 Task:  Click on Football In the Sunday Gridiron Challenge click on  Pick Sheet Add name Emilia Clark Team name Waxhaw Thrillers and  Email softage.4@softage.net 10 Points Green Bay Packers 9 Points Los Angeles Rams 8 Points Los Angeles Chargers 7 Points Pittsburgh Steelers 6 Points Baltimore Ravens 5 Points Cincinnati Bengals 4 Points Buffalo Bills 3 Points Dallas Cowboys 2 Points Tennessee Titans 1 Points Arizona Cardinals Submit pick sheet
Action: Mouse moved to (522, 298)
Screenshot: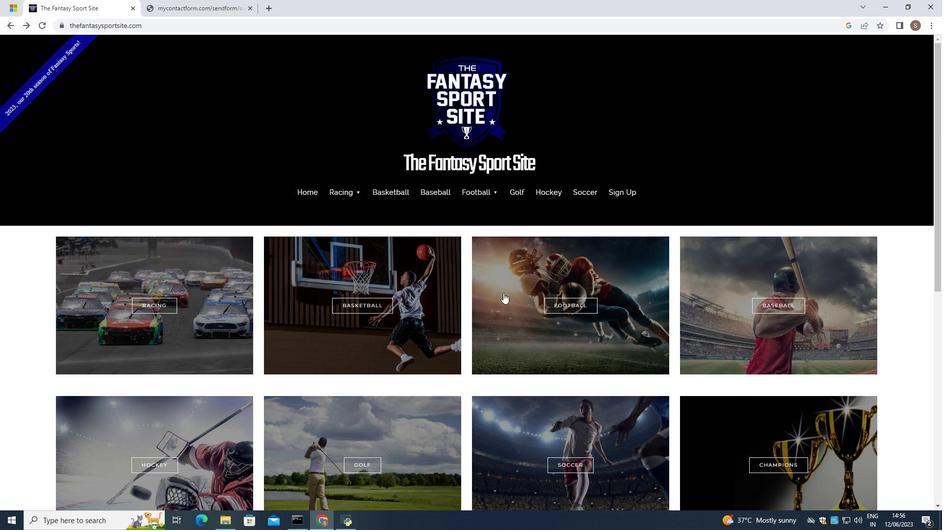 
Action: Mouse pressed left at (522, 298)
Screenshot: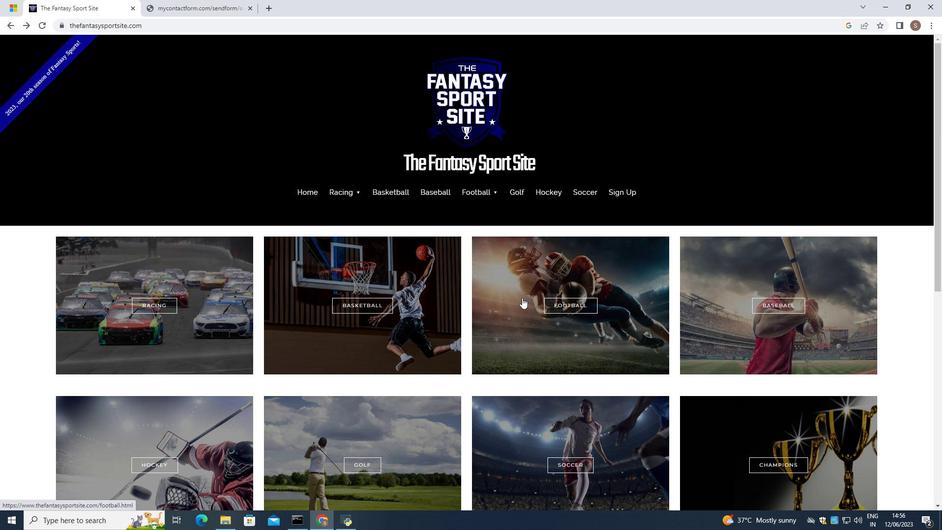 
Action: Mouse scrolled (522, 297) with delta (0, 0)
Screenshot: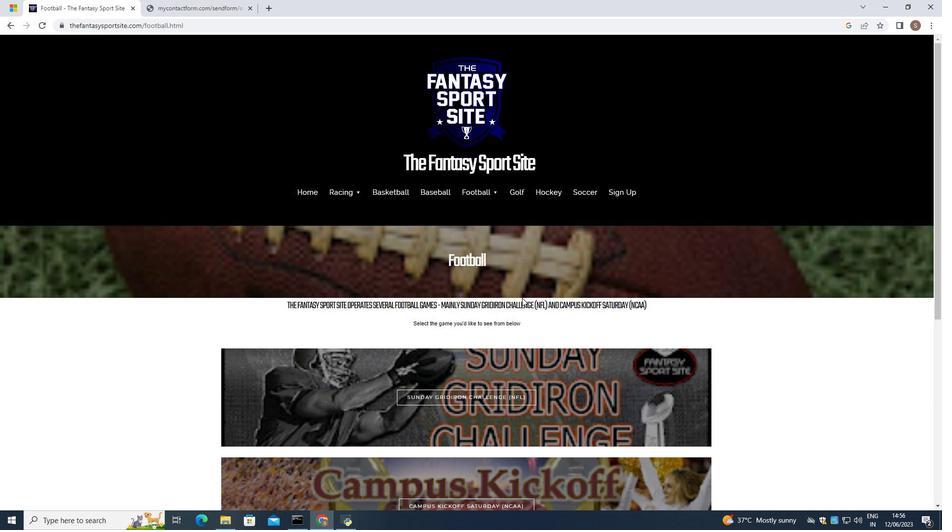 
Action: Mouse scrolled (522, 297) with delta (0, 0)
Screenshot: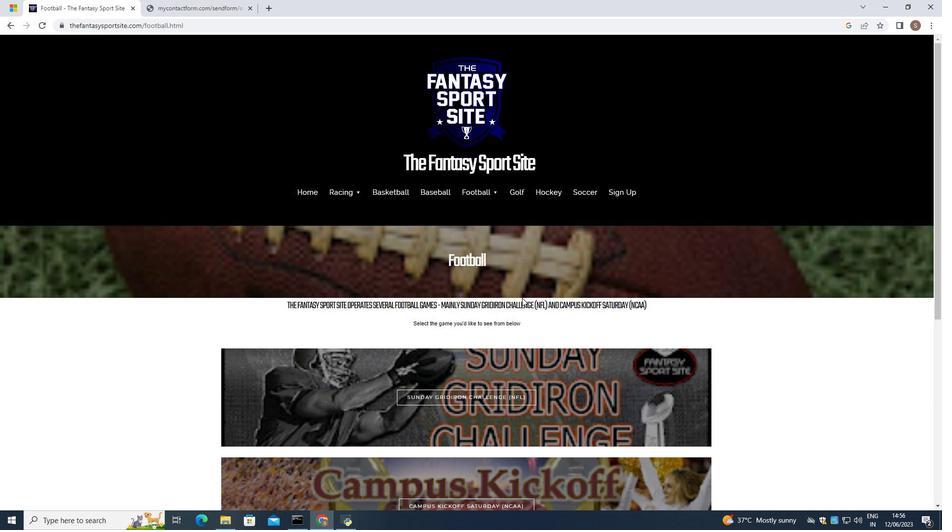 
Action: Mouse scrolled (522, 297) with delta (0, 0)
Screenshot: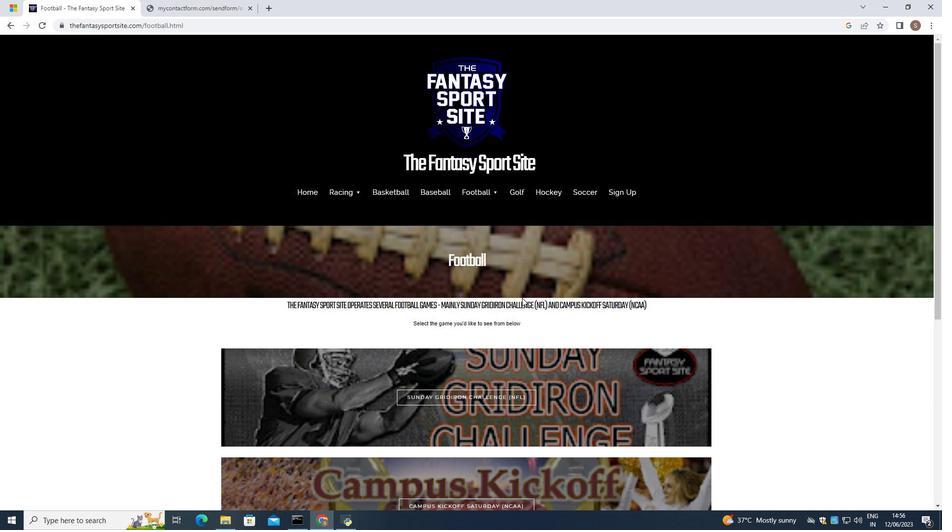 
Action: Mouse scrolled (522, 297) with delta (0, 0)
Screenshot: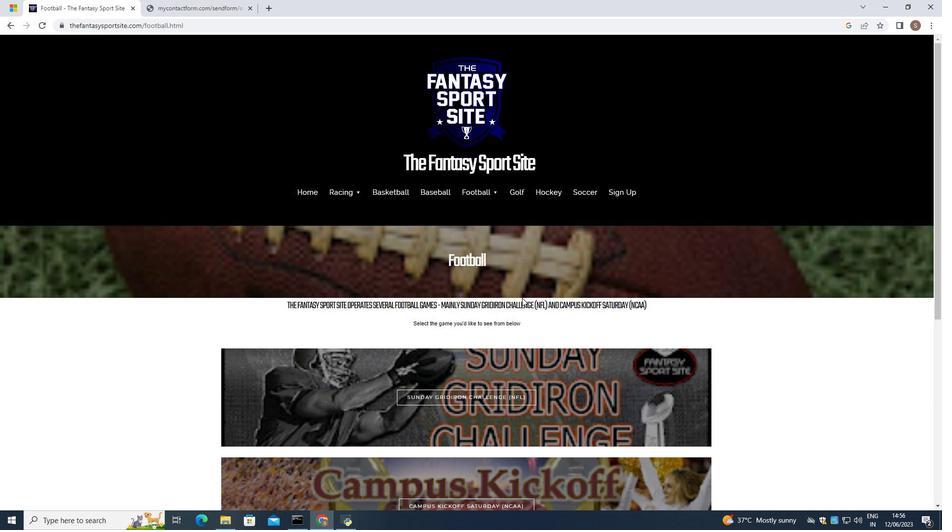 
Action: Mouse scrolled (522, 297) with delta (0, 0)
Screenshot: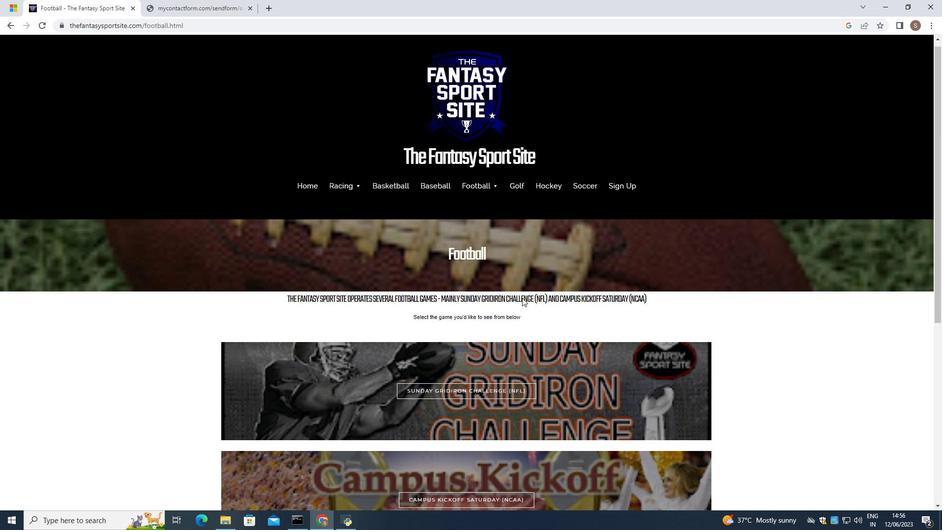 
Action: Mouse scrolled (522, 297) with delta (0, 0)
Screenshot: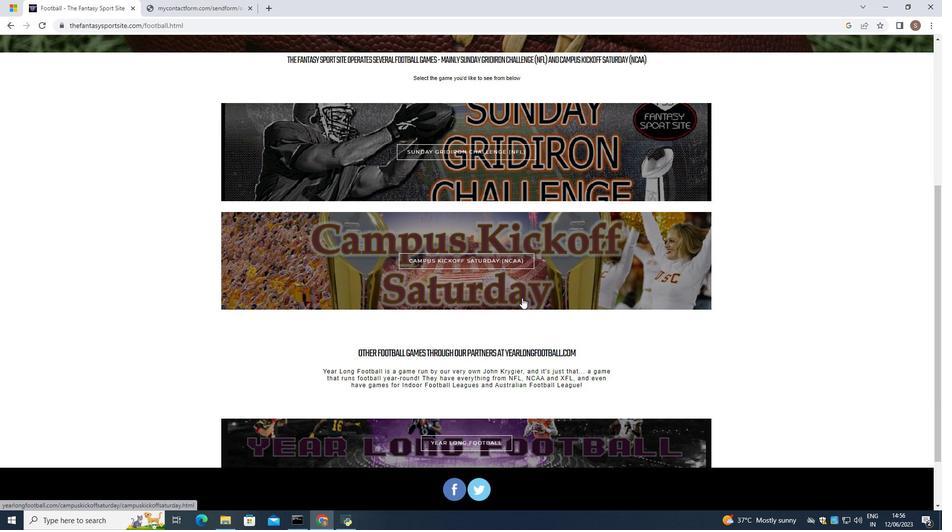 
Action: Mouse scrolled (522, 297) with delta (0, 0)
Screenshot: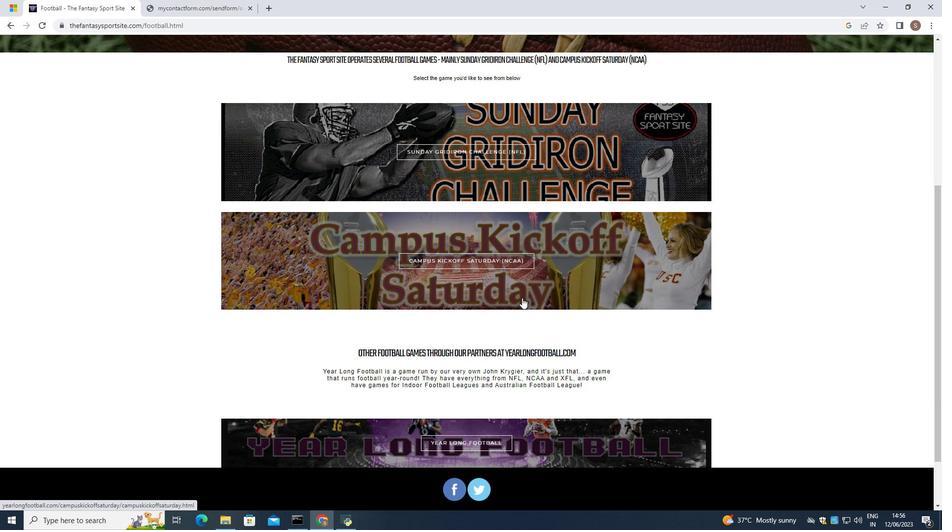 
Action: Mouse scrolled (522, 297) with delta (0, 0)
Screenshot: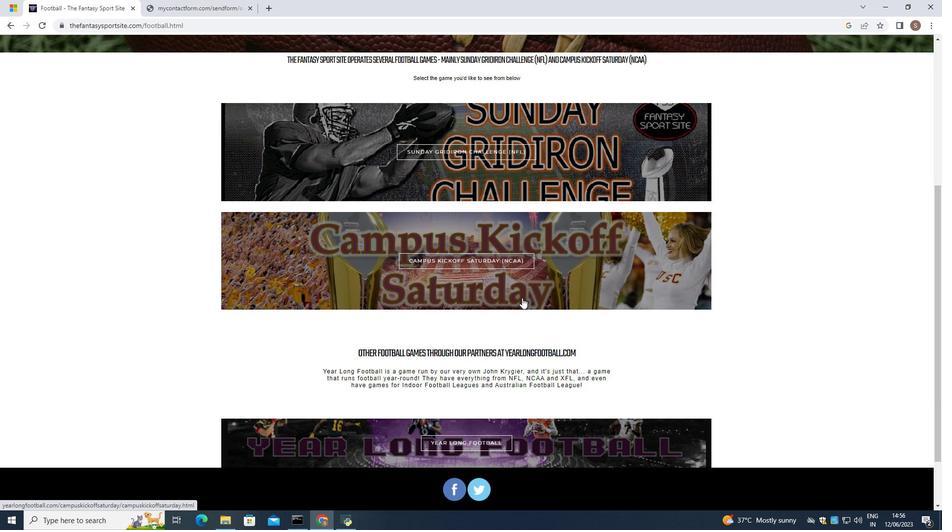 
Action: Mouse scrolled (522, 297) with delta (0, 0)
Screenshot: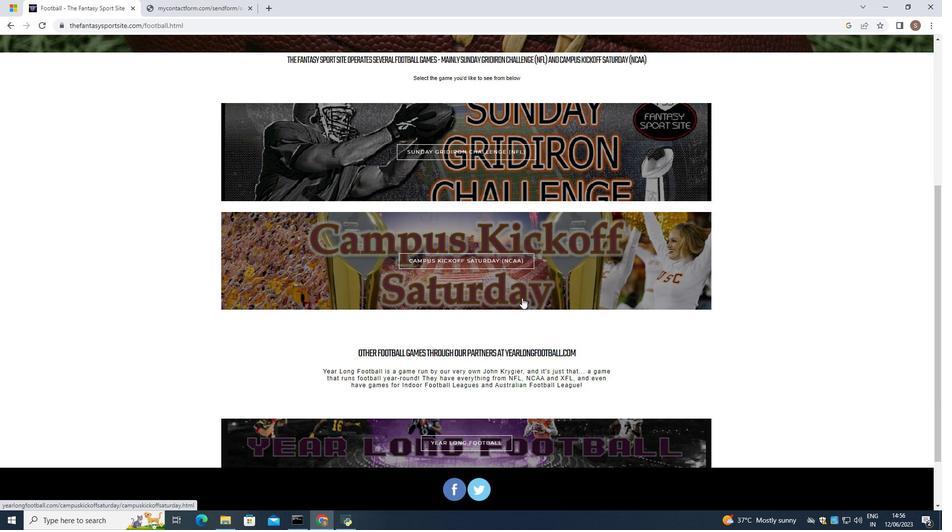 
Action: Mouse scrolled (522, 297) with delta (0, 0)
Screenshot: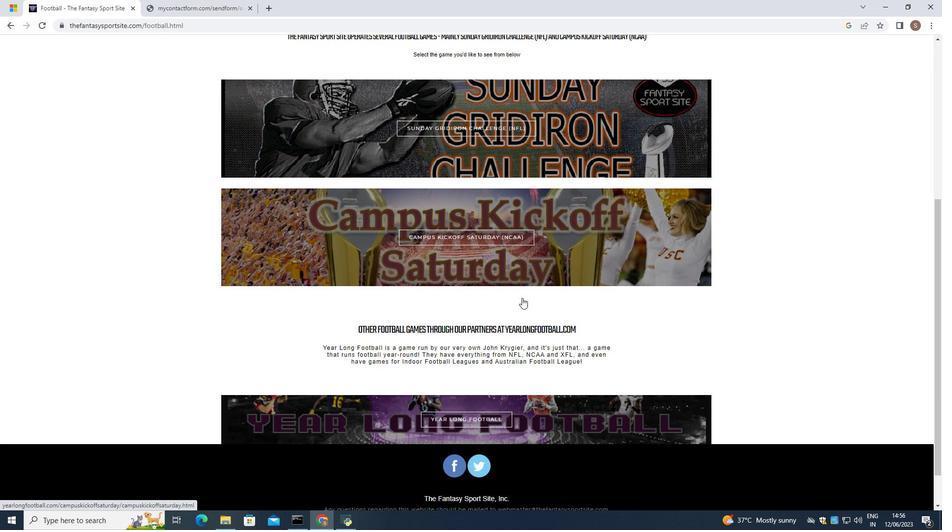 
Action: Mouse scrolled (522, 297) with delta (0, 0)
Screenshot: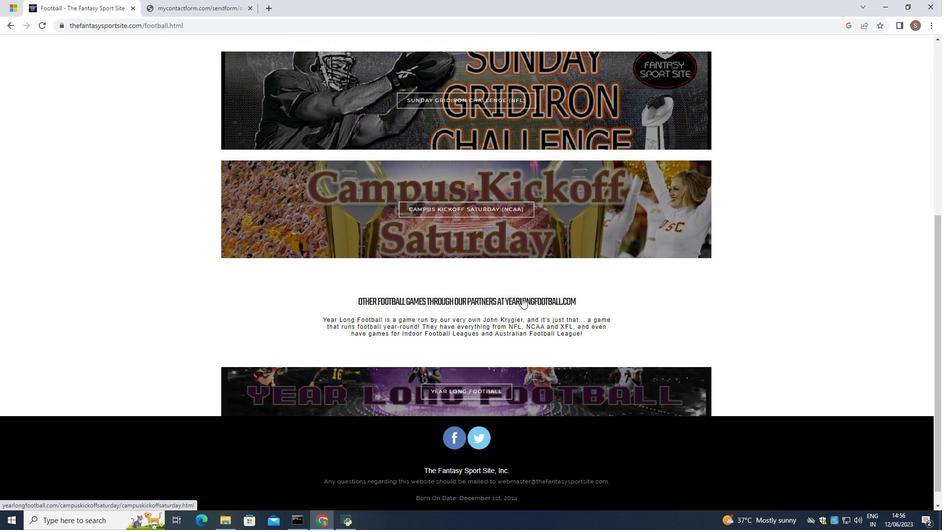 
Action: Mouse moved to (464, 271)
Screenshot: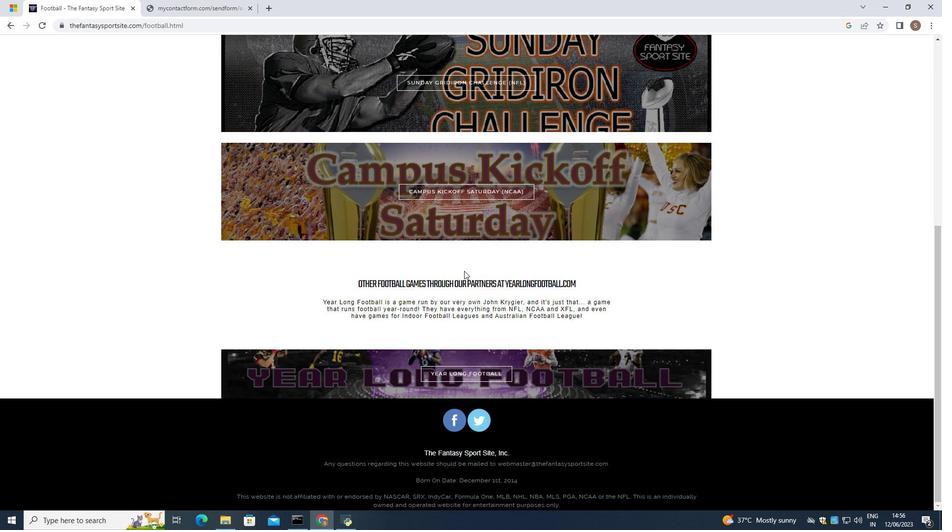 
Action: Mouse scrolled (464, 271) with delta (0, 0)
Screenshot: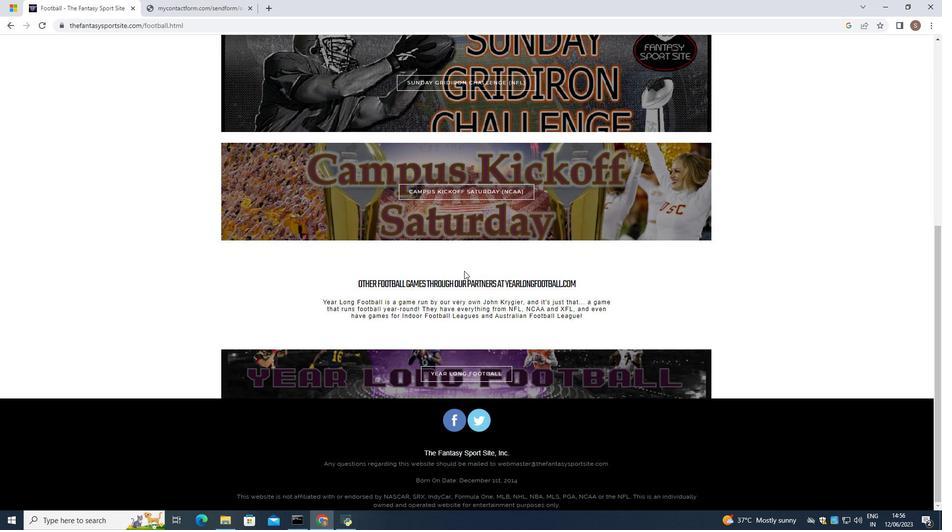 
Action: Mouse scrolled (464, 271) with delta (0, 0)
Screenshot: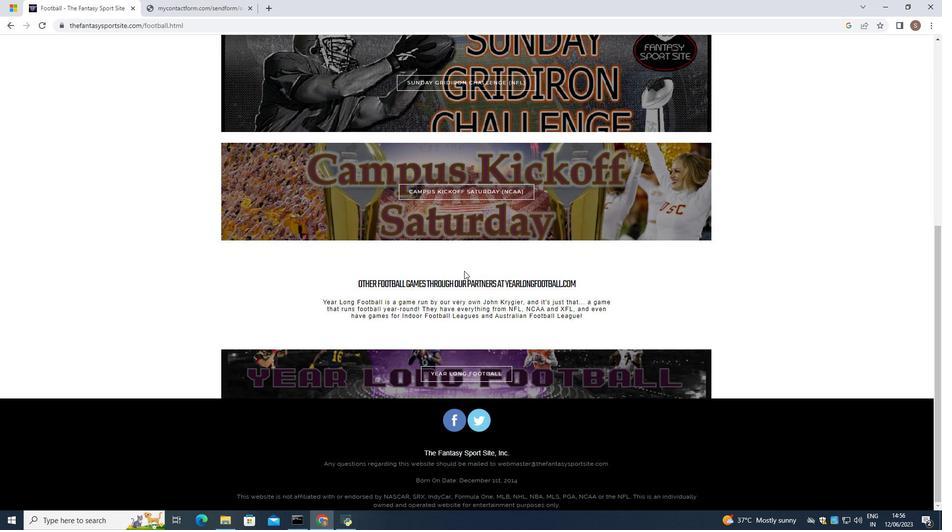 
Action: Mouse moved to (497, 176)
Screenshot: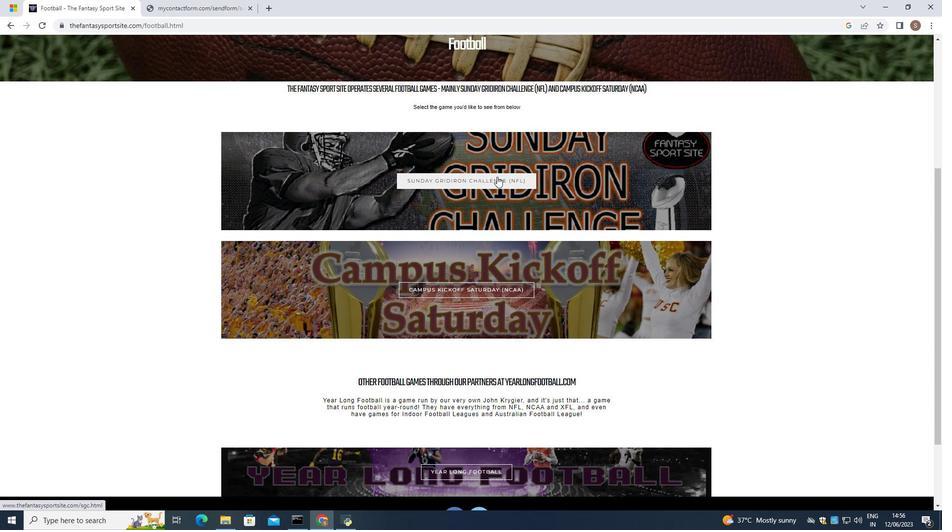 
Action: Mouse pressed left at (497, 176)
Screenshot: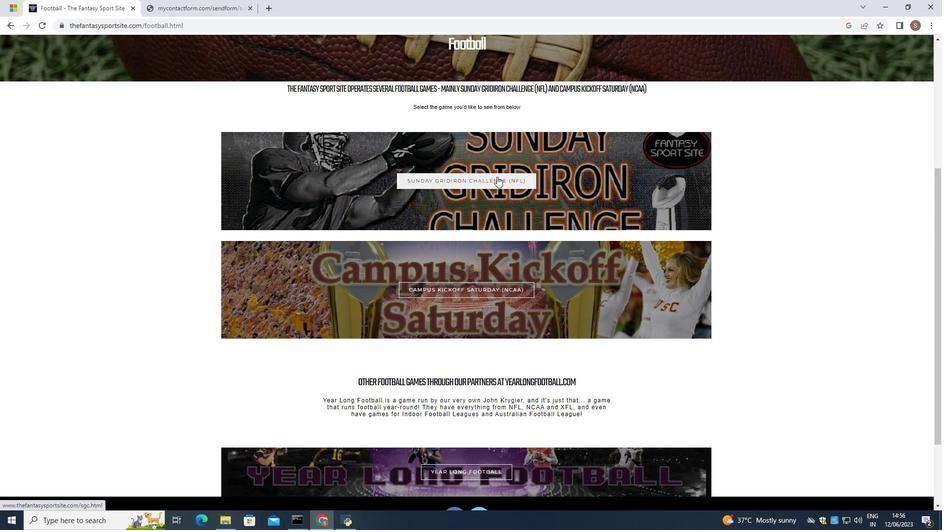 
Action: Mouse moved to (485, 213)
Screenshot: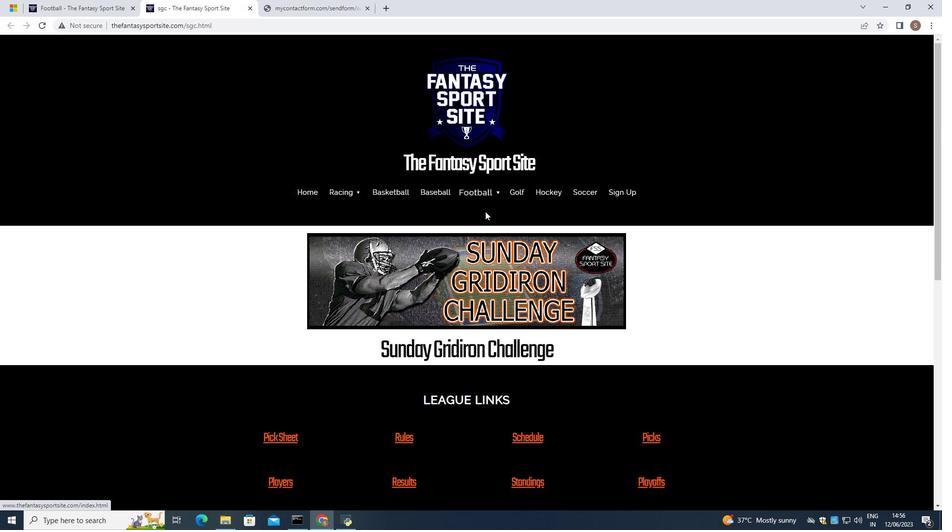 
Action: Mouse scrolled (485, 213) with delta (0, 0)
Screenshot: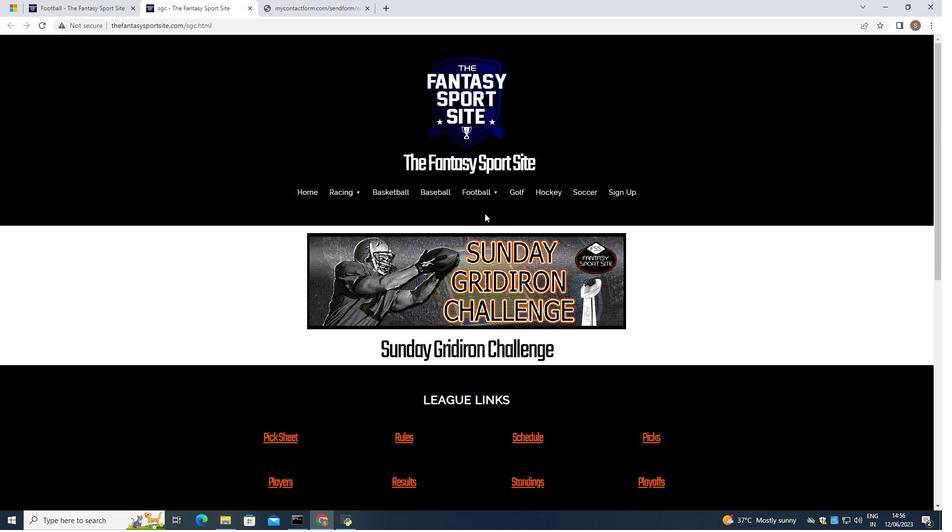 
Action: Mouse moved to (485, 213)
Screenshot: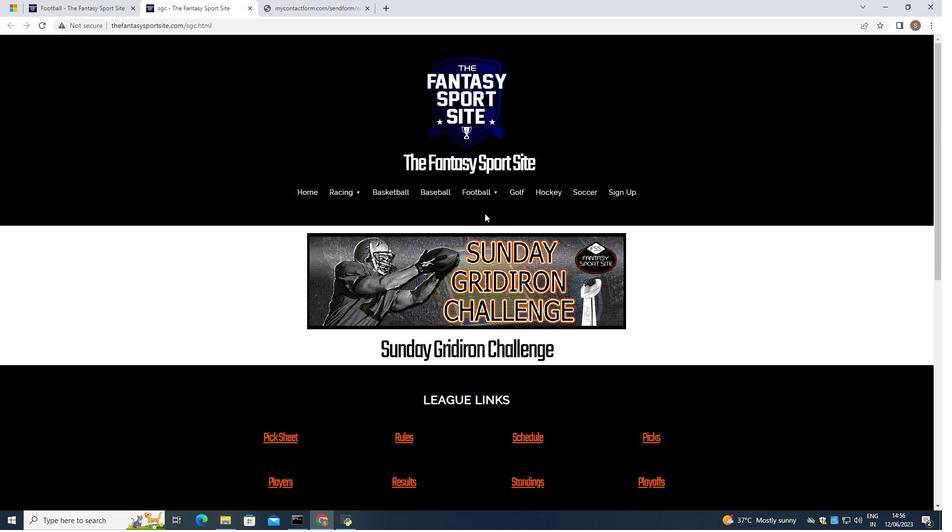 
Action: Mouse scrolled (485, 213) with delta (0, 0)
Screenshot: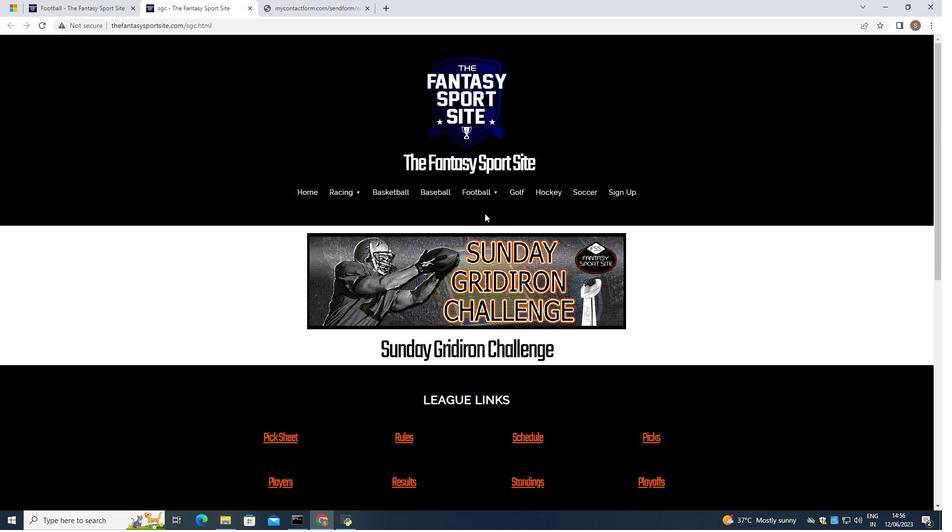 
Action: Mouse scrolled (485, 213) with delta (0, 0)
Screenshot: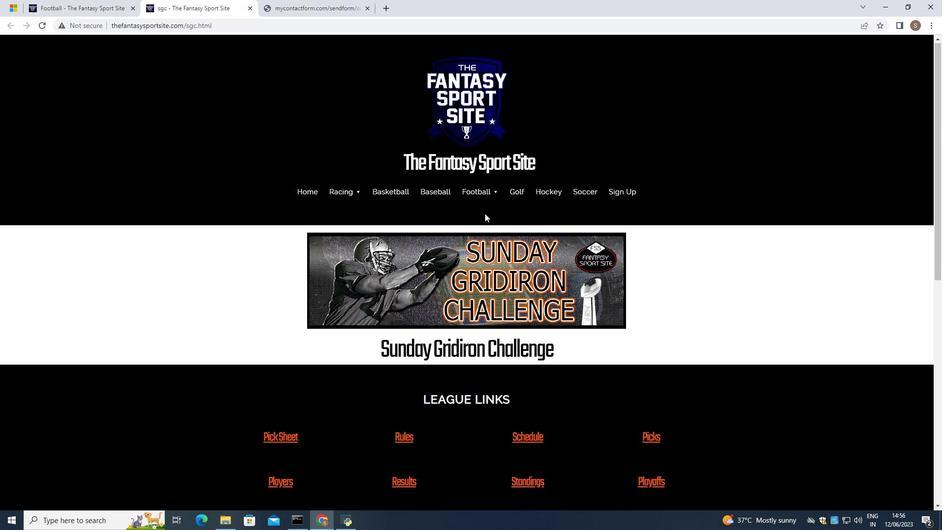 
Action: Mouse scrolled (485, 213) with delta (0, 0)
Screenshot: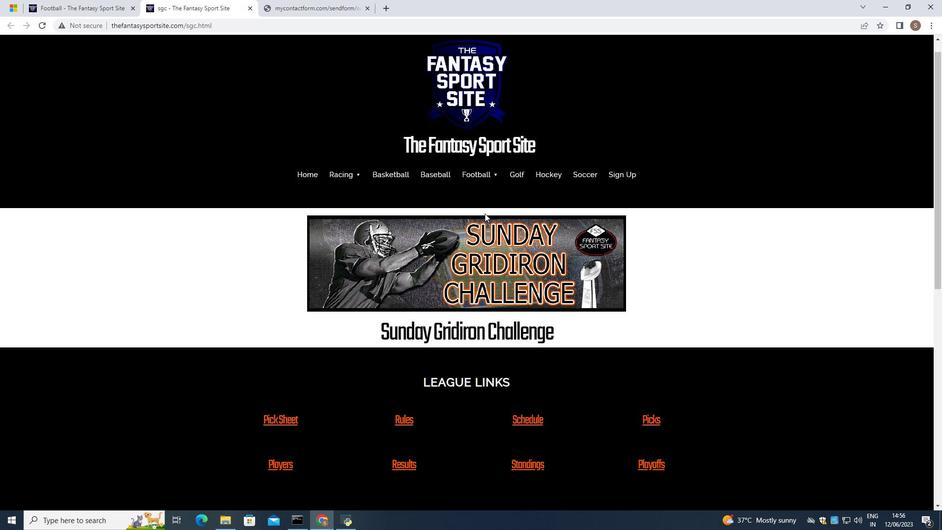
Action: Mouse scrolled (485, 213) with delta (0, 0)
Screenshot: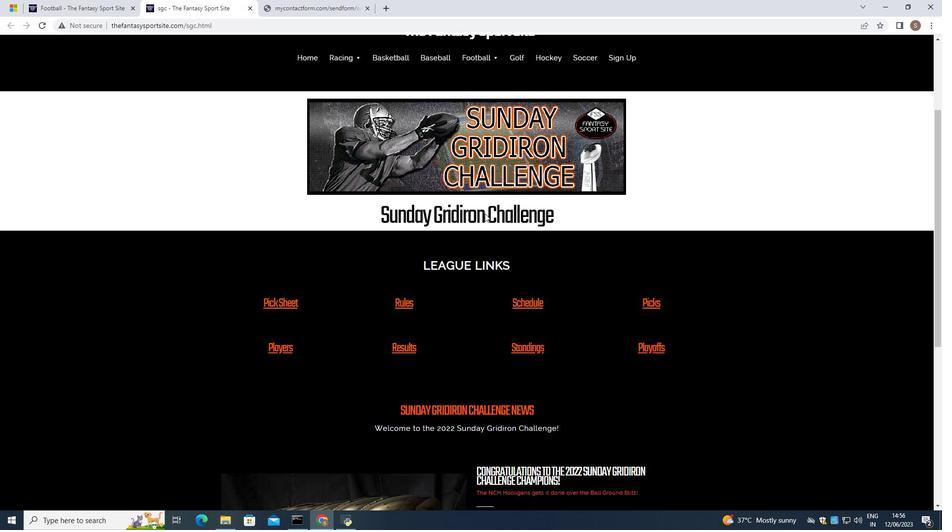
Action: Mouse moved to (289, 191)
Screenshot: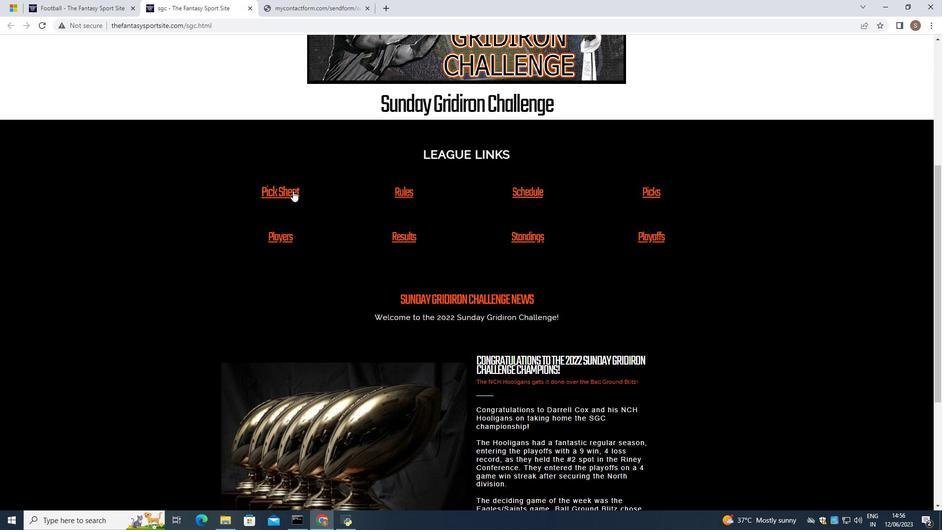 
Action: Mouse pressed left at (289, 191)
Screenshot: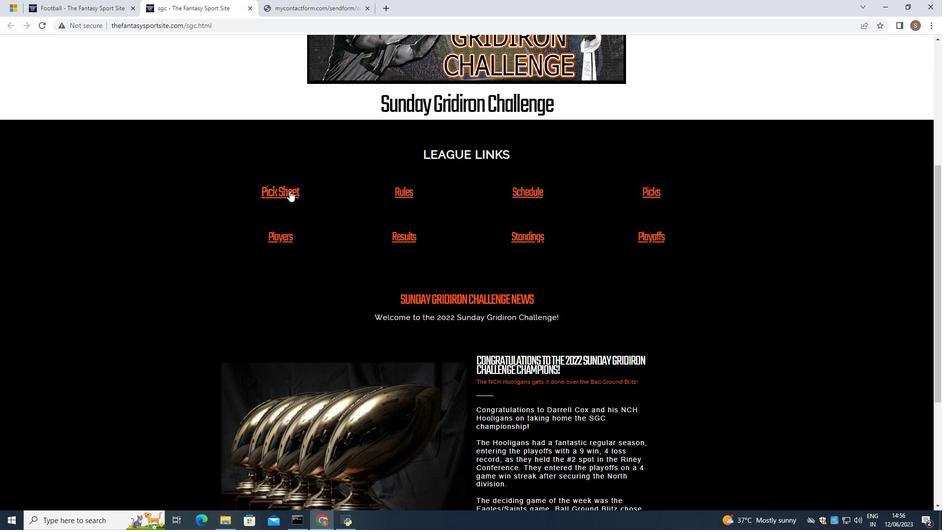 
Action: Mouse moved to (380, 237)
Screenshot: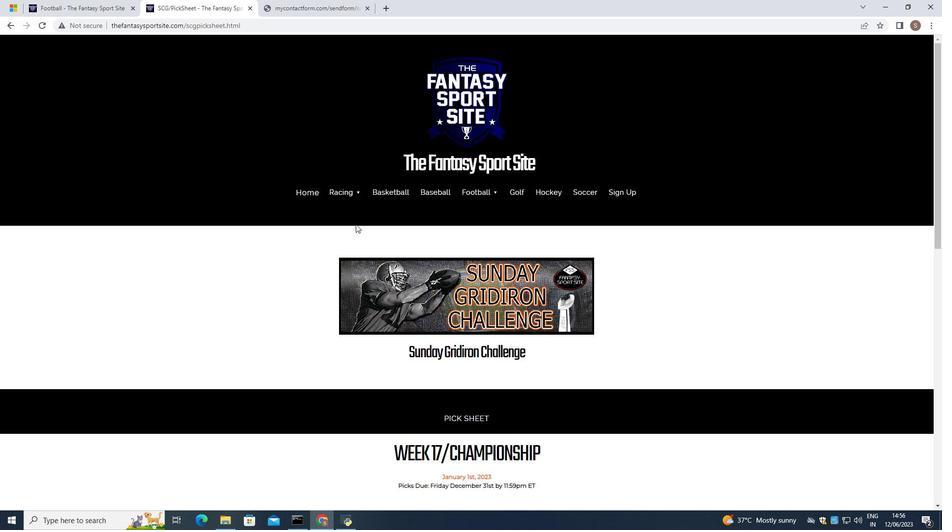 
Action: Mouse scrolled (380, 236) with delta (0, 0)
Screenshot: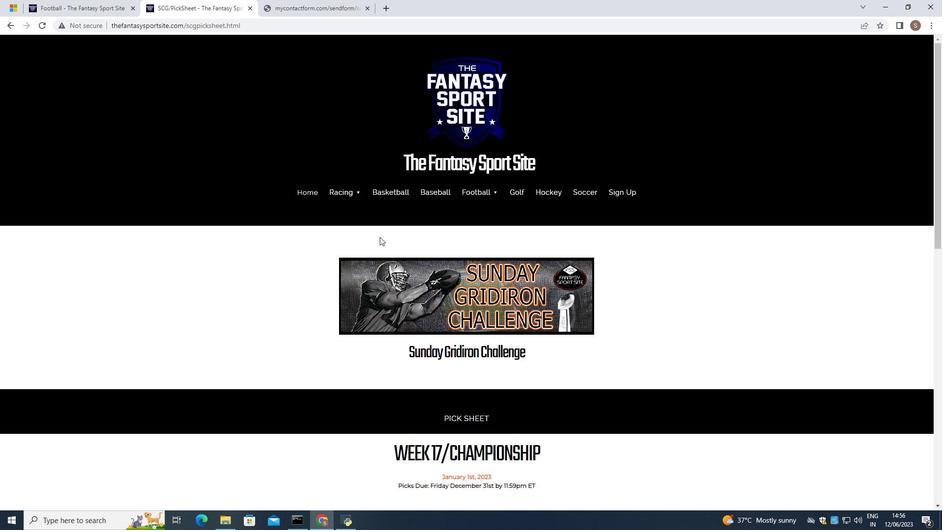 
Action: Mouse scrolled (380, 236) with delta (0, 0)
Screenshot: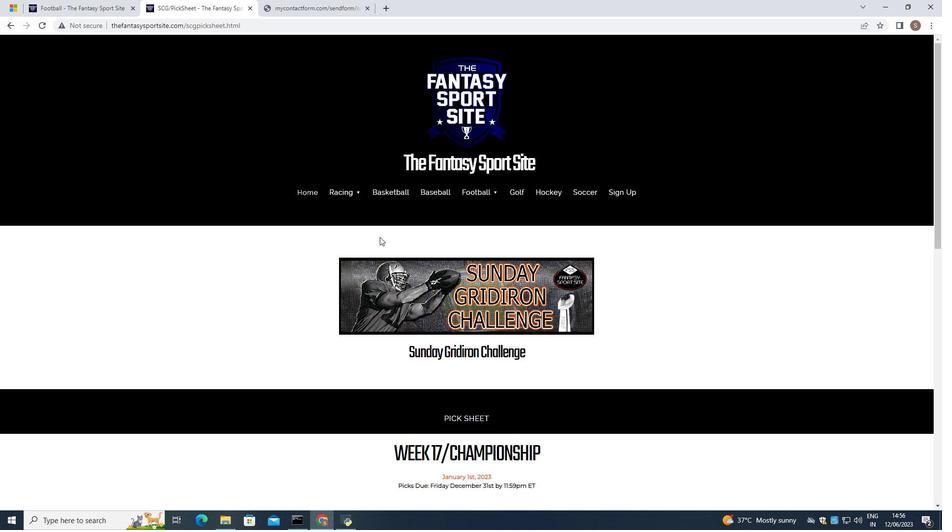 
Action: Mouse scrolled (380, 236) with delta (0, 0)
Screenshot: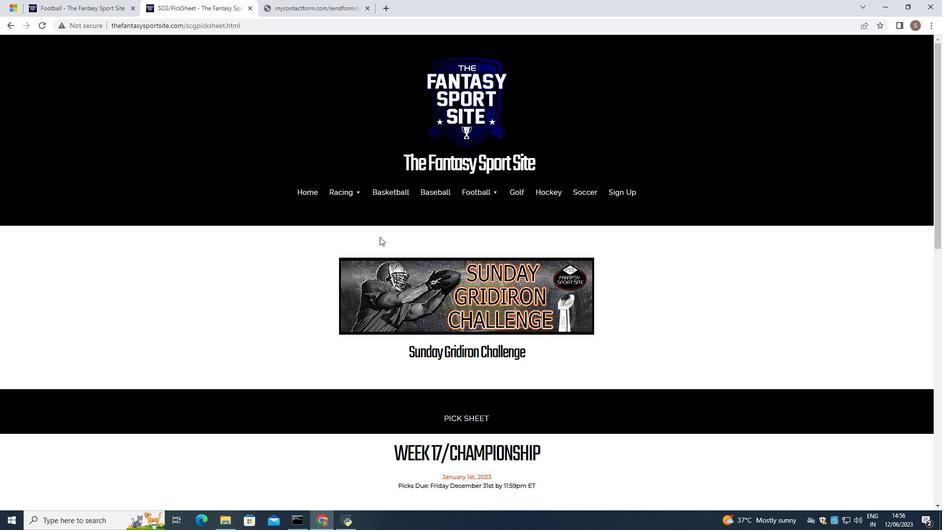 
Action: Mouse scrolled (380, 236) with delta (0, 0)
Screenshot: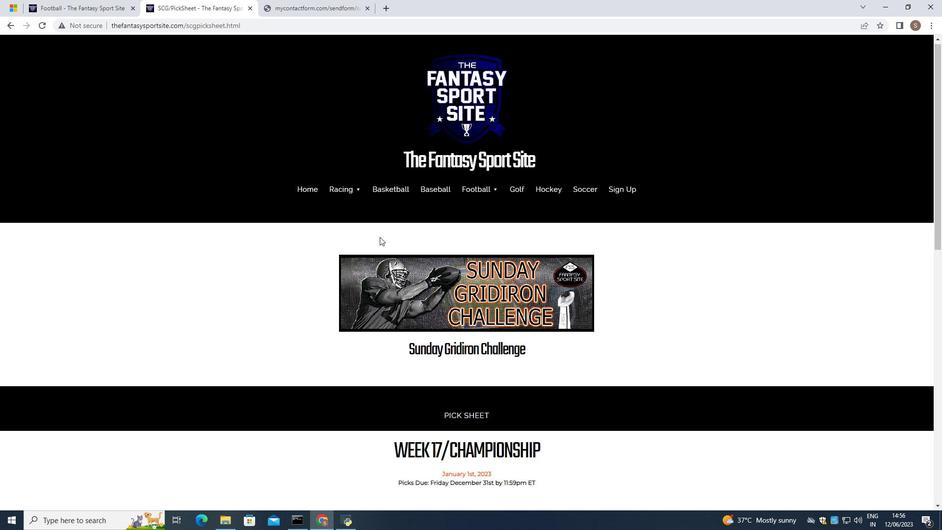 
Action: Mouse scrolled (380, 236) with delta (0, 0)
Screenshot: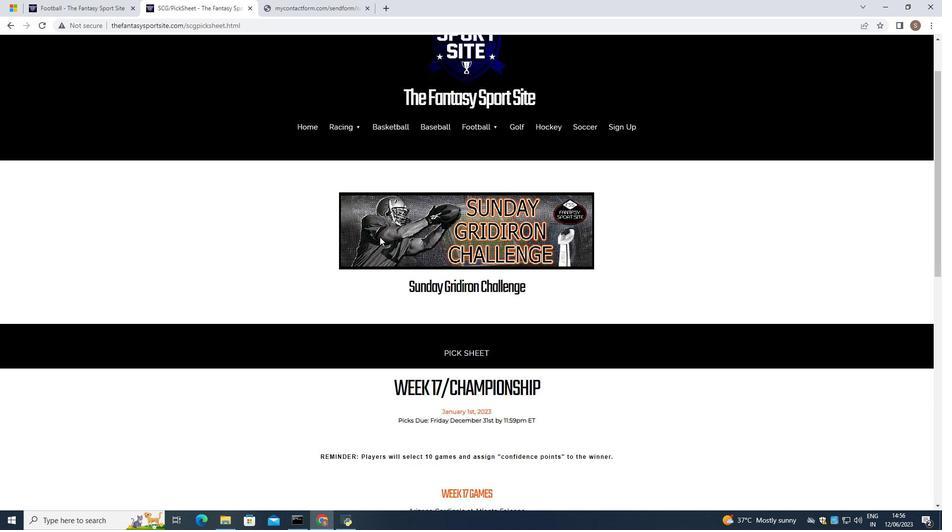 
Action: Mouse scrolled (380, 236) with delta (0, 0)
Screenshot: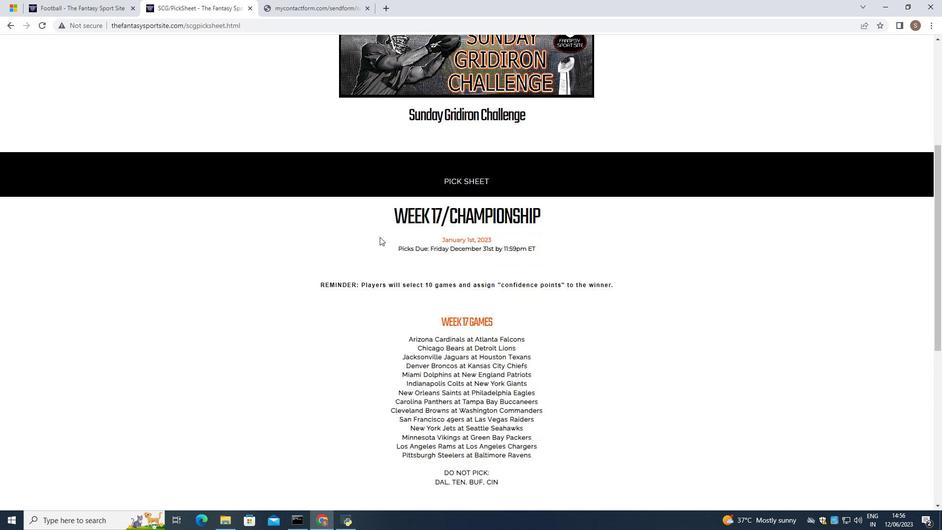 
Action: Mouse scrolled (380, 236) with delta (0, 0)
Screenshot: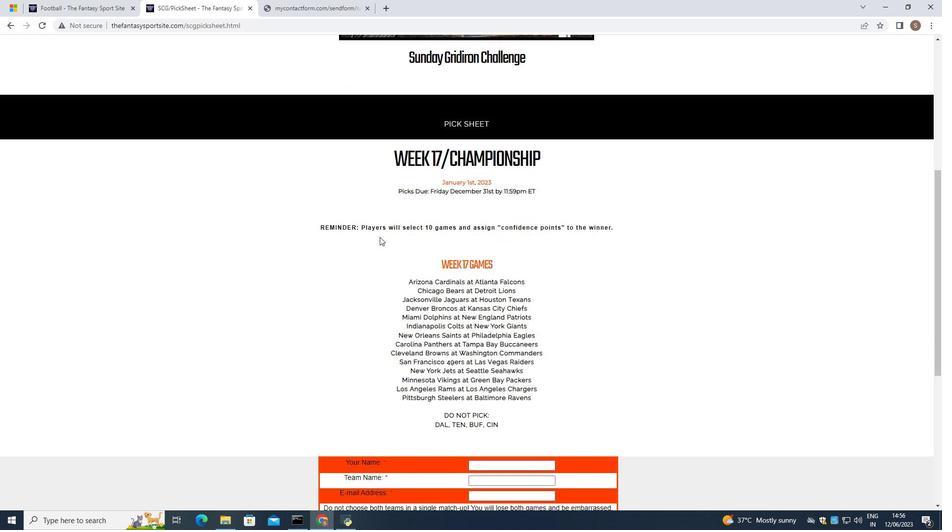 
Action: Mouse scrolled (380, 236) with delta (0, 0)
Screenshot: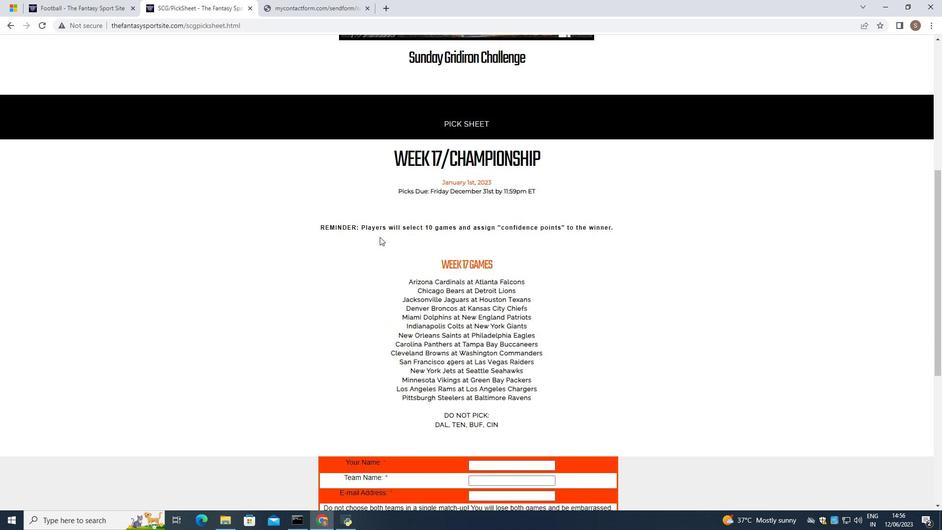 
Action: Mouse scrolled (380, 236) with delta (0, 0)
Screenshot: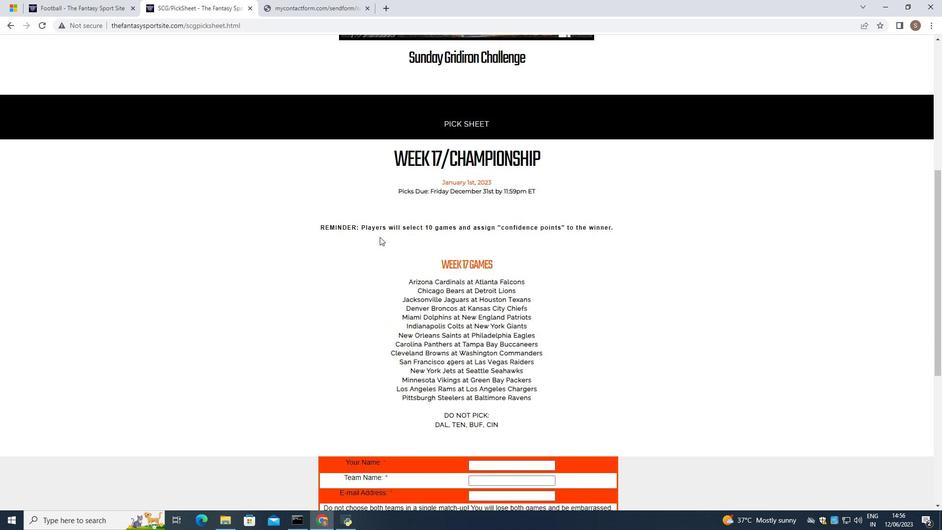 
Action: Mouse scrolled (380, 236) with delta (0, 0)
Screenshot: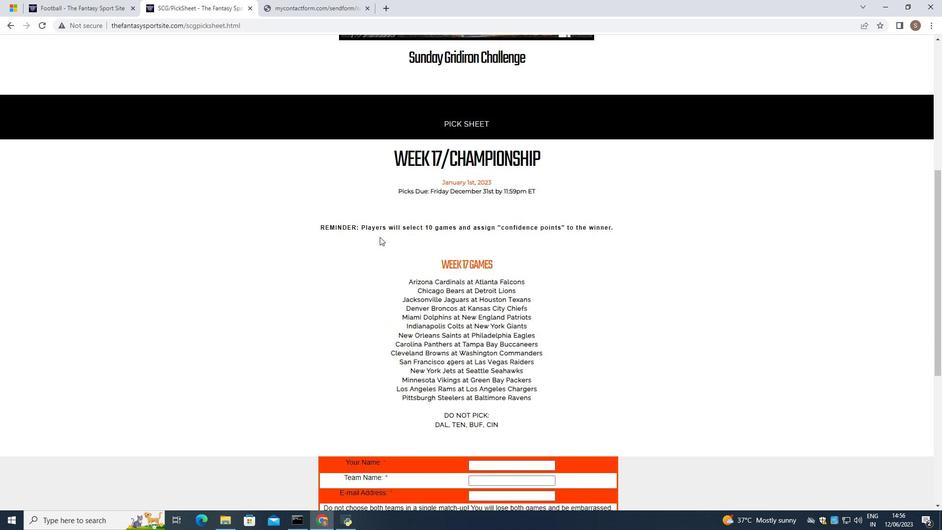 
Action: Mouse scrolled (380, 236) with delta (0, 0)
Screenshot: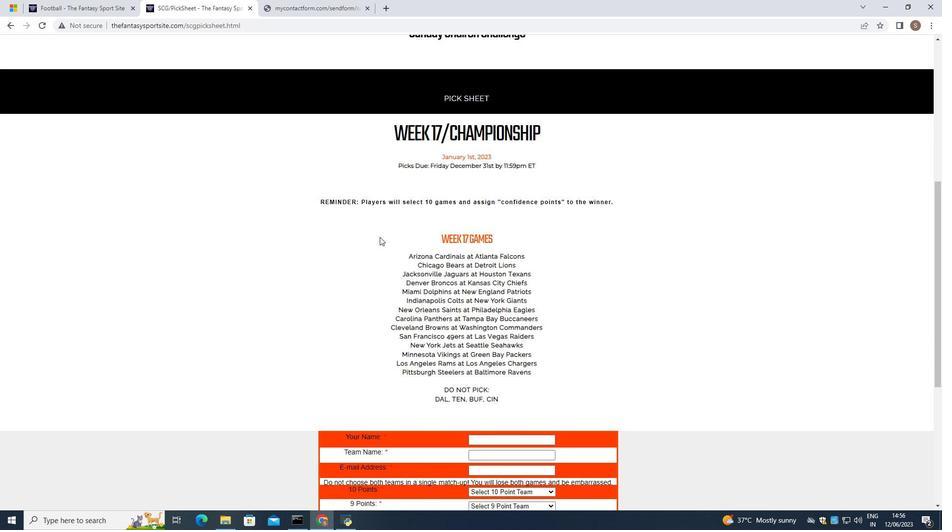 
Action: Mouse moved to (476, 221)
Screenshot: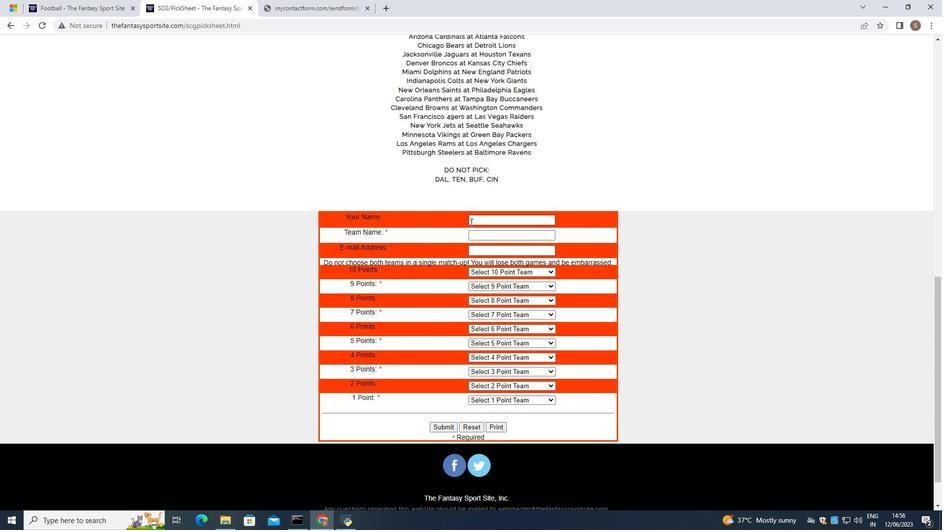 
Action: Mouse pressed left at (476, 221)
Screenshot: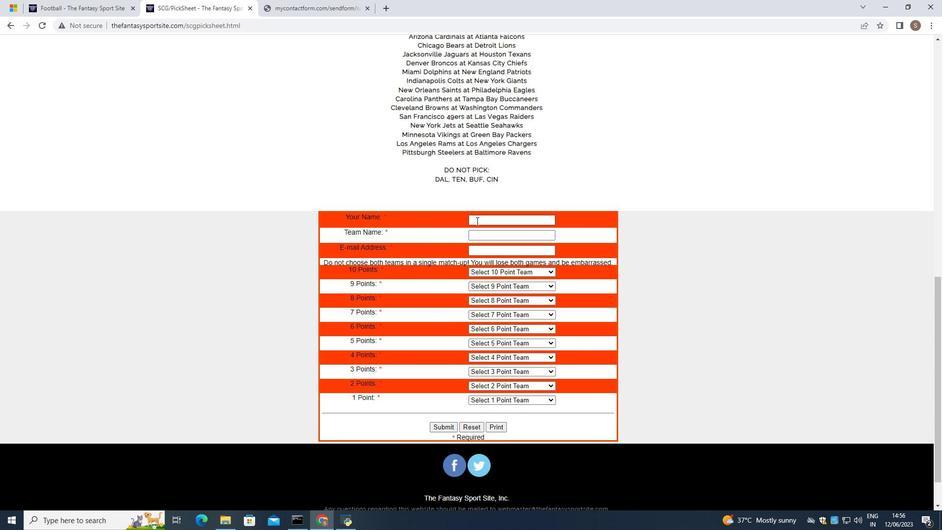 
Action: Key pressed <Key.shift>Emilia<Key.space><Key.shift>Clark
Screenshot: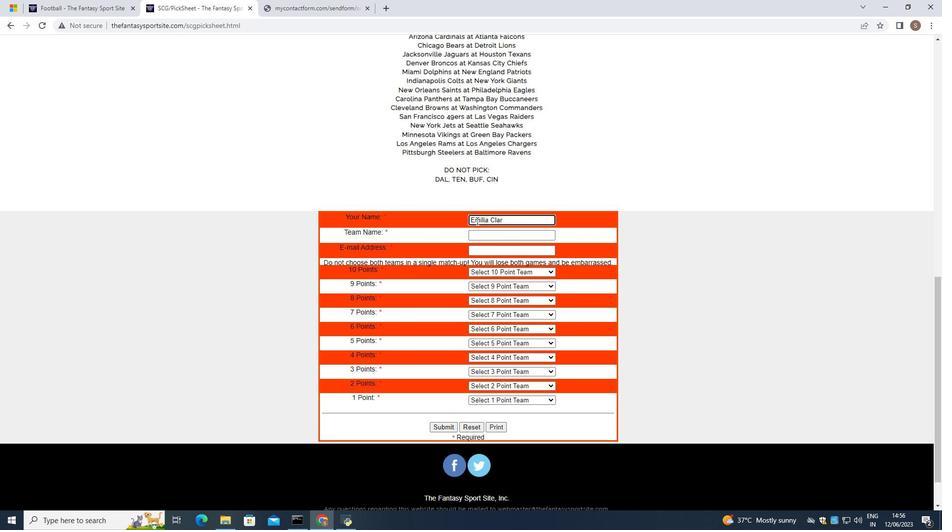 
Action: Mouse moved to (524, 234)
Screenshot: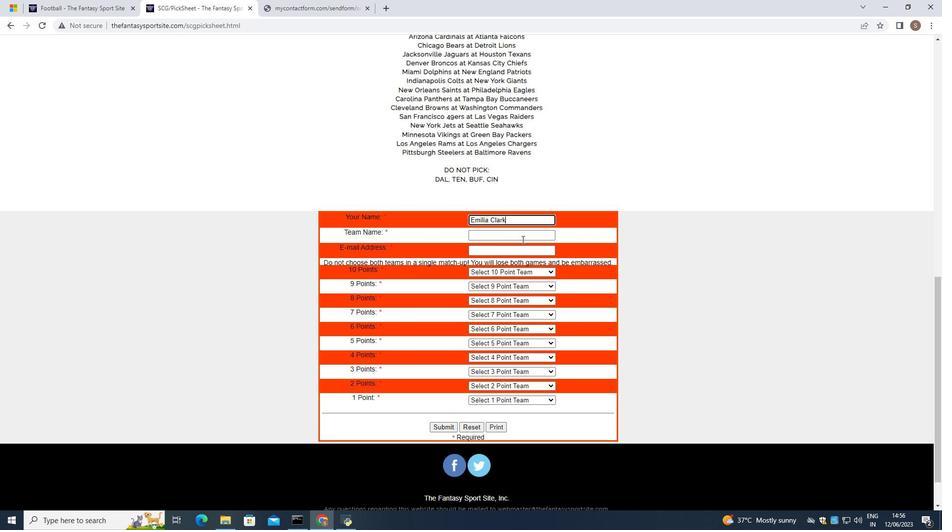 
Action: Mouse pressed left at (524, 234)
Screenshot: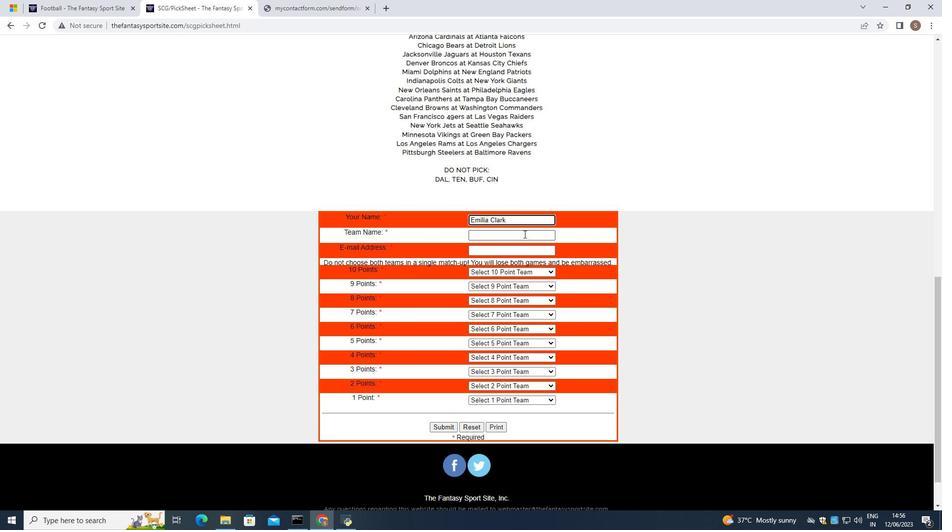 
Action: Key pressed <Key.shift>Waxhaw<Key.space><Key.shift>Thrillers
Screenshot: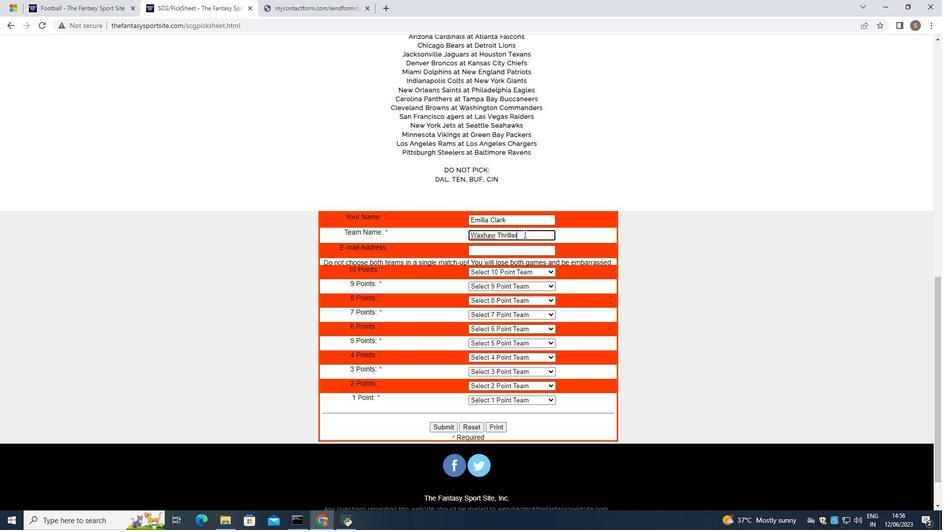 
Action: Mouse moved to (528, 252)
Screenshot: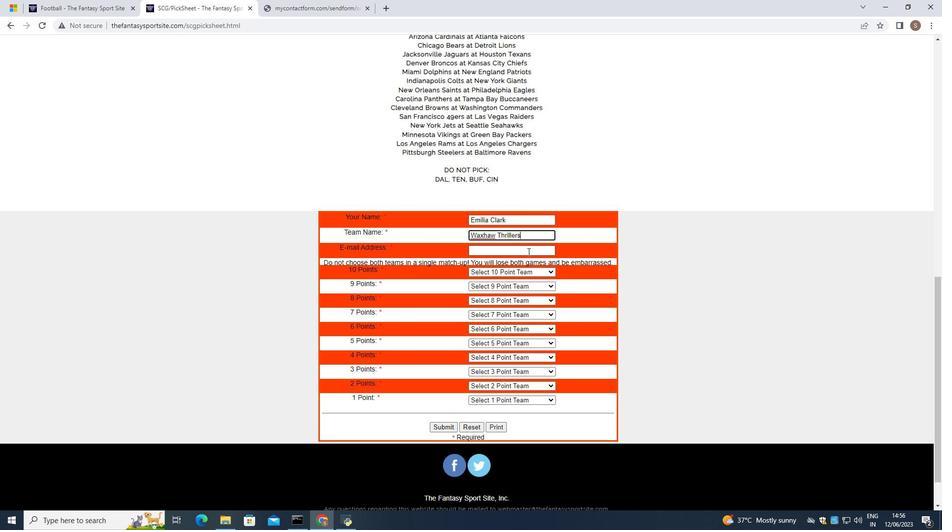 
Action: Mouse pressed left at (528, 252)
Screenshot: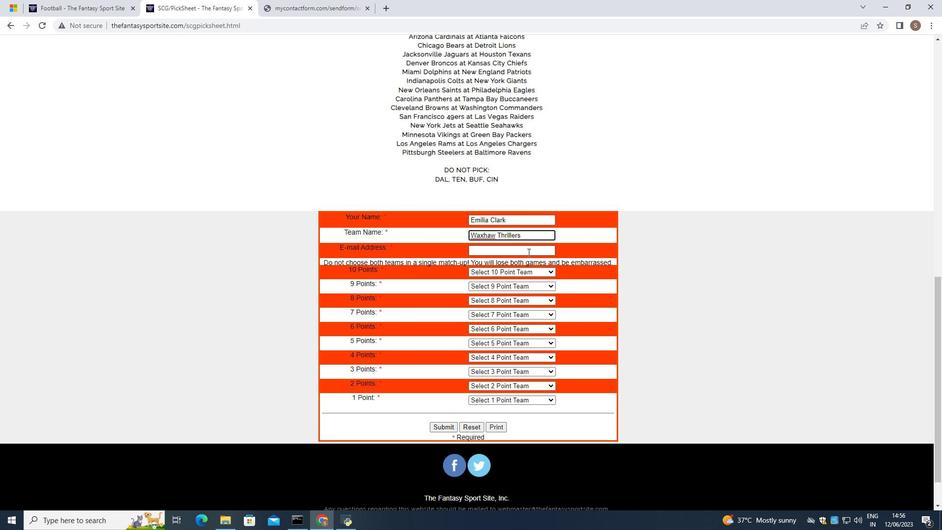 
Action: Key pressed softage.4
Screenshot: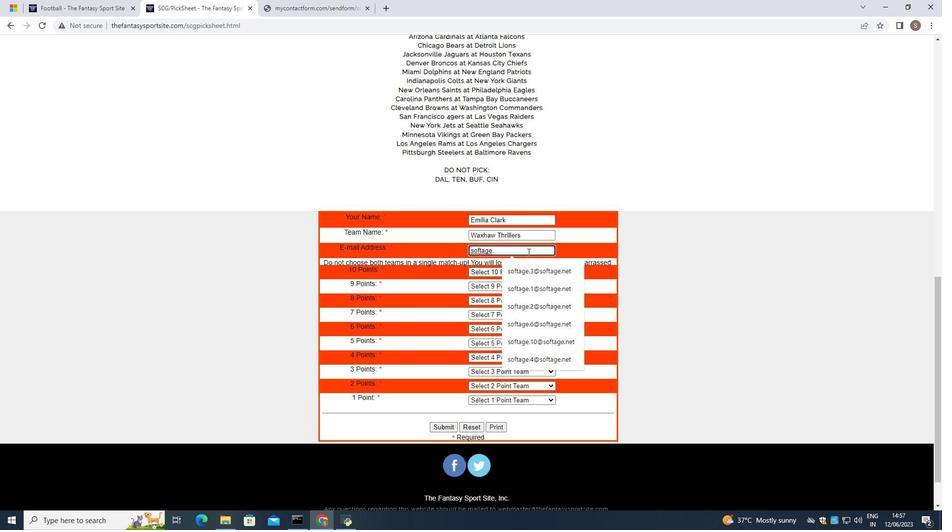 
Action: Mouse moved to (514, 267)
Screenshot: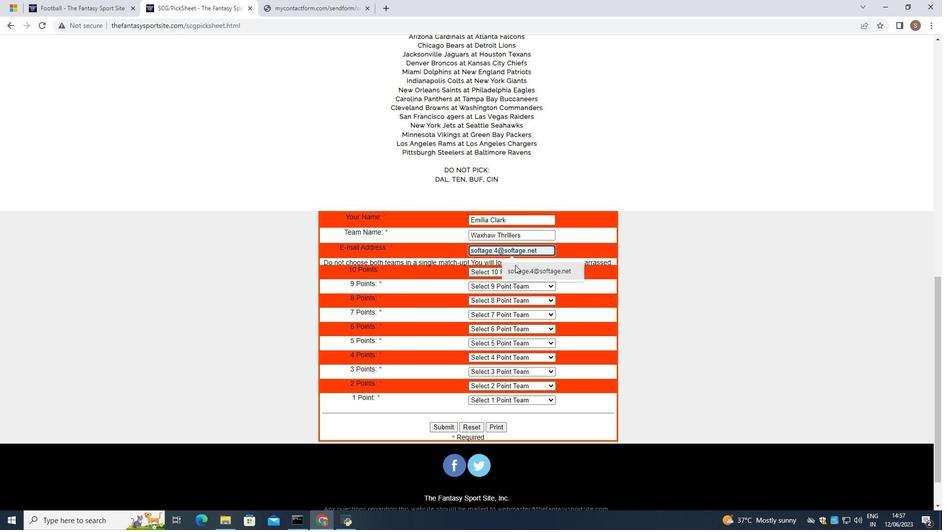 
Action: Mouse pressed left at (514, 267)
Screenshot: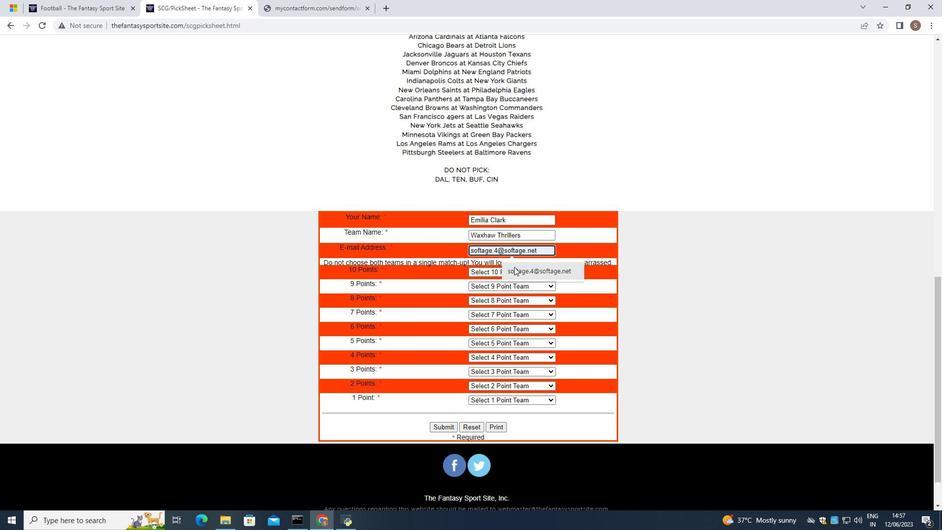 
Action: Mouse moved to (534, 272)
Screenshot: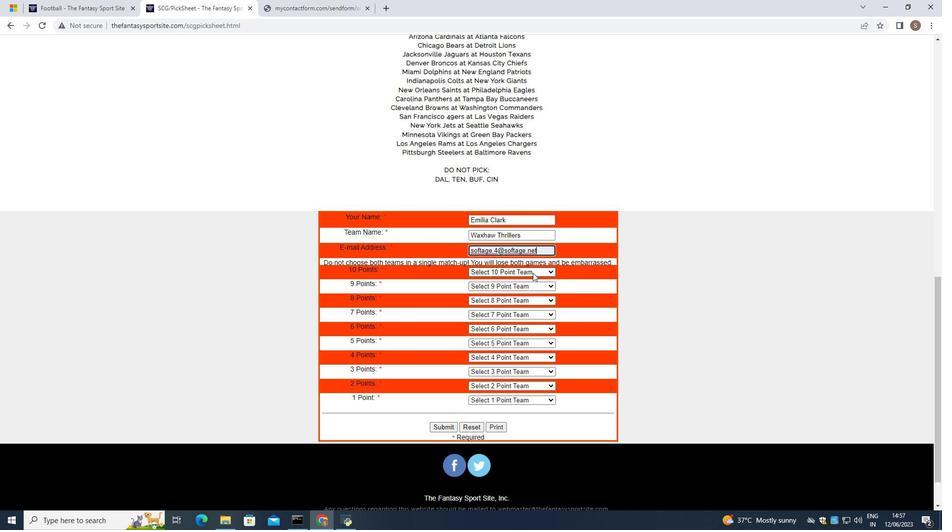 
Action: Mouse pressed left at (534, 272)
Screenshot: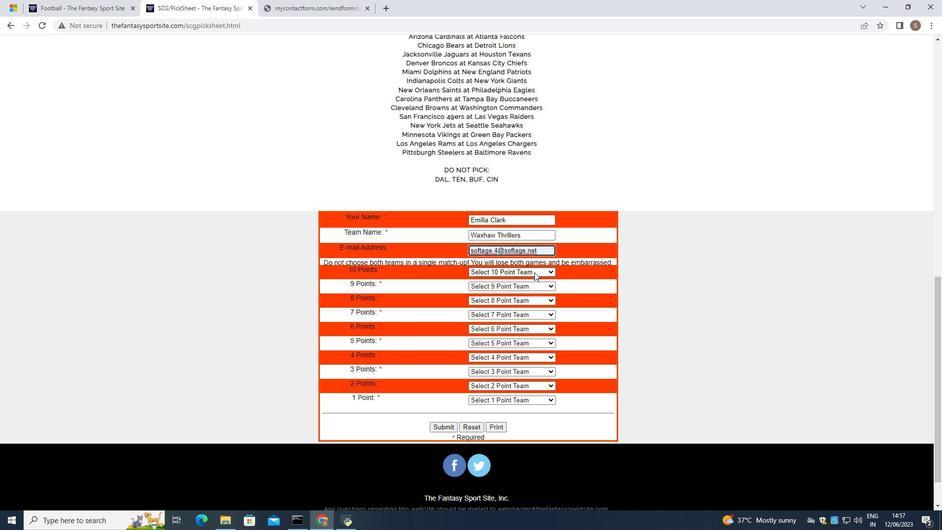 
Action: Mouse moved to (525, 336)
Screenshot: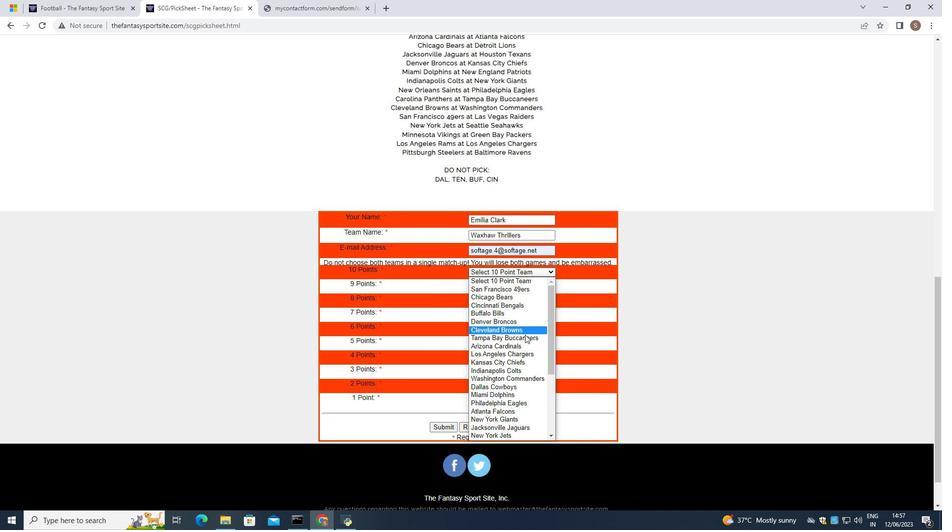 
Action: Mouse scrolled (525, 335) with delta (0, 0)
Screenshot: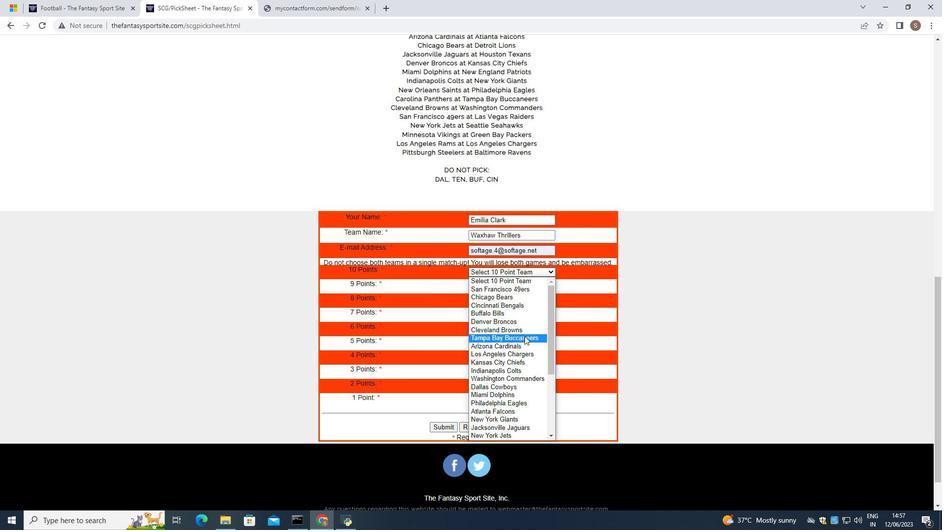
Action: Mouse moved to (525, 337)
Screenshot: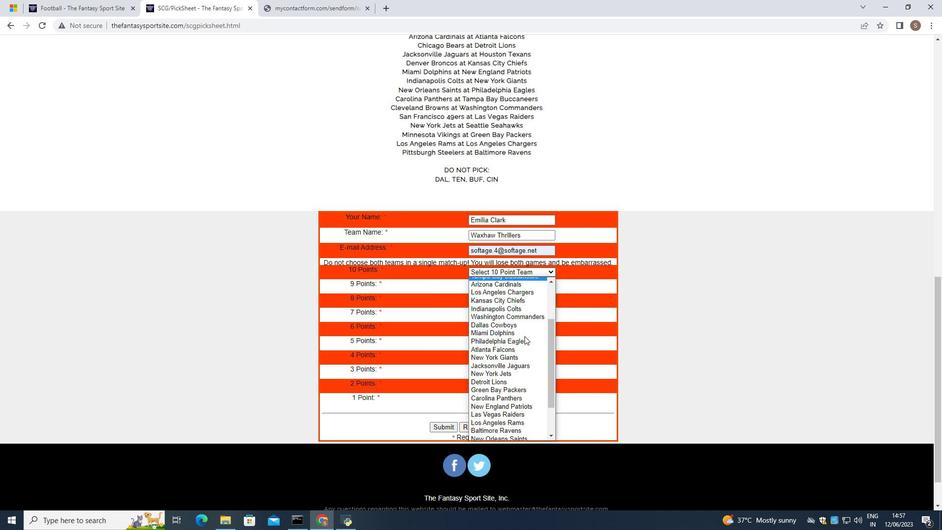 
Action: Mouse scrolled (525, 337) with delta (0, 0)
Screenshot: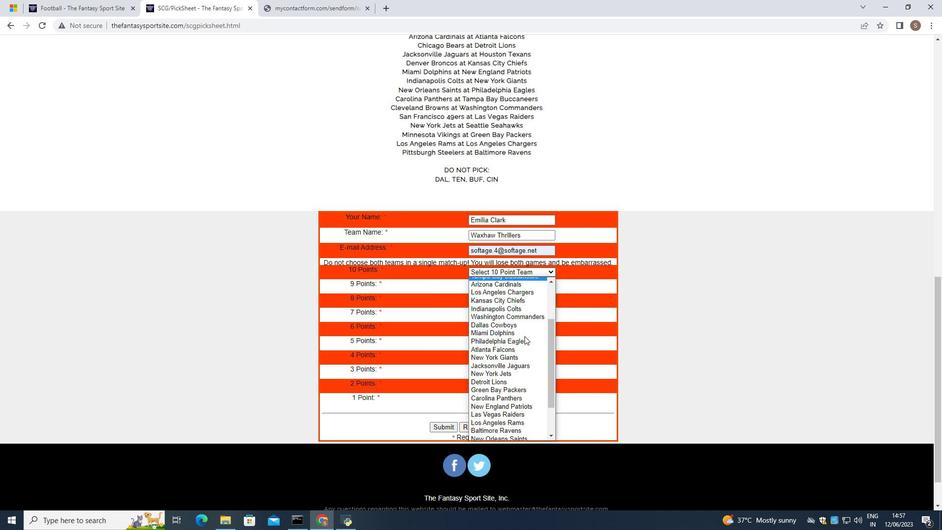 
Action: Mouse moved to (525, 337)
Screenshot: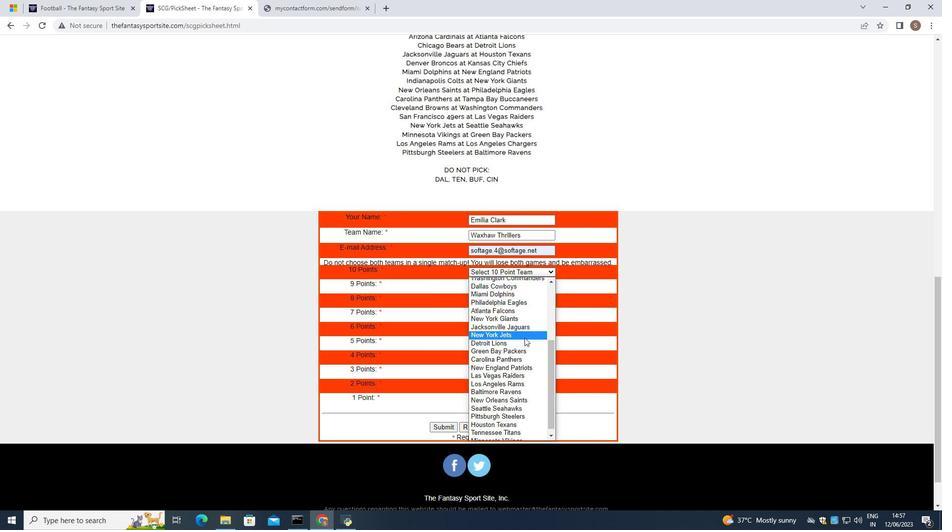 
Action: Mouse scrolled (525, 337) with delta (0, 0)
Screenshot: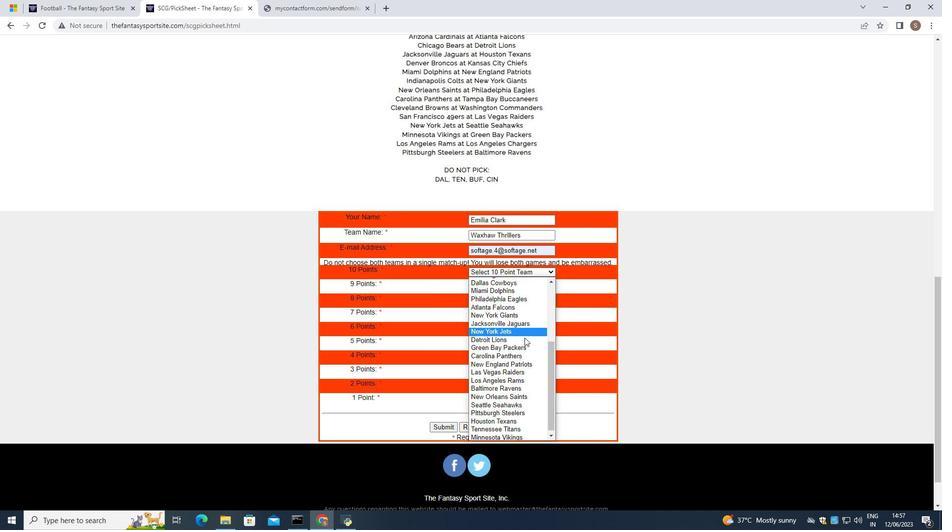 
Action: Mouse moved to (525, 339)
Screenshot: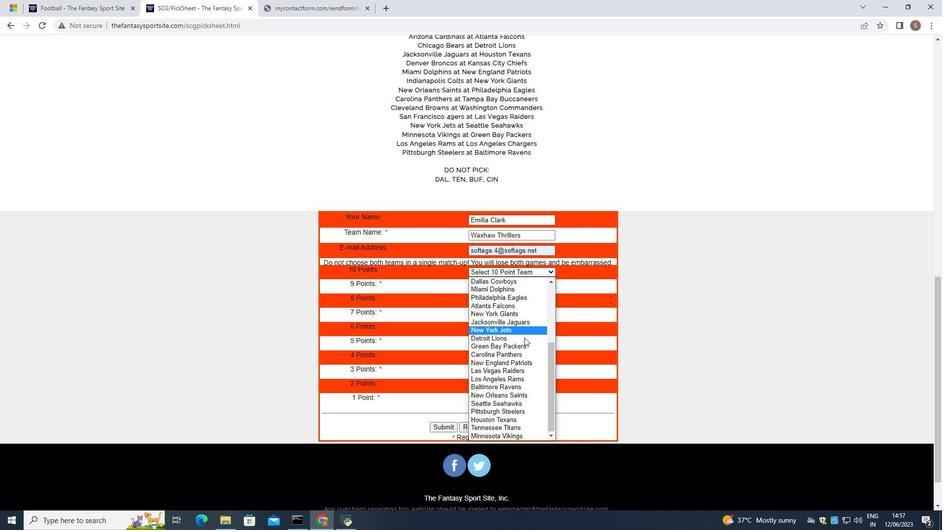 
Action: Mouse scrolled (525, 338) with delta (0, 0)
Screenshot: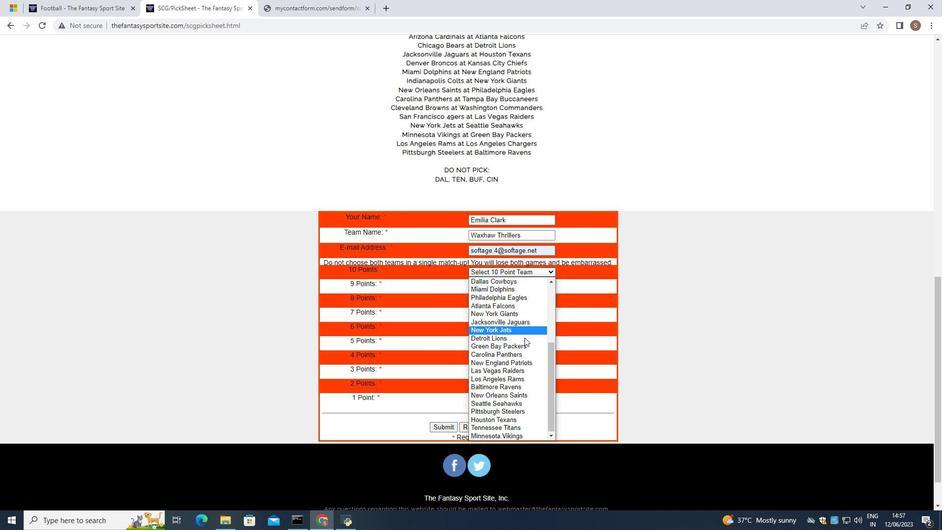 
Action: Mouse scrolled (525, 338) with delta (0, 0)
Screenshot: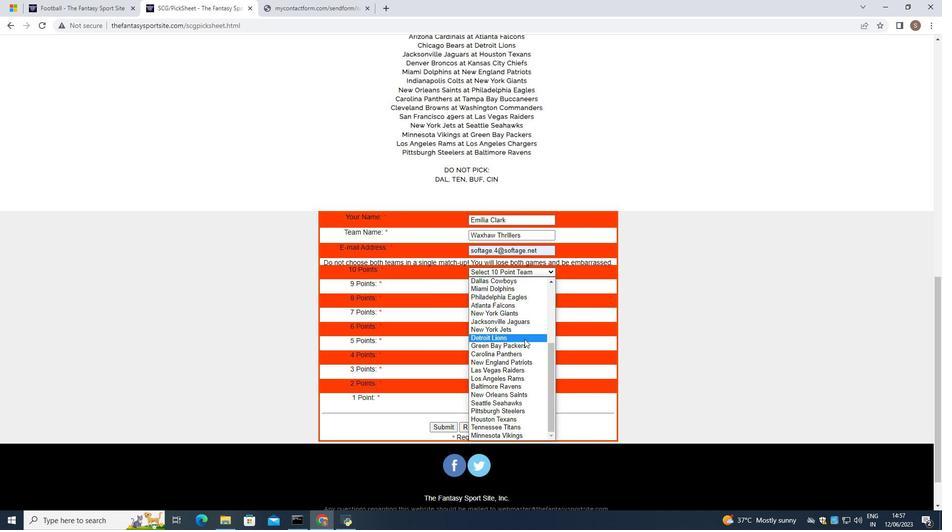 
Action: Mouse scrolled (525, 338) with delta (0, 0)
Screenshot: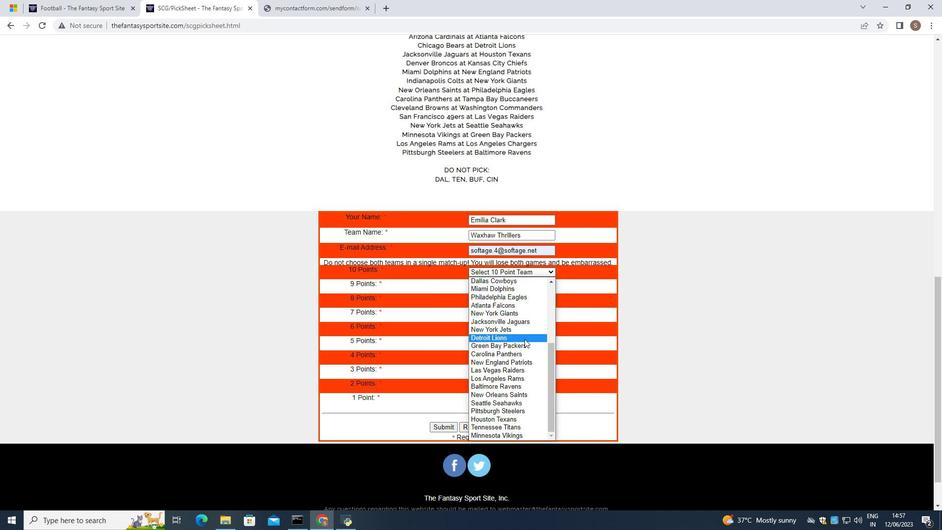 
Action: Mouse moved to (521, 347)
Screenshot: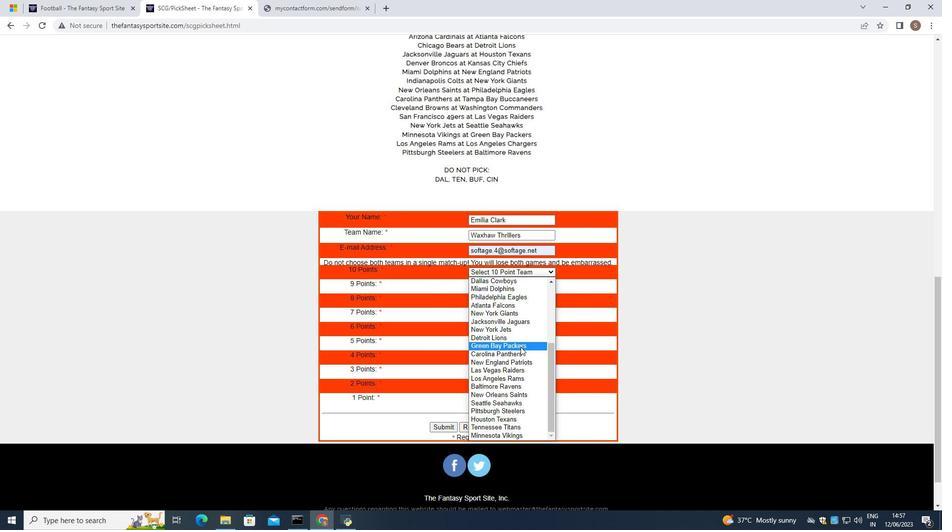 
Action: Mouse pressed left at (521, 347)
Screenshot: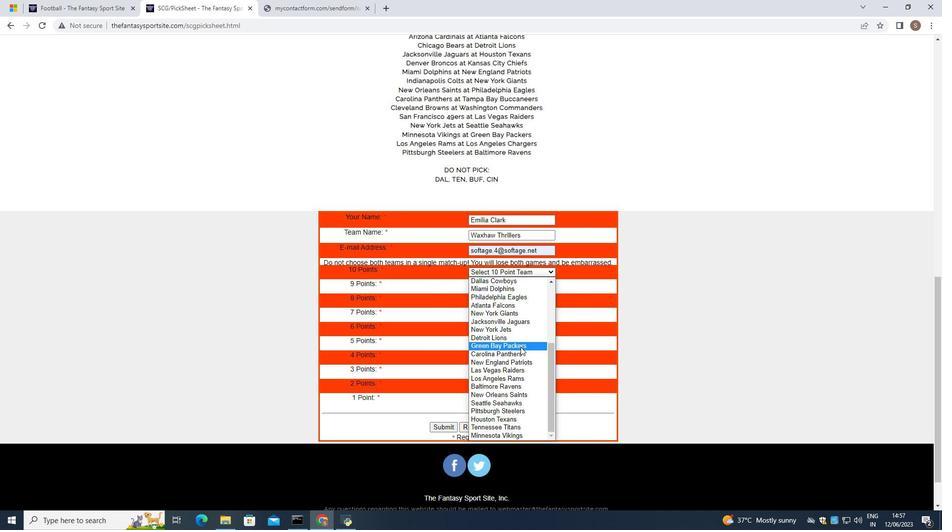 
Action: Mouse moved to (542, 288)
Screenshot: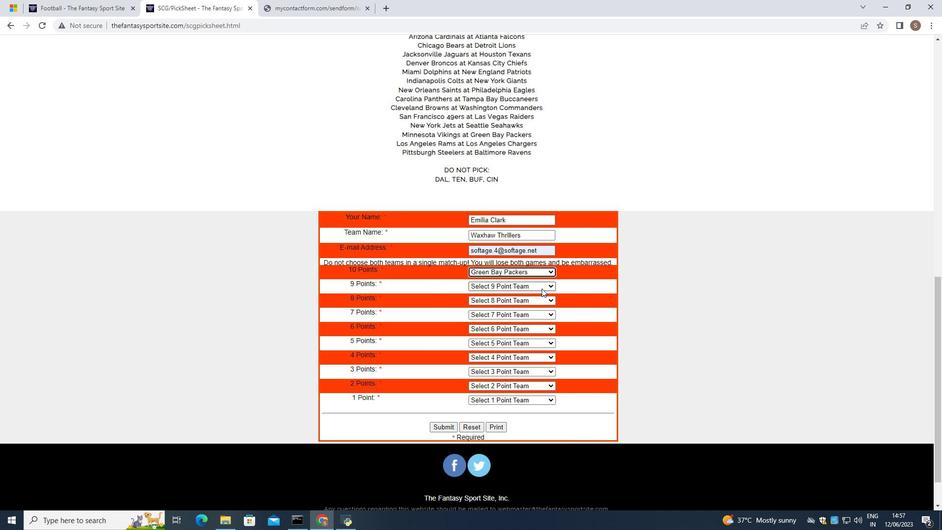 
Action: Mouse pressed left at (542, 288)
Screenshot: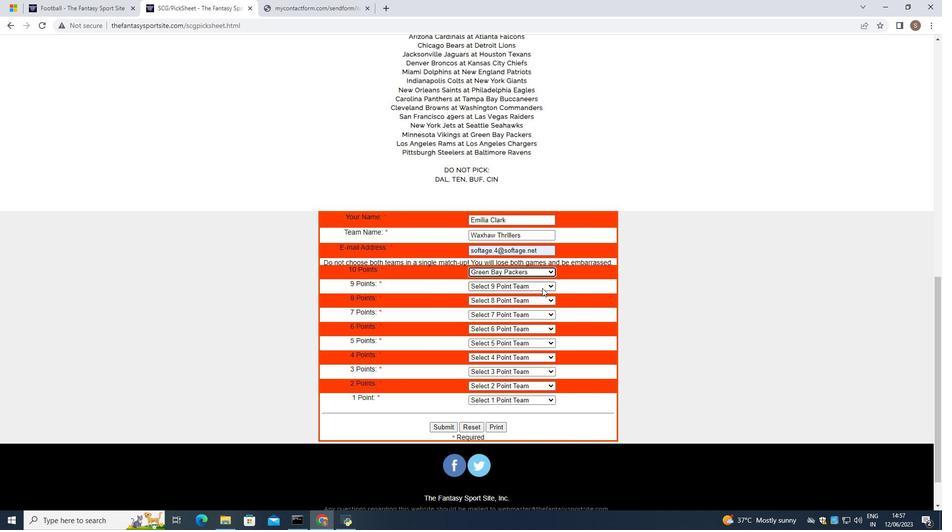 
Action: Mouse moved to (521, 352)
Screenshot: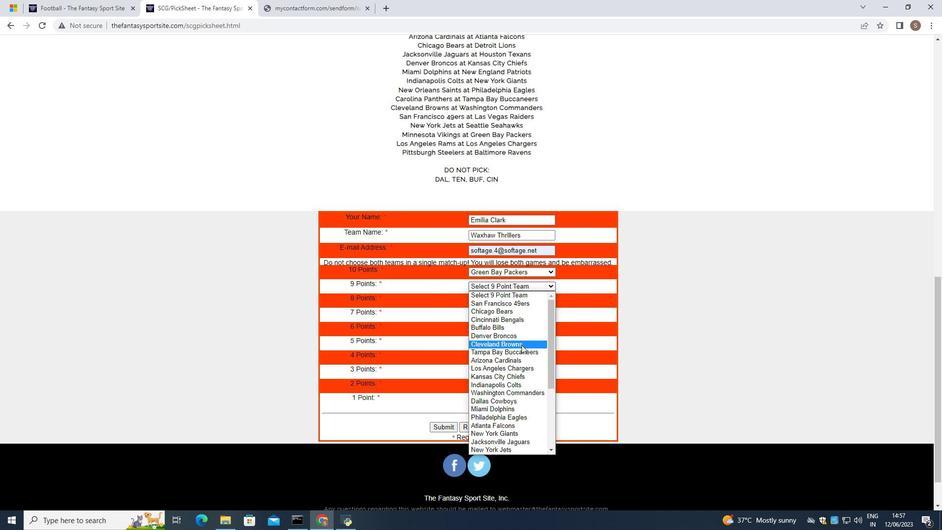 
Action: Mouse scrolled (521, 351) with delta (0, 0)
Screenshot: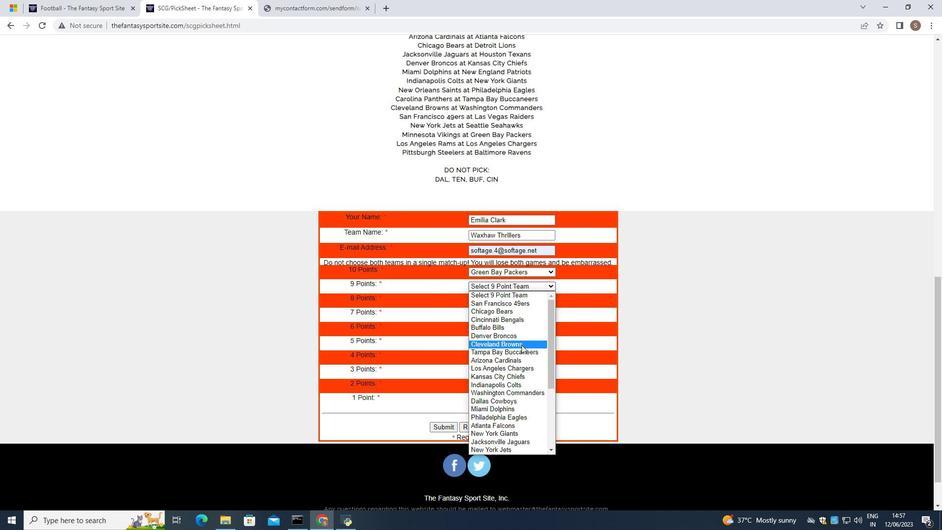 
Action: Mouse moved to (521, 353)
Screenshot: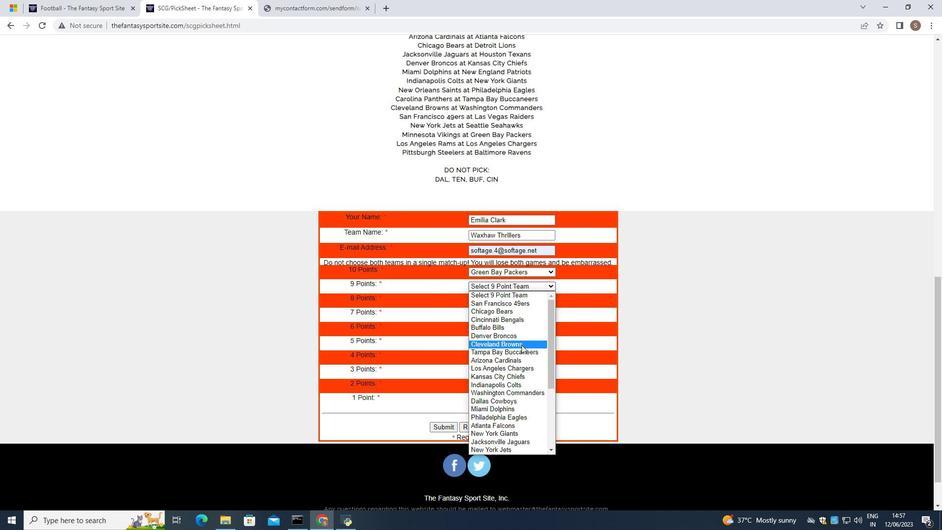 
Action: Mouse scrolled (521, 352) with delta (0, 0)
Screenshot: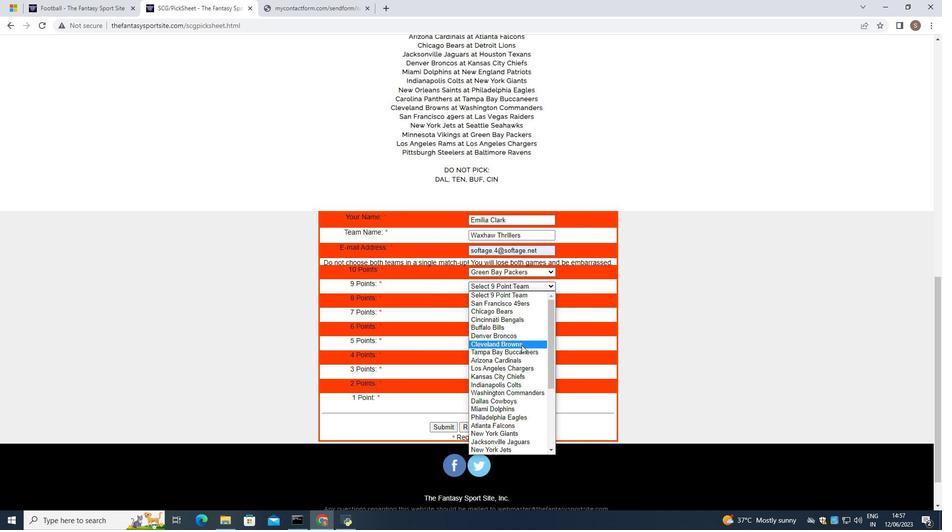 
Action: Mouse moved to (520, 354)
Screenshot: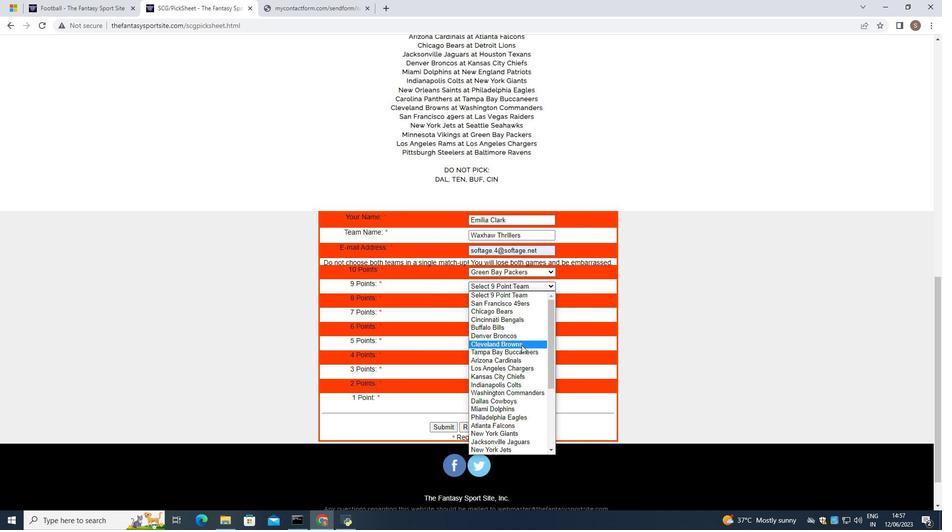 
Action: Mouse scrolled (520, 353) with delta (0, 0)
Screenshot: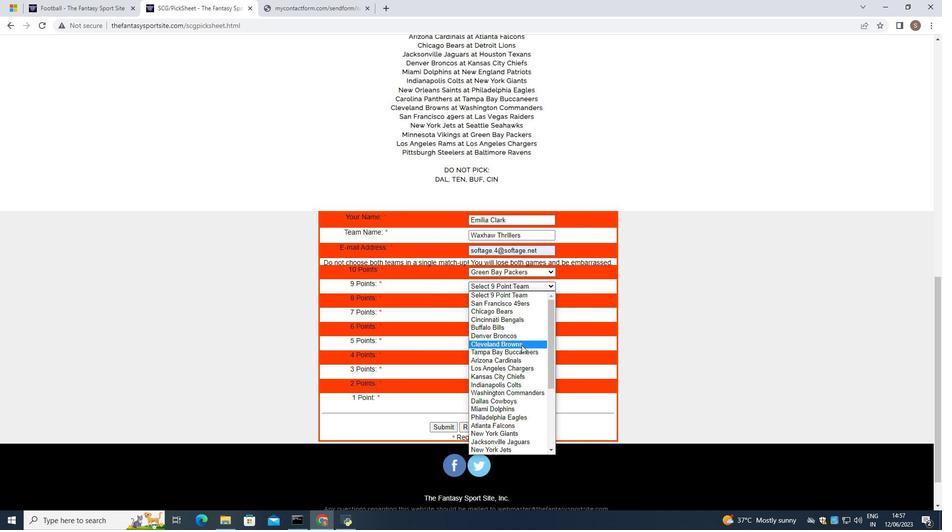 
Action: Mouse scrolled (520, 353) with delta (0, 0)
Screenshot: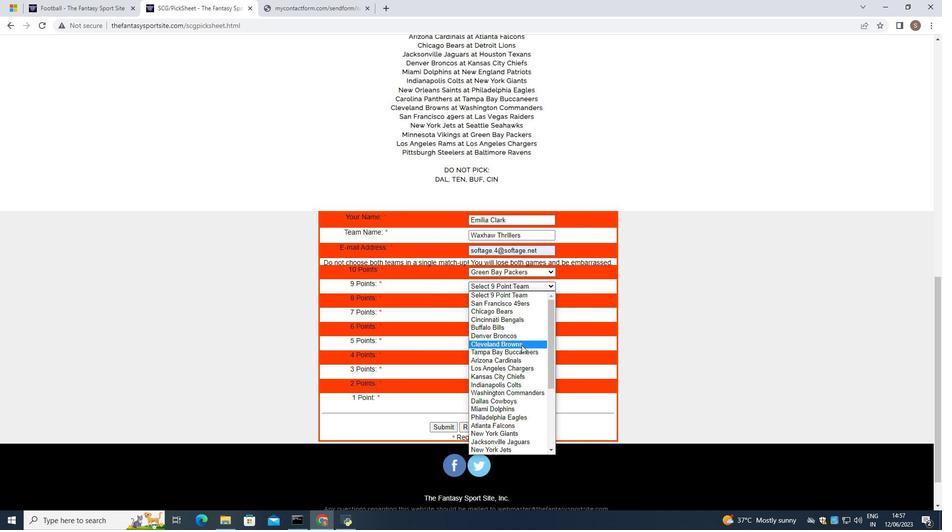 
Action: Mouse scrolled (520, 353) with delta (0, 0)
Screenshot: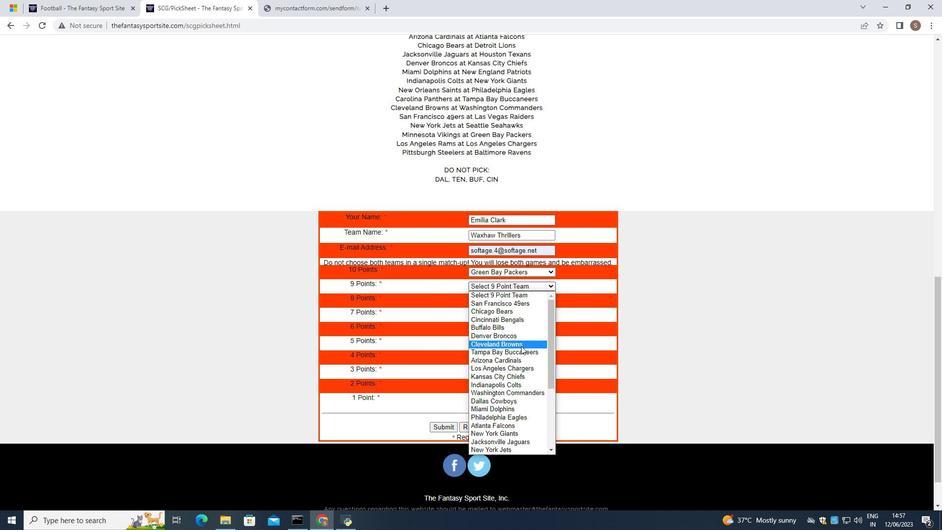 
Action: Mouse scrolled (520, 353) with delta (0, 0)
Screenshot: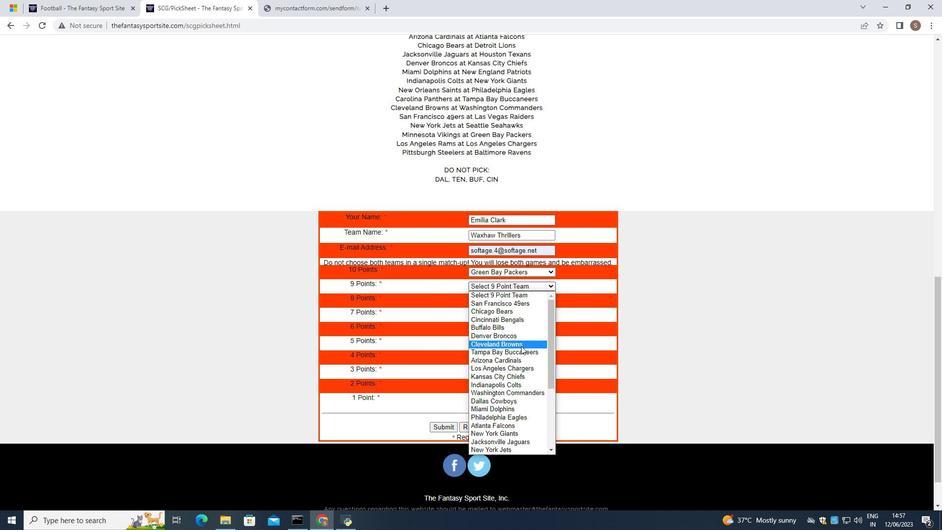 
Action: Mouse scrolled (520, 353) with delta (0, 0)
Screenshot: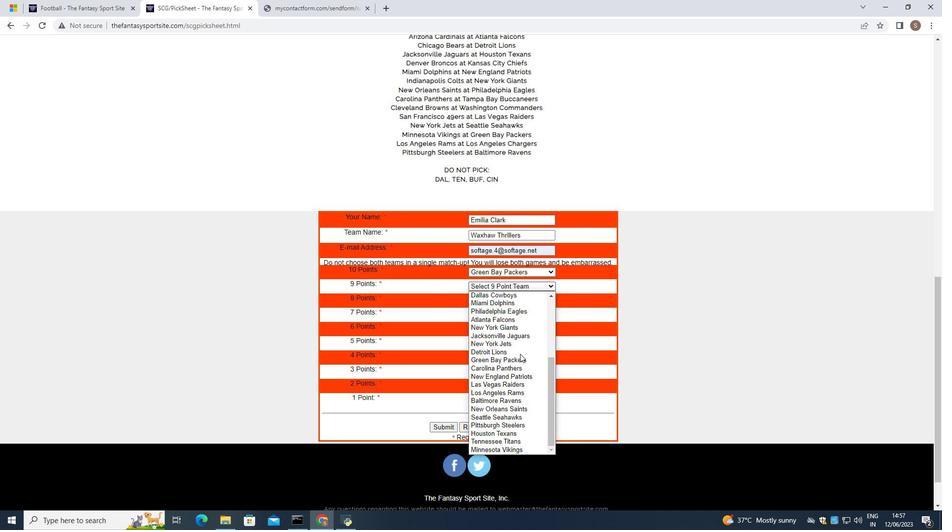 
Action: Mouse moved to (520, 354)
Screenshot: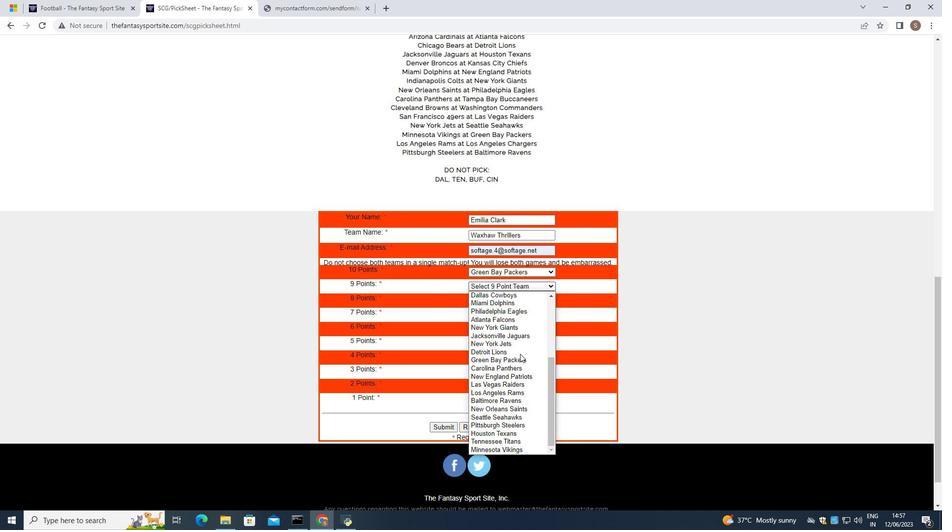 
Action: Mouse scrolled (520, 354) with delta (0, 0)
Screenshot: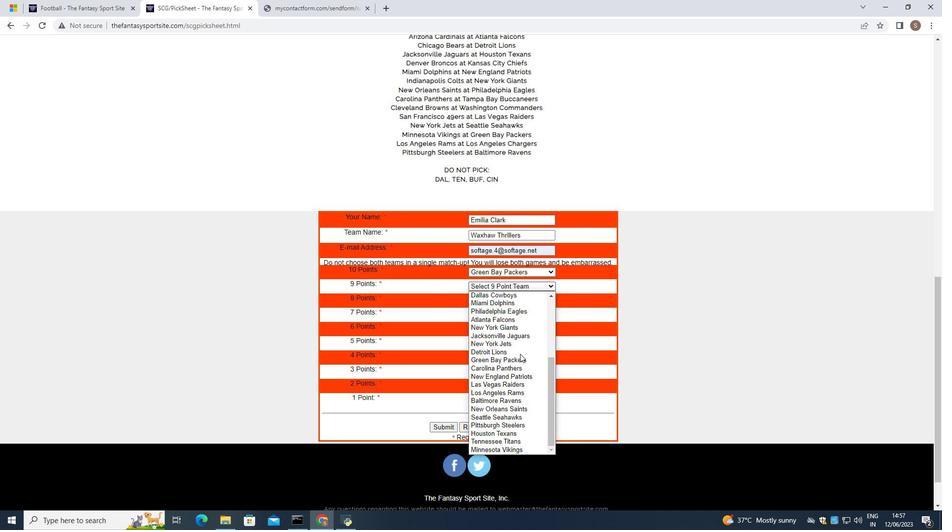 
Action: Mouse moved to (520, 355)
Screenshot: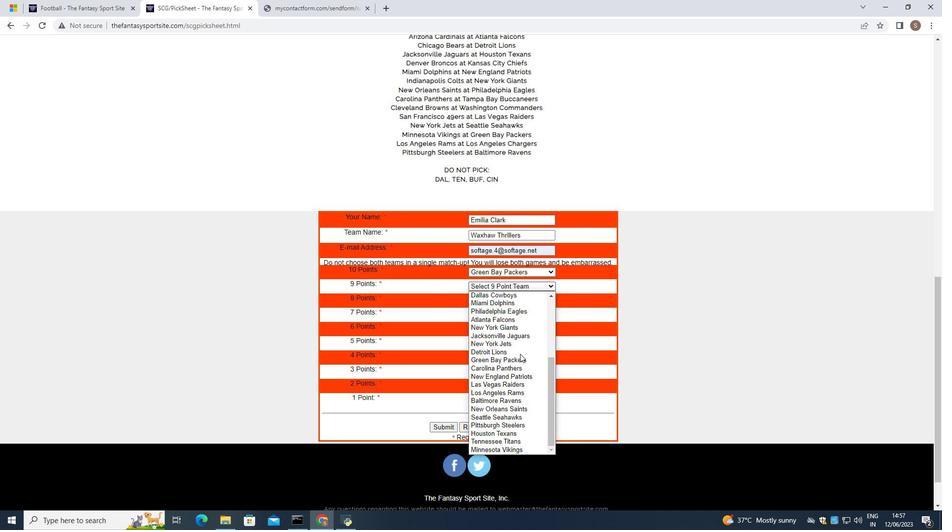 
Action: Mouse scrolled (520, 355) with delta (0, 0)
Screenshot: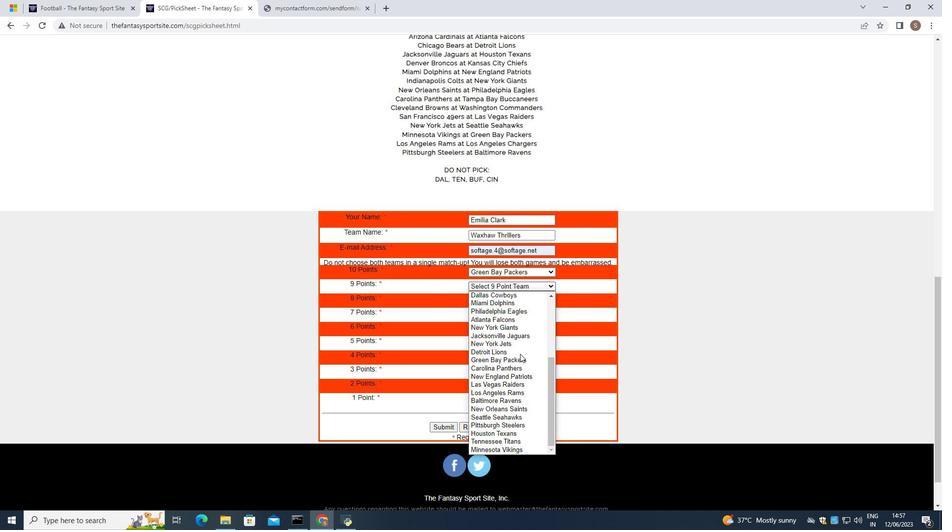
Action: Mouse moved to (520, 356)
Screenshot: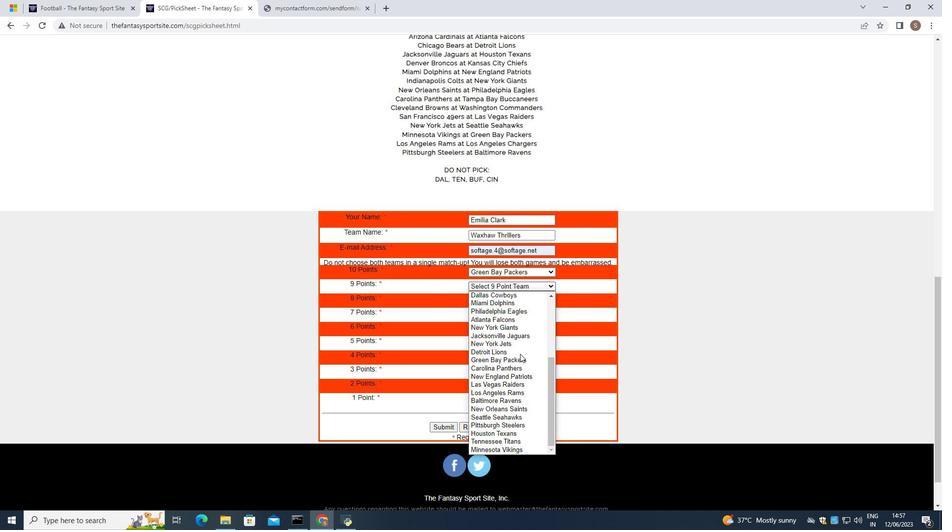
Action: Mouse scrolled (520, 355) with delta (0, 0)
Screenshot: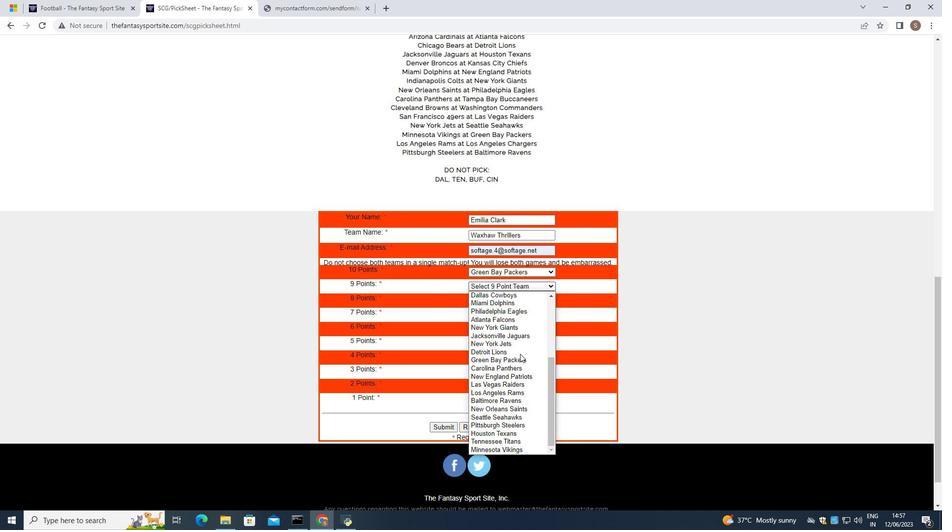 
Action: Mouse scrolled (520, 355) with delta (0, 0)
Screenshot: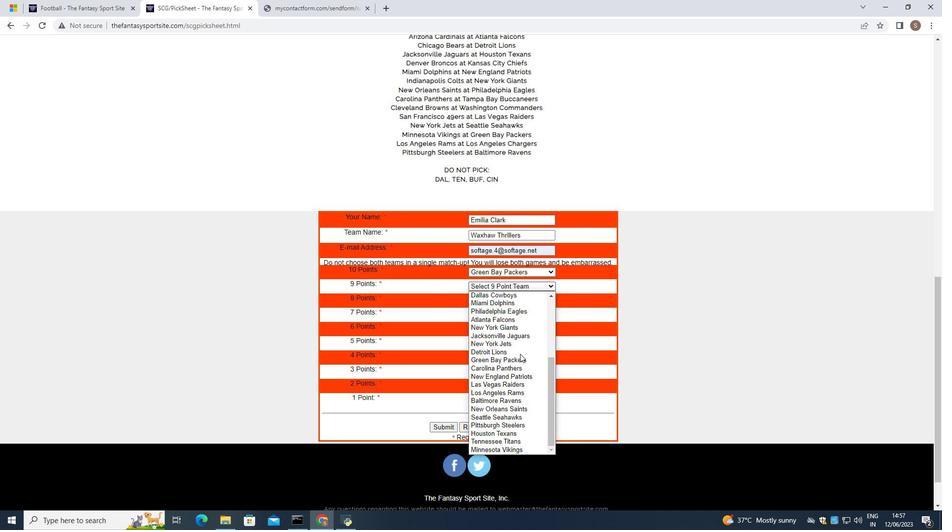 
Action: Mouse moved to (521, 391)
Screenshot: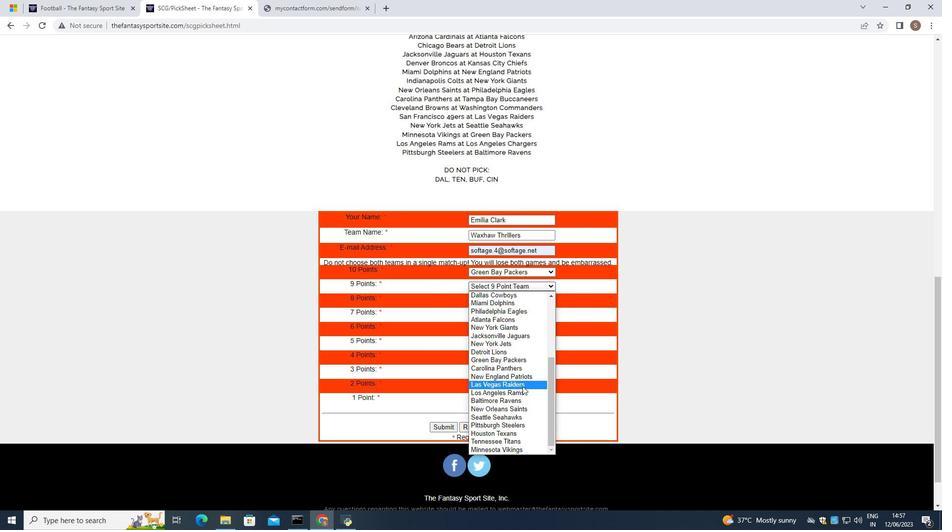 
Action: Mouse pressed left at (521, 391)
Screenshot: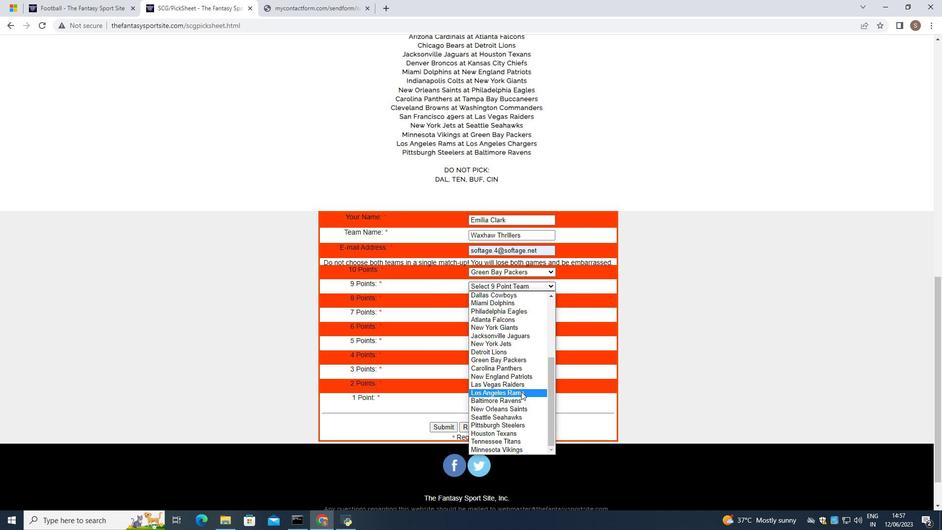 
Action: Mouse moved to (543, 298)
Screenshot: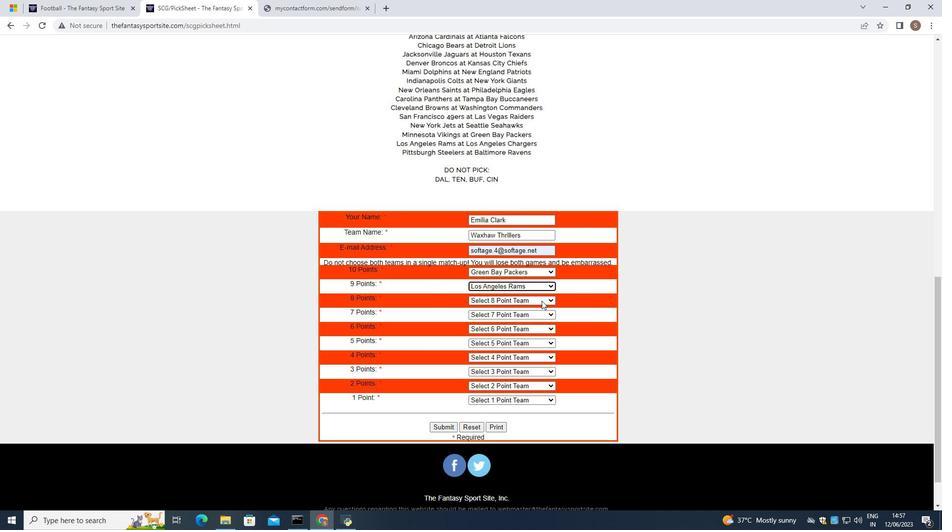 
Action: Mouse pressed left at (543, 298)
Screenshot: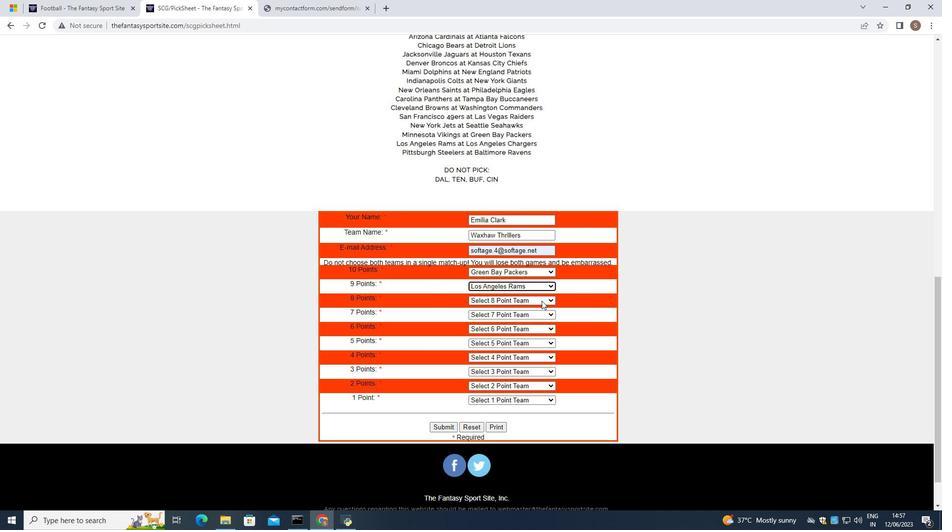
Action: Mouse moved to (533, 384)
Screenshot: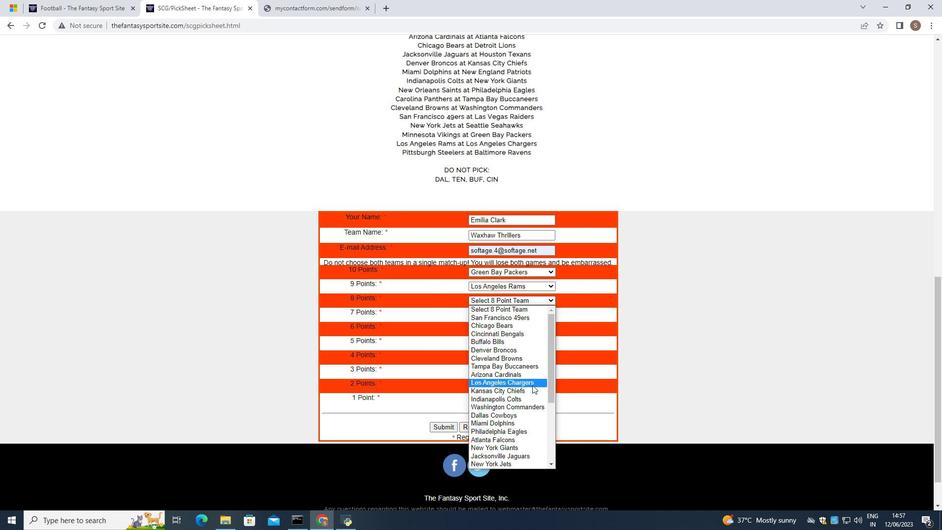 
Action: Mouse pressed left at (533, 384)
Screenshot: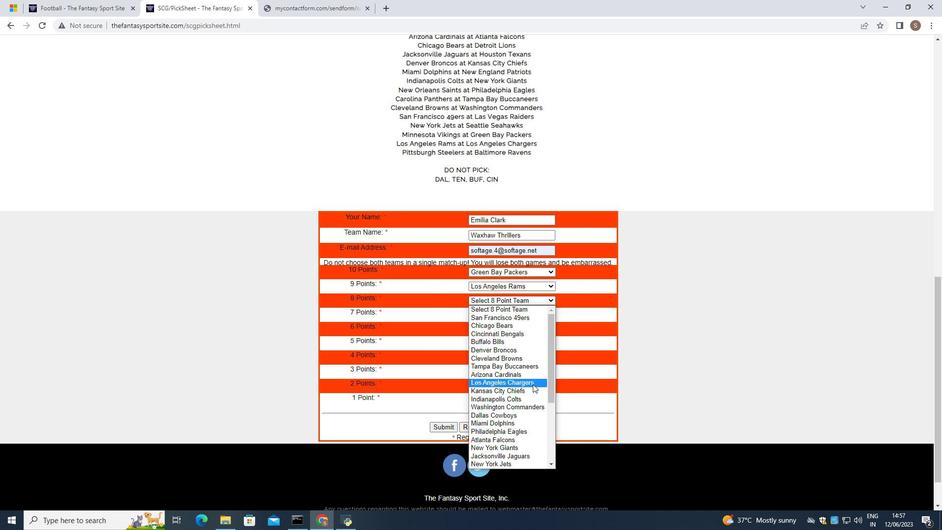 
Action: Mouse moved to (545, 313)
Screenshot: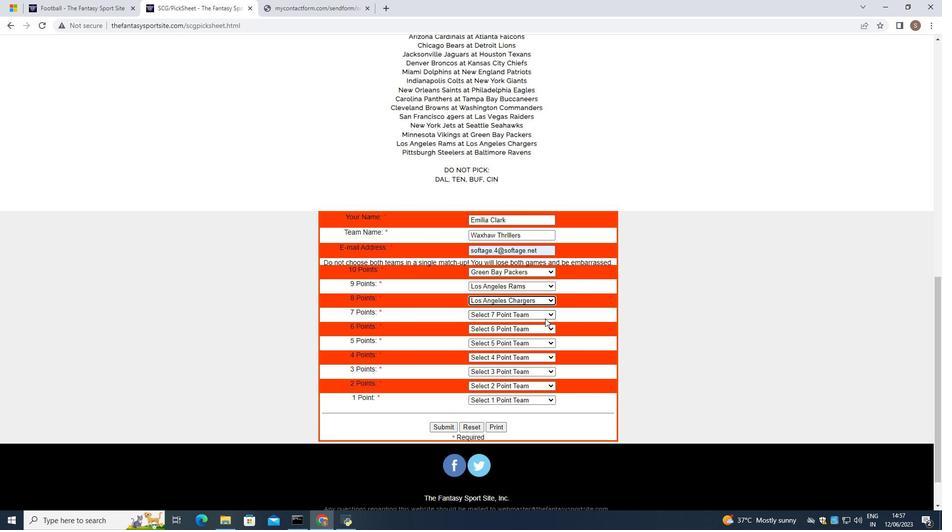 
Action: Mouse pressed left at (545, 313)
Screenshot: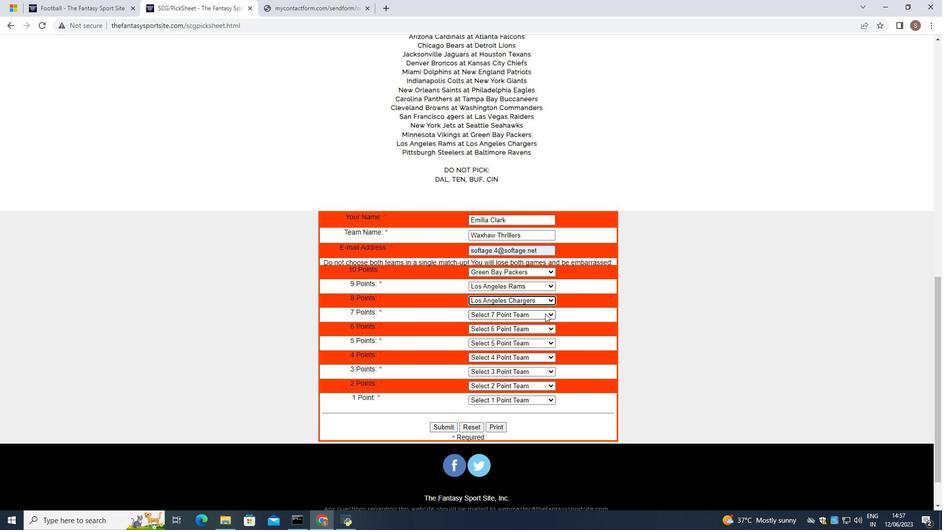 
Action: Mouse moved to (522, 367)
Screenshot: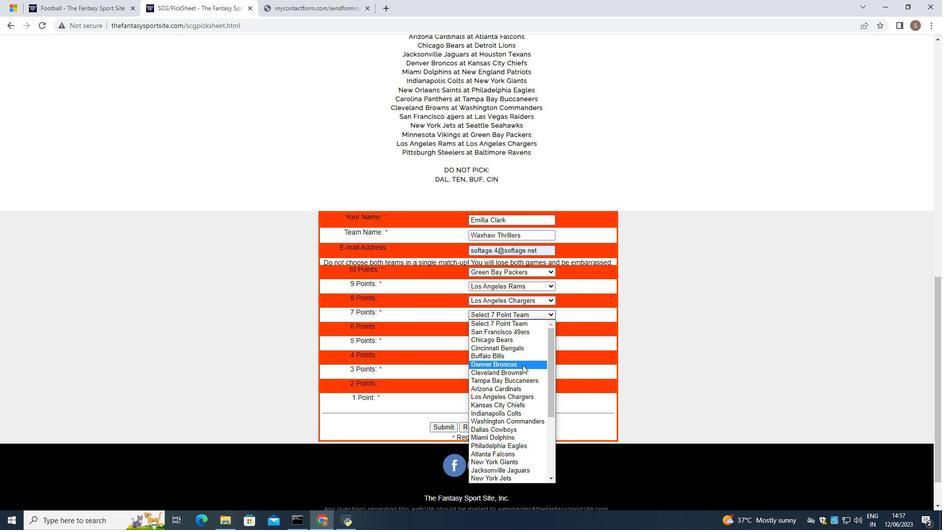
Action: Mouse scrolled (522, 367) with delta (0, 0)
Screenshot: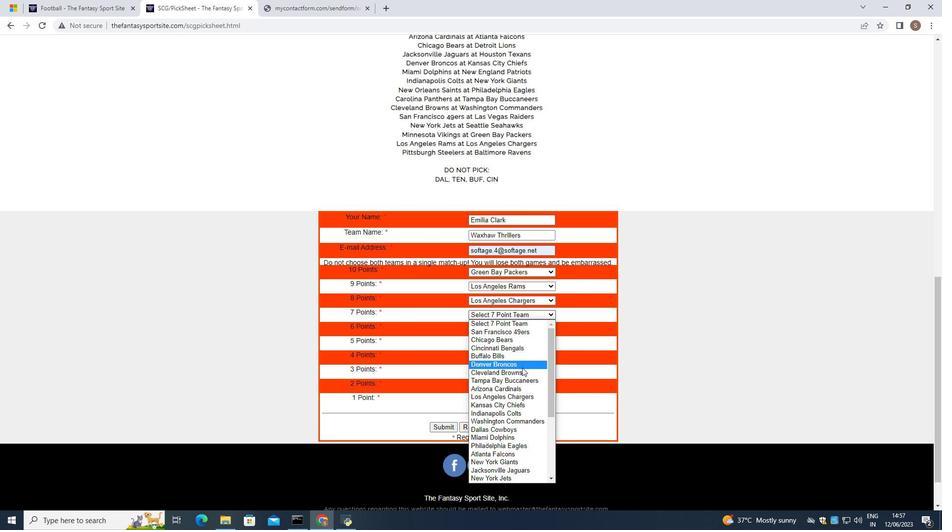 
Action: Mouse scrolled (522, 367) with delta (0, 0)
Screenshot: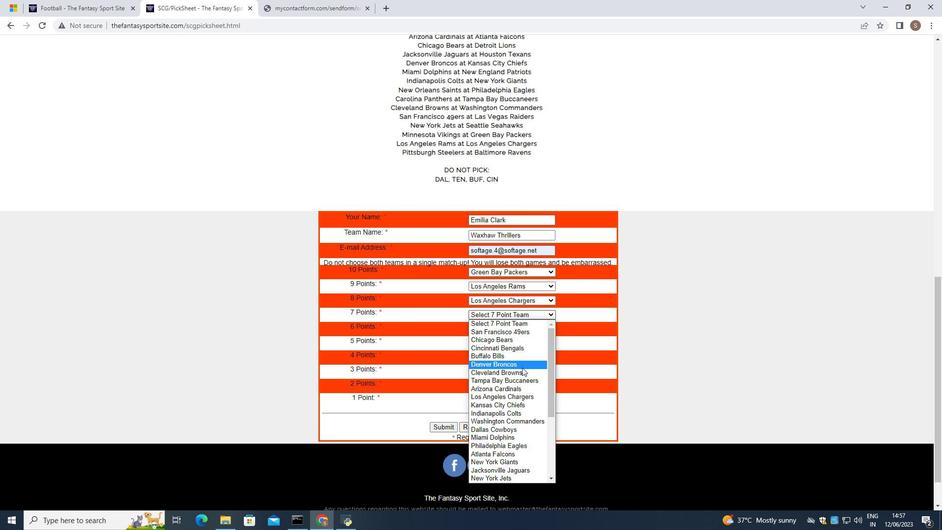 
Action: Mouse scrolled (522, 367) with delta (0, 0)
Screenshot: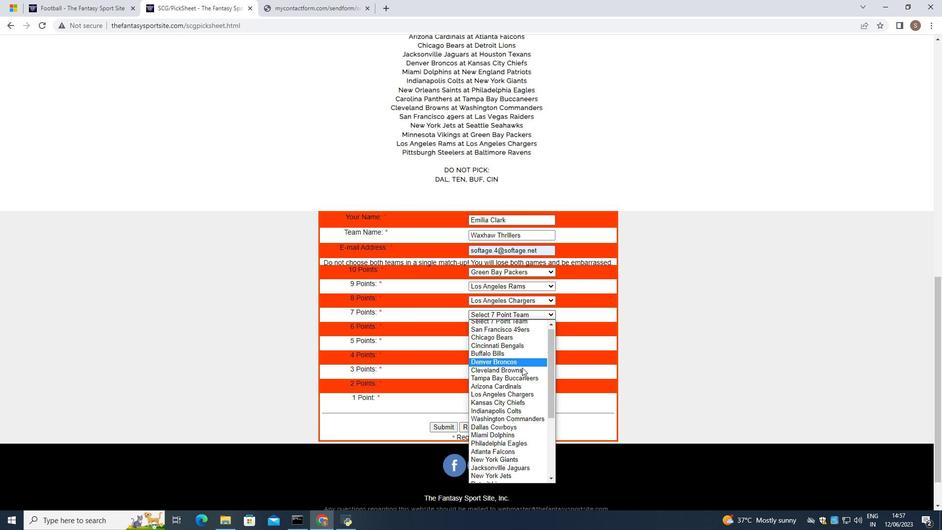 
Action: Mouse scrolled (522, 367) with delta (0, 0)
Screenshot: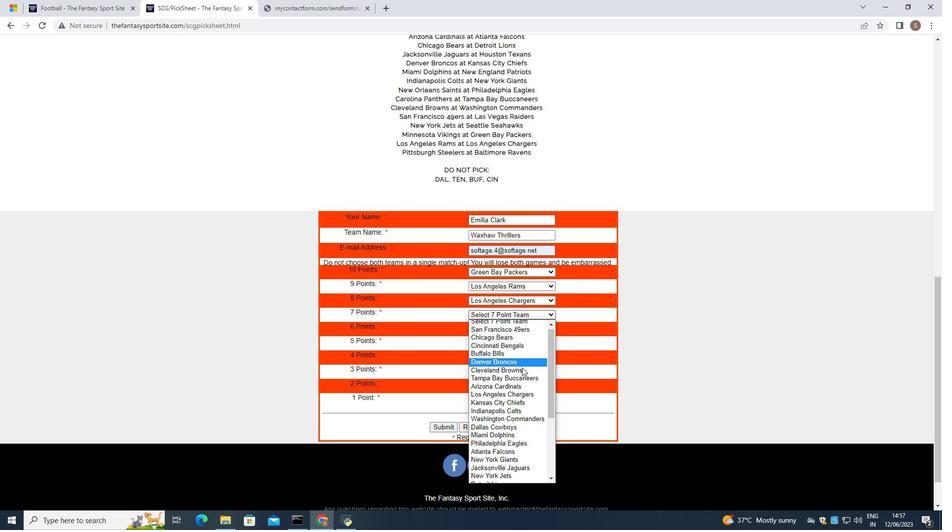 
Action: Mouse scrolled (522, 367) with delta (0, 0)
Screenshot: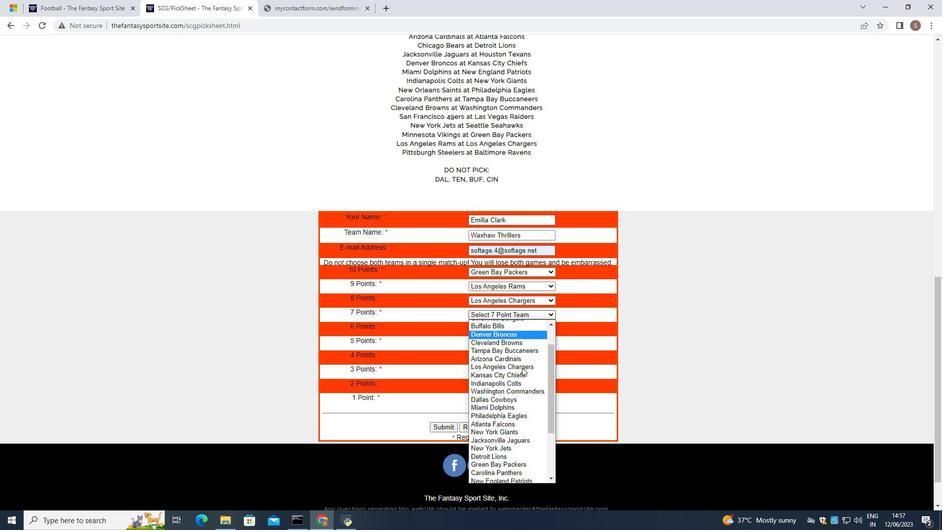 
Action: Mouse scrolled (522, 367) with delta (0, 0)
Screenshot: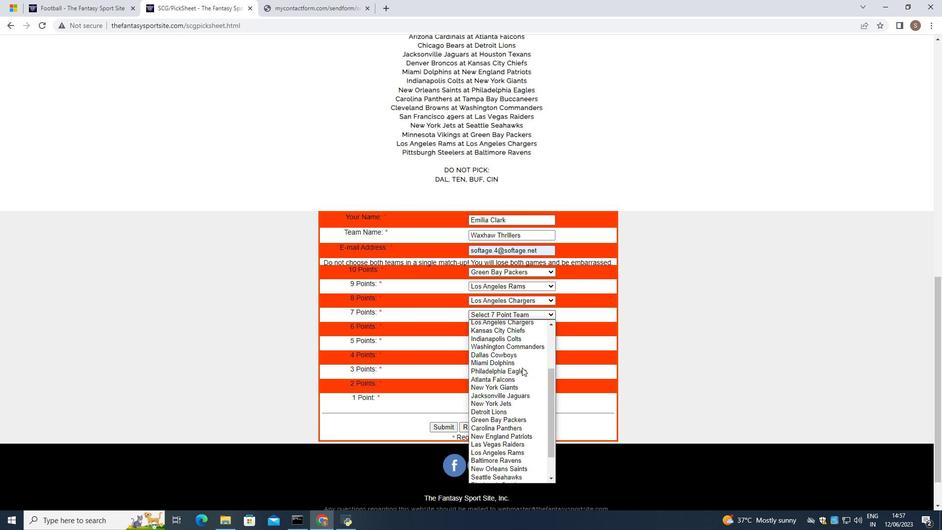 
Action: Mouse scrolled (522, 367) with delta (0, 0)
Screenshot: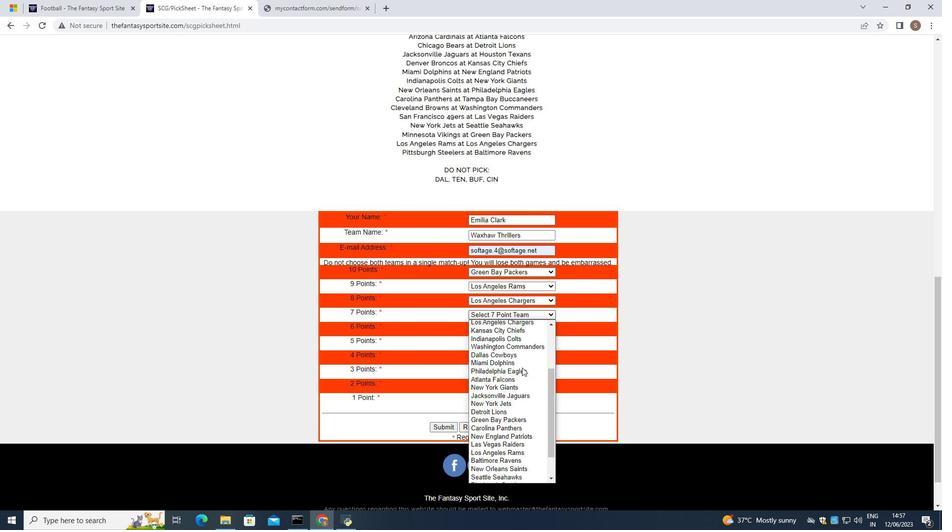 
Action: Mouse scrolled (522, 367) with delta (0, 0)
Screenshot: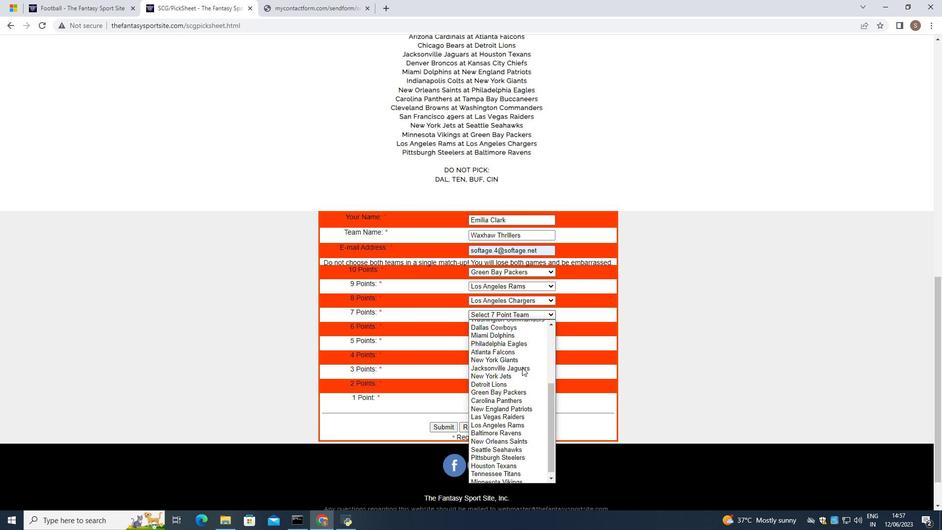 
Action: Mouse moved to (504, 456)
Screenshot: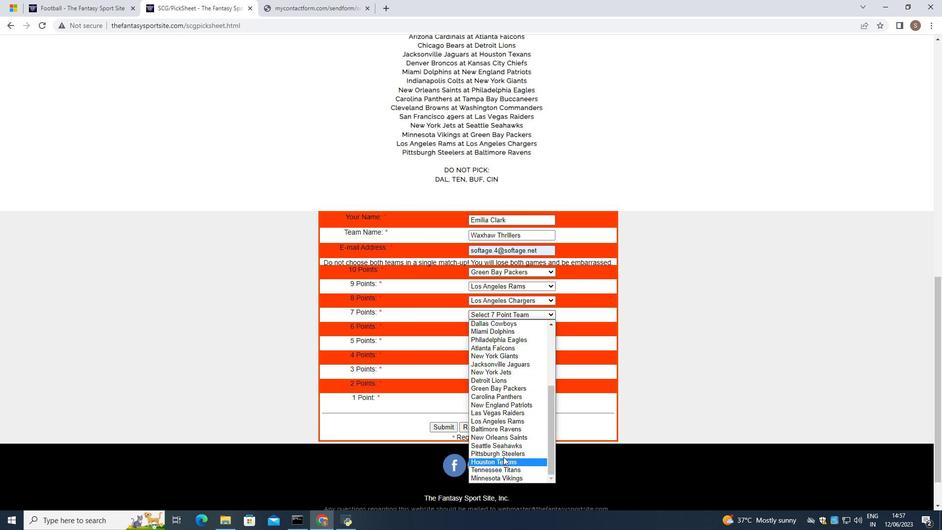 
Action: Mouse pressed left at (504, 456)
Screenshot: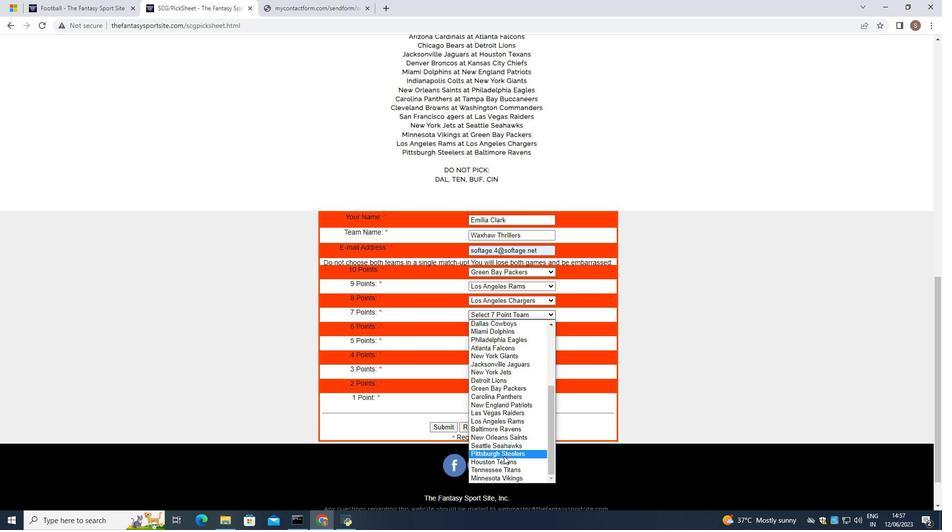 
Action: Mouse moved to (538, 329)
Screenshot: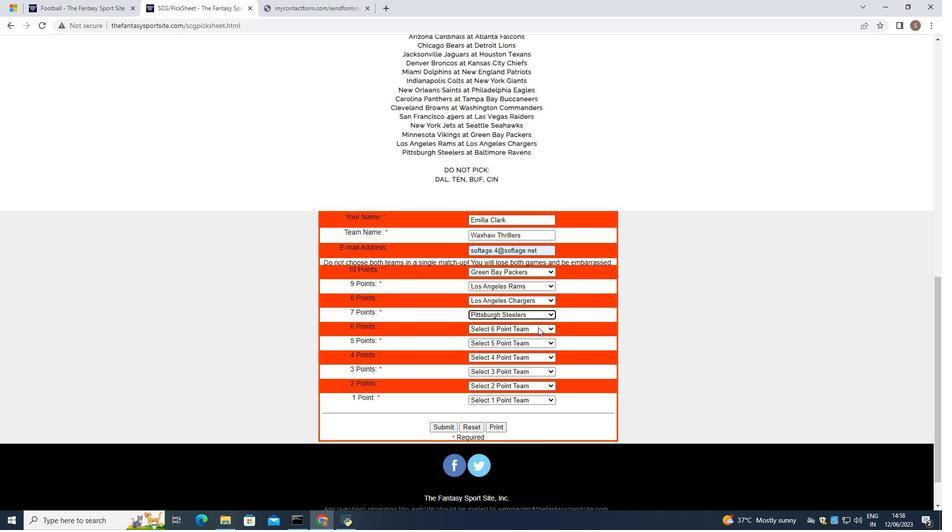 
Action: Mouse pressed left at (538, 329)
Screenshot: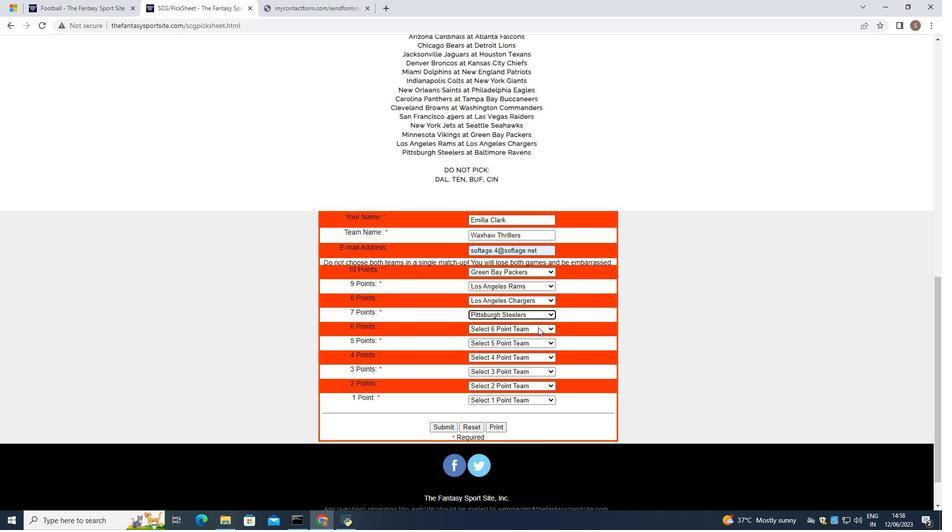 
Action: Mouse moved to (526, 402)
Screenshot: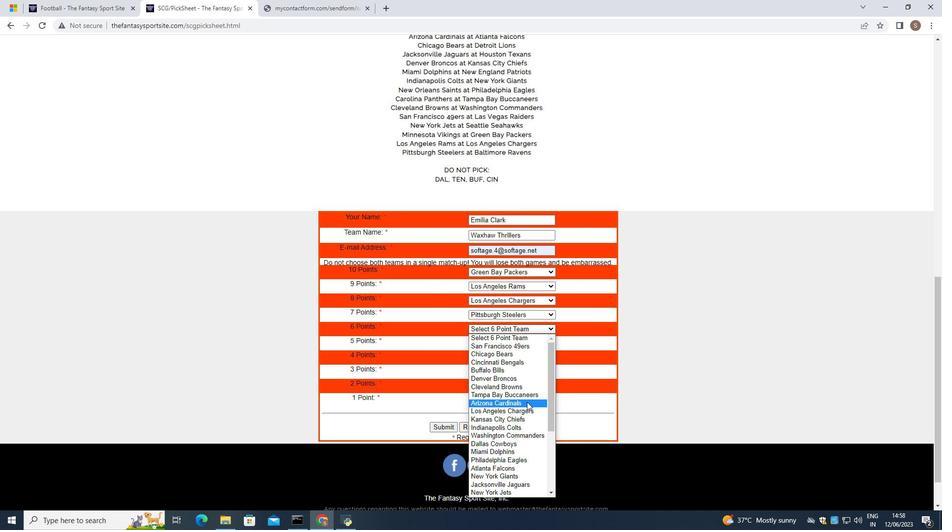 
Action: Mouse scrolled (526, 401) with delta (0, 0)
Screenshot: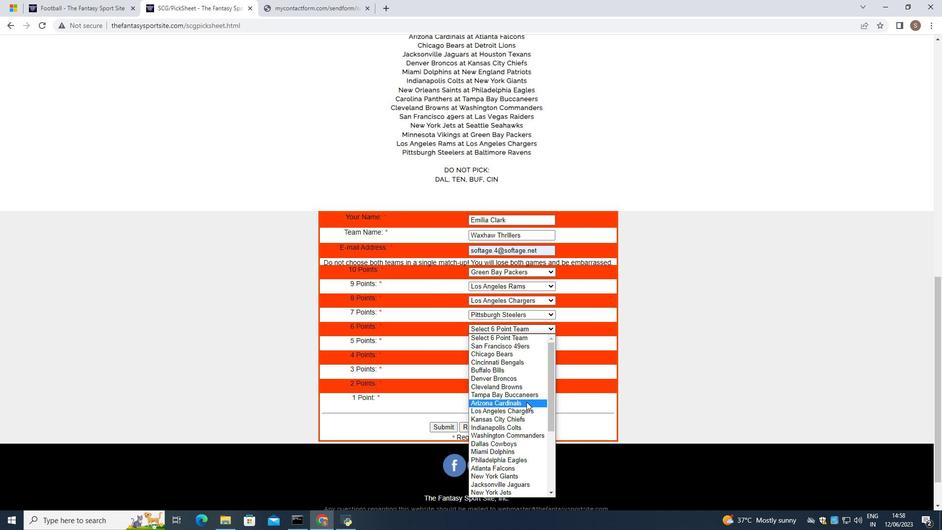 
Action: Mouse scrolled (526, 401) with delta (0, 0)
Screenshot: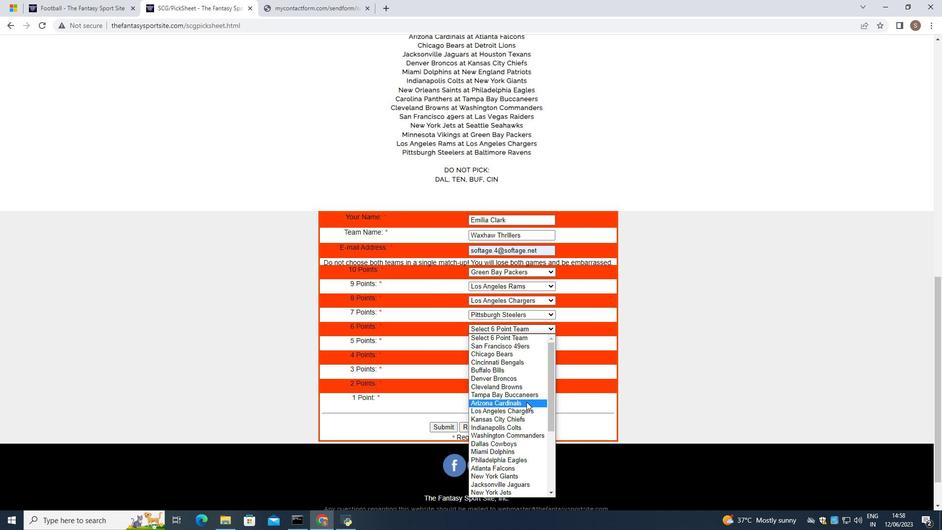 
Action: Mouse scrolled (526, 401) with delta (0, 0)
Screenshot: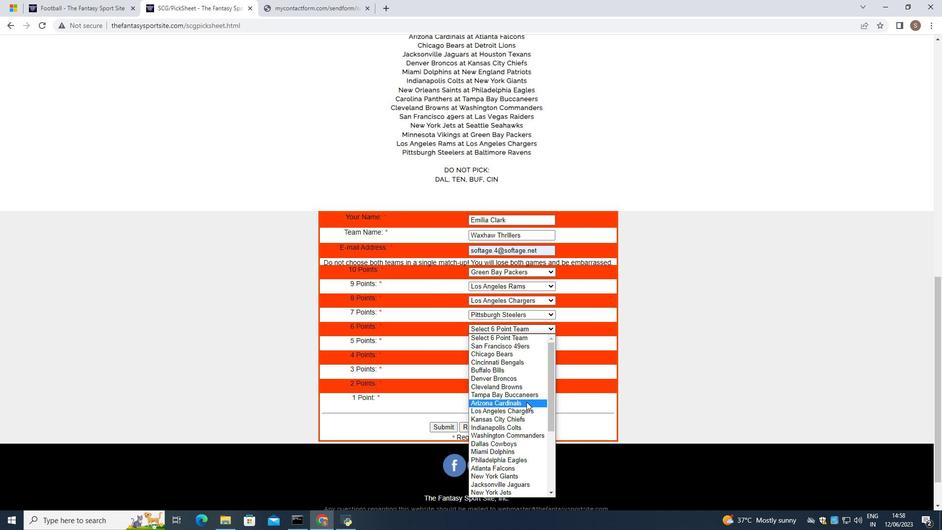 
Action: Mouse scrolled (526, 401) with delta (0, 0)
Screenshot: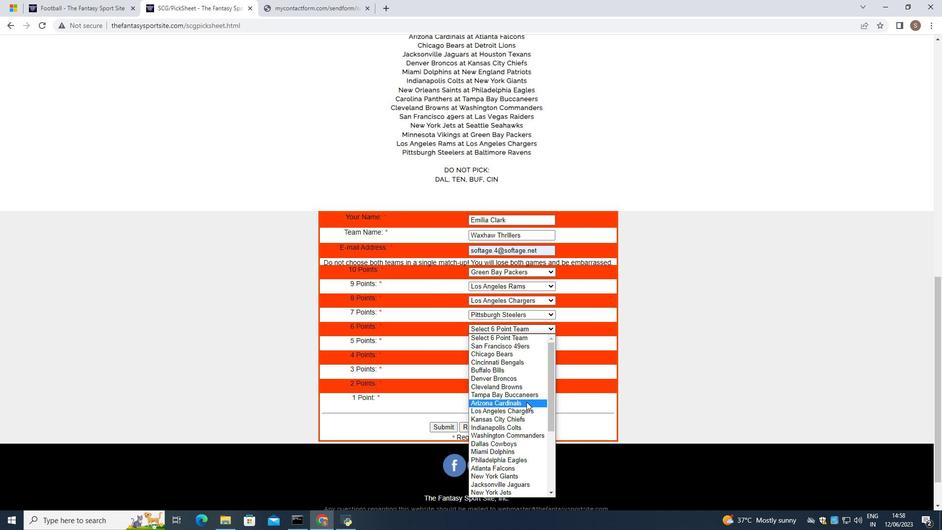 
Action: Mouse scrolled (526, 401) with delta (0, 0)
Screenshot: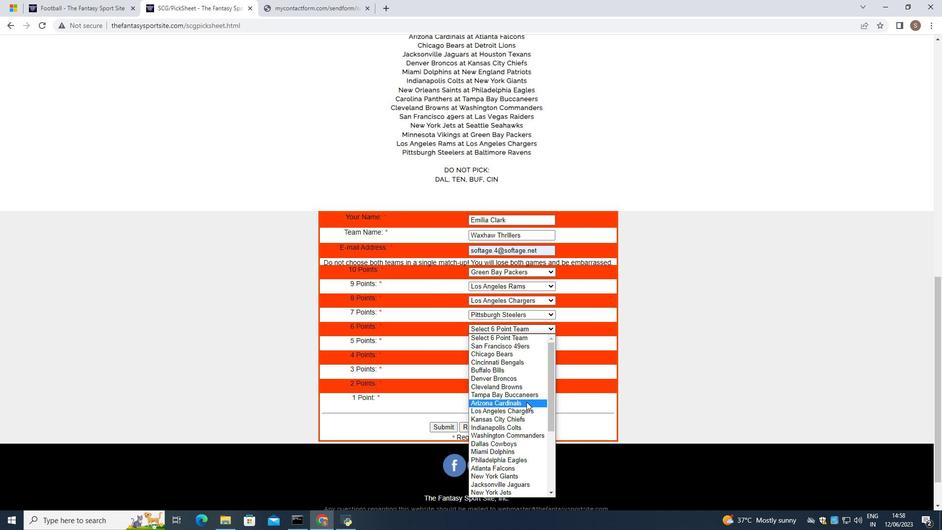 
Action: Mouse scrolled (526, 401) with delta (0, 0)
Screenshot: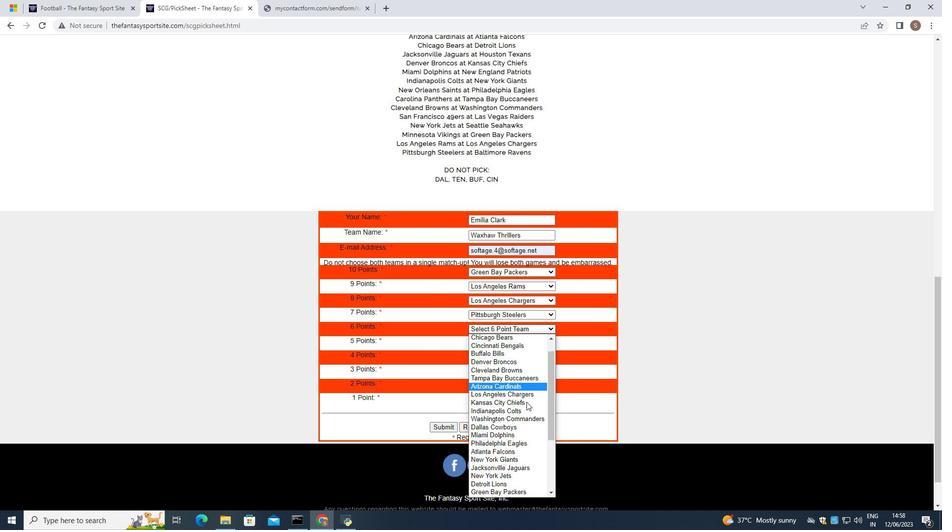 
Action: Mouse moved to (513, 446)
Screenshot: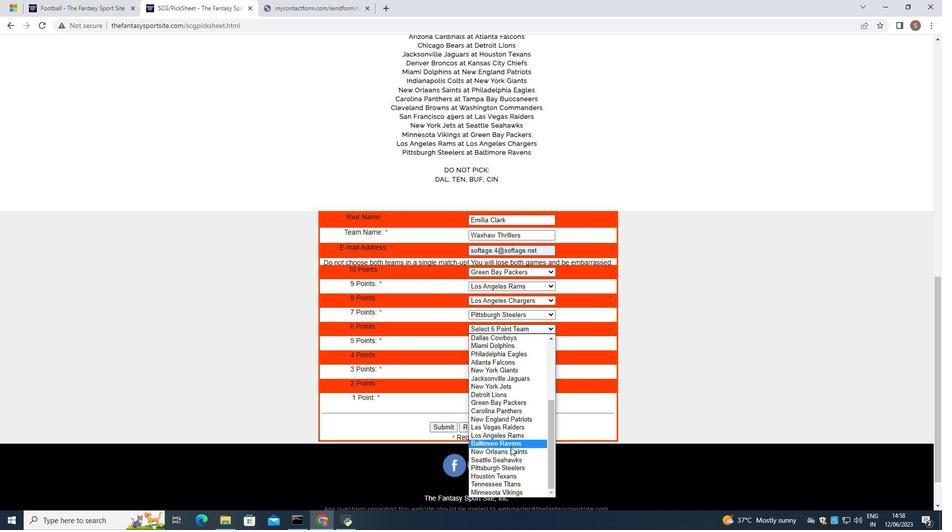 
Action: Mouse pressed left at (513, 446)
Screenshot: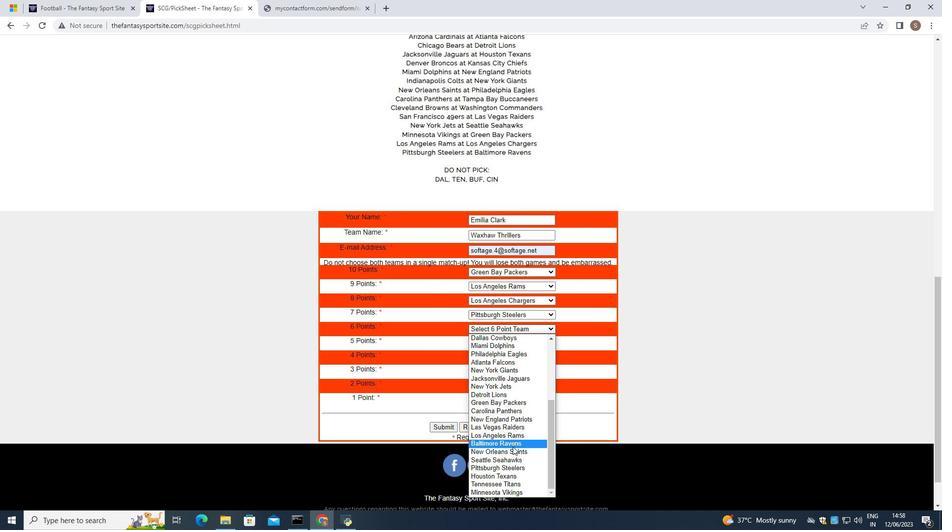 
Action: Mouse moved to (540, 343)
Screenshot: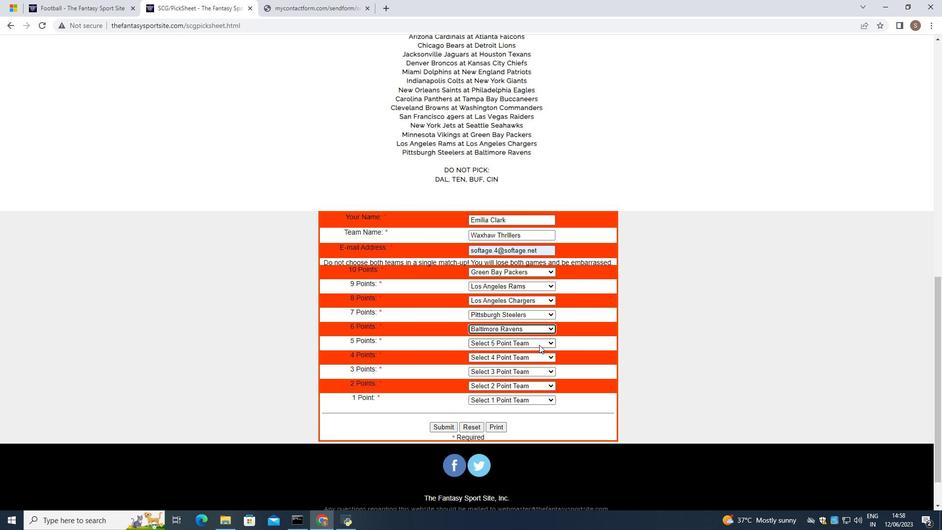 
Action: Mouse pressed left at (540, 343)
Screenshot: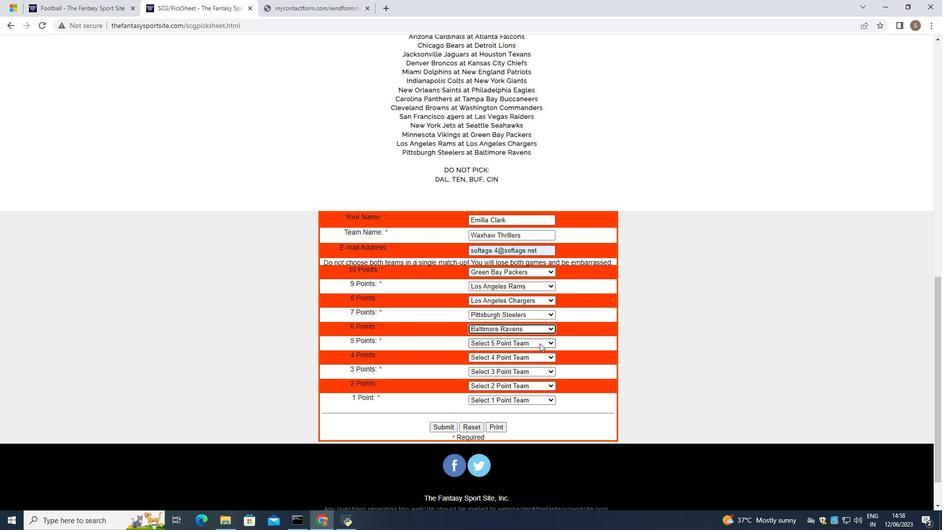 
Action: Mouse moved to (537, 204)
Screenshot: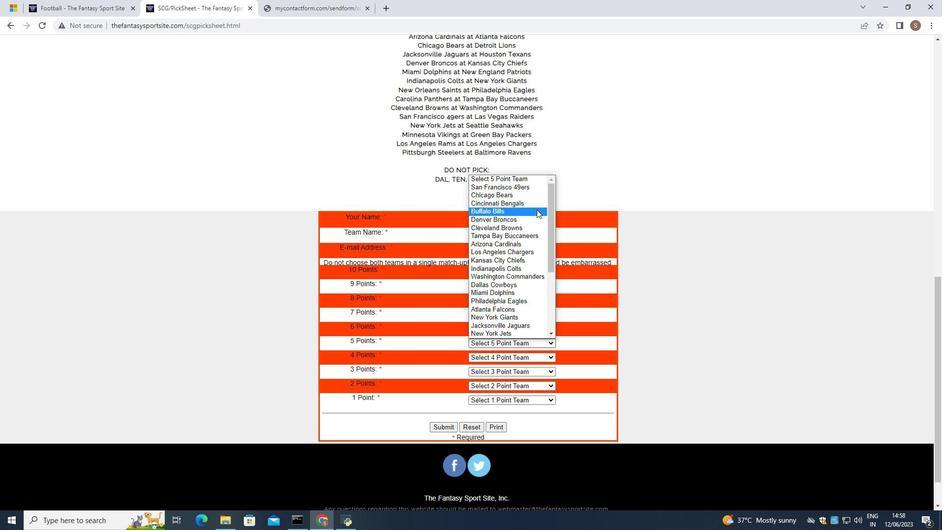 
Action: Mouse pressed left at (537, 204)
Screenshot: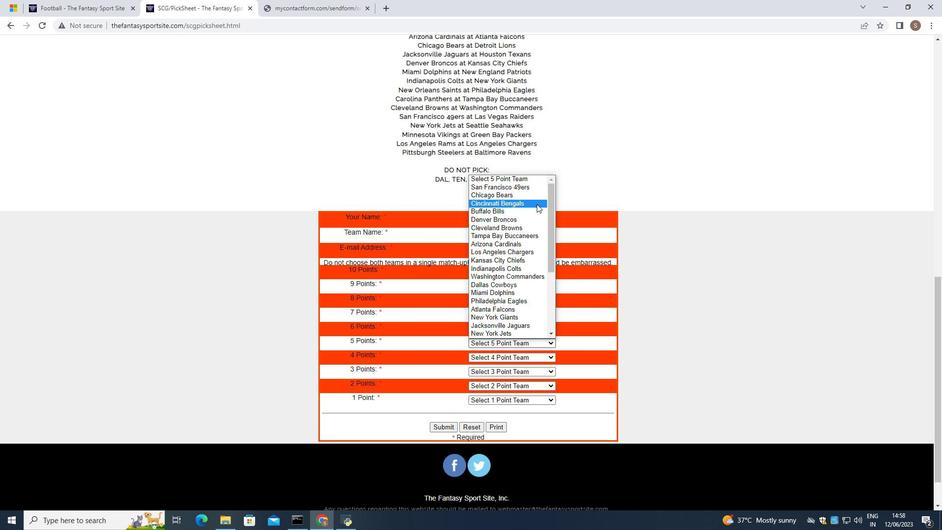 
Action: Mouse moved to (530, 355)
Screenshot: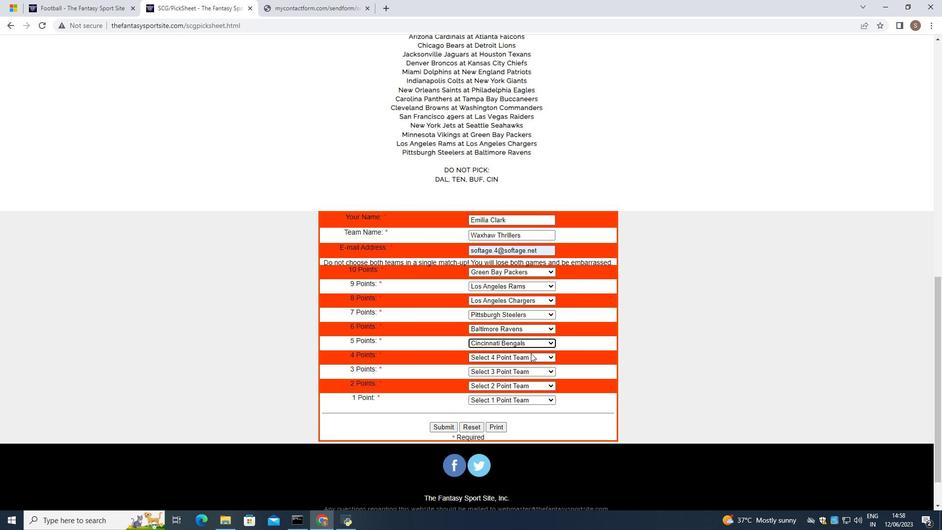 
Action: Mouse pressed left at (530, 355)
Screenshot: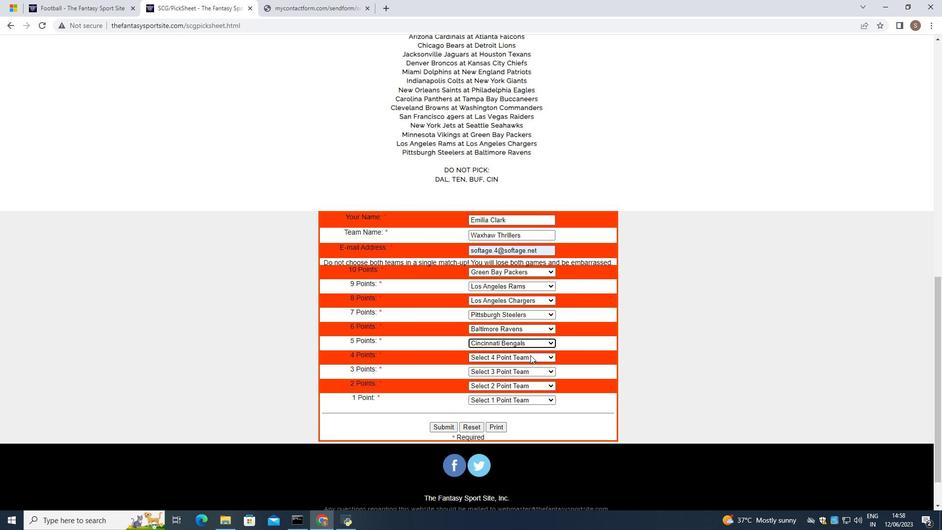 
Action: Mouse moved to (533, 215)
Screenshot: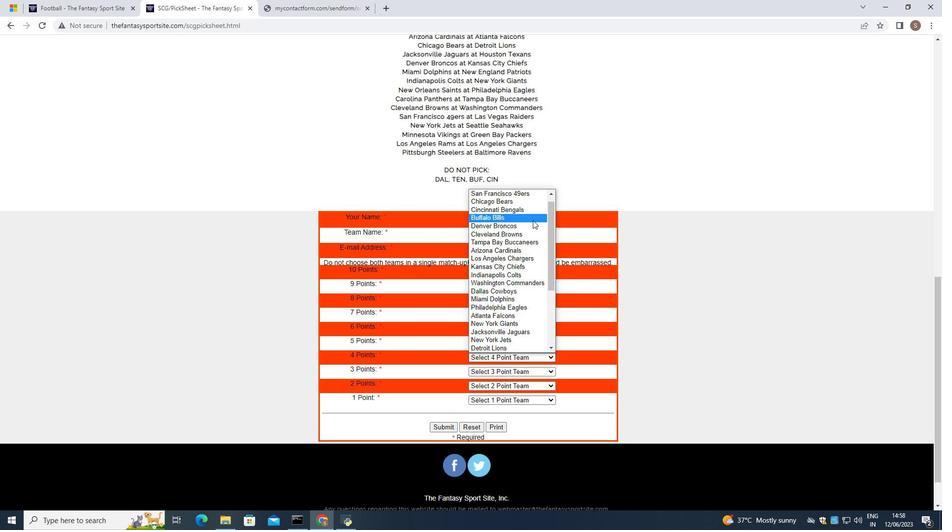 
Action: Mouse pressed left at (533, 215)
Screenshot: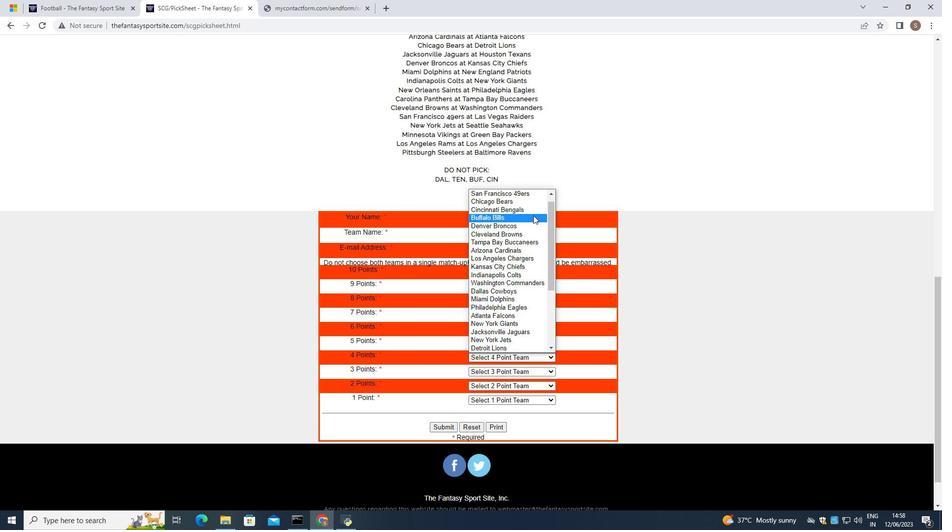 
Action: Mouse moved to (536, 370)
Screenshot: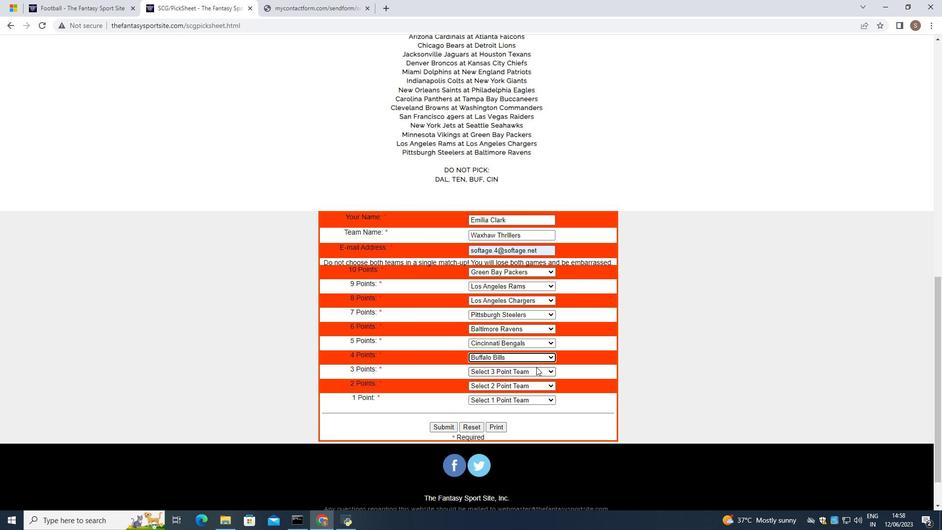 
Action: Mouse pressed left at (536, 370)
Screenshot: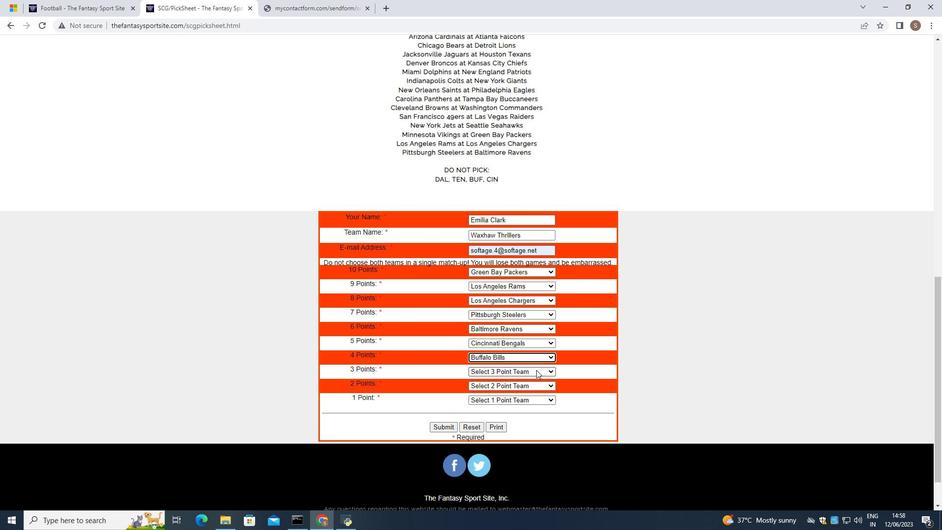
Action: Mouse moved to (526, 304)
Screenshot: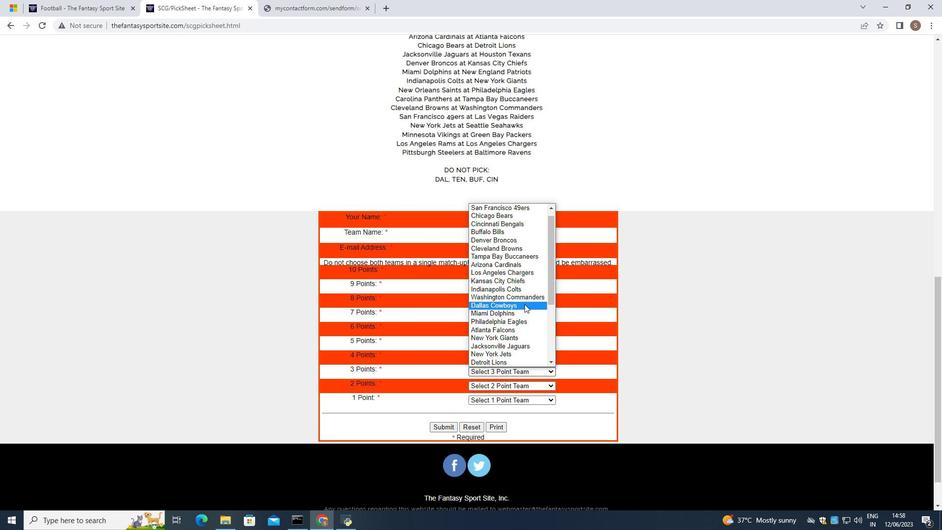 
Action: Mouse pressed left at (526, 304)
Screenshot: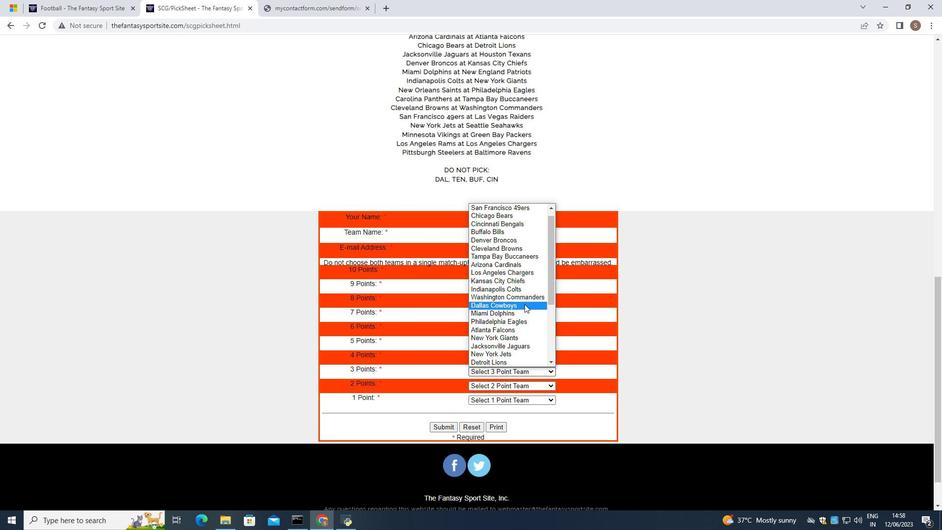 
Action: Mouse moved to (530, 382)
Screenshot: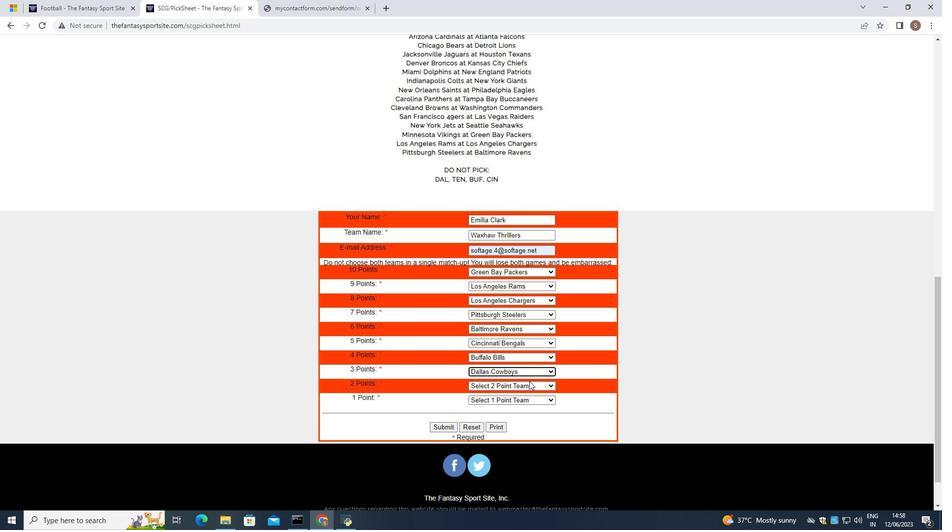 
Action: Mouse pressed left at (530, 382)
Screenshot: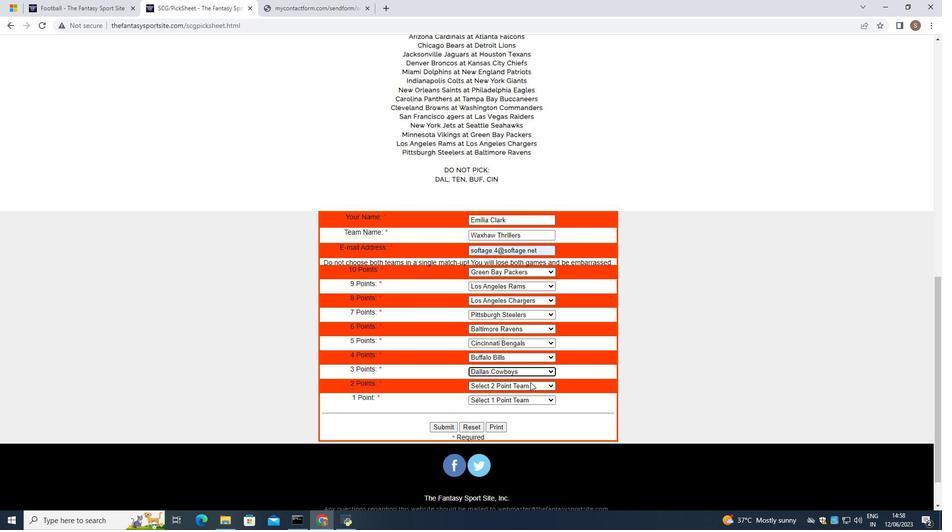 
Action: Mouse moved to (527, 316)
Screenshot: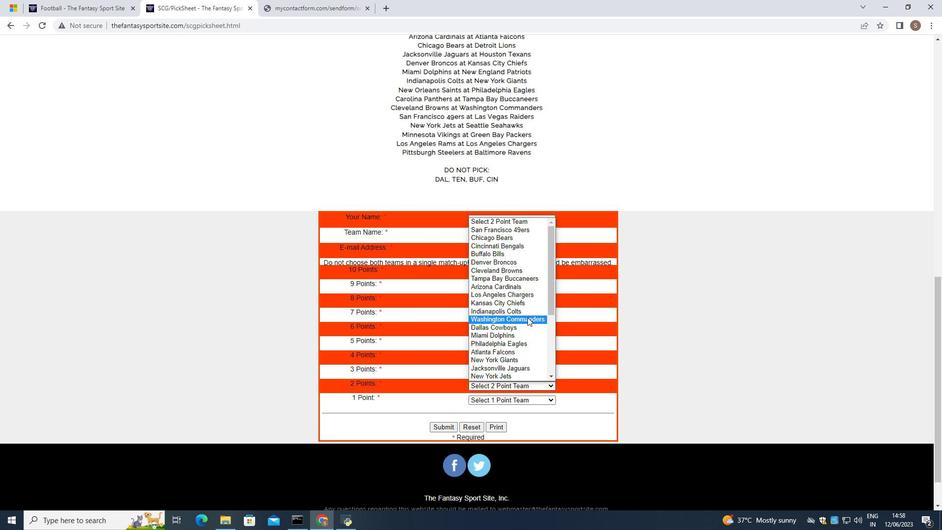 
Action: Mouse scrolled (527, 316) with delta (0, 0)
Screenshot: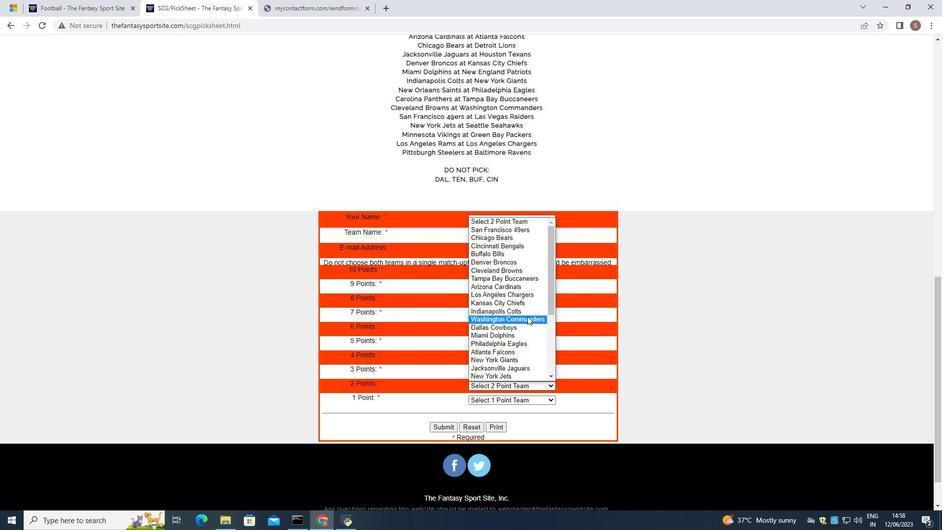 
Action: Mouse scrolled (527, 316) with delta (0, 0)
Screenshot: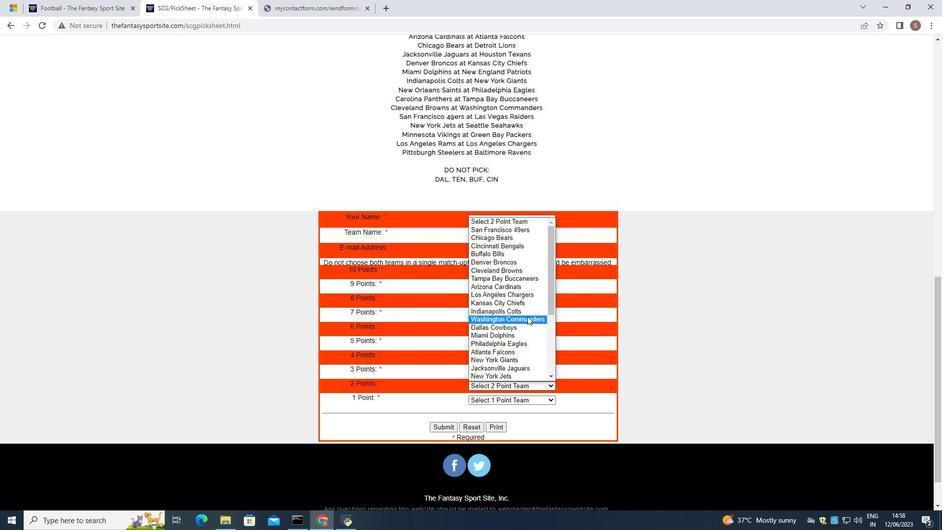 
Action: Mouse scrolled (527, 316) with delta (0, 0)
Screenshot: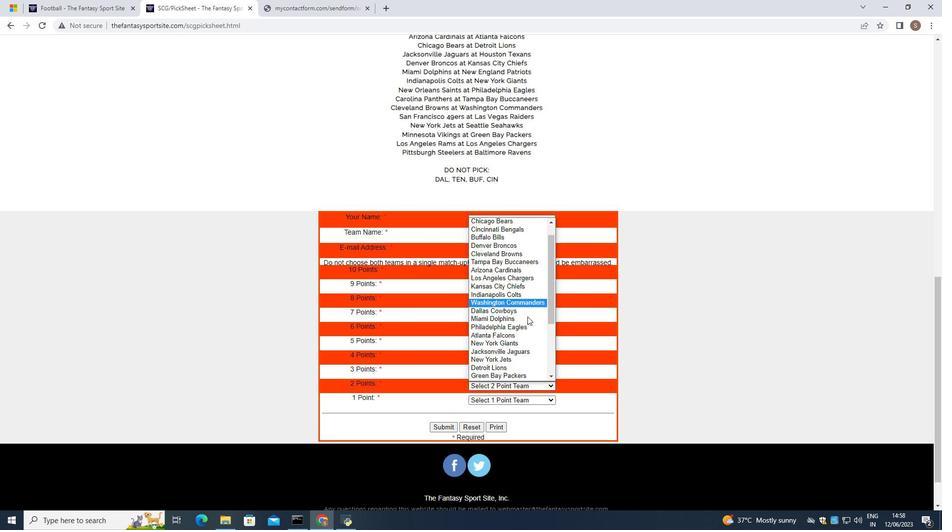 
Action: Mouse scrolled (527, 316) with delta (0, 0)
Screenshot: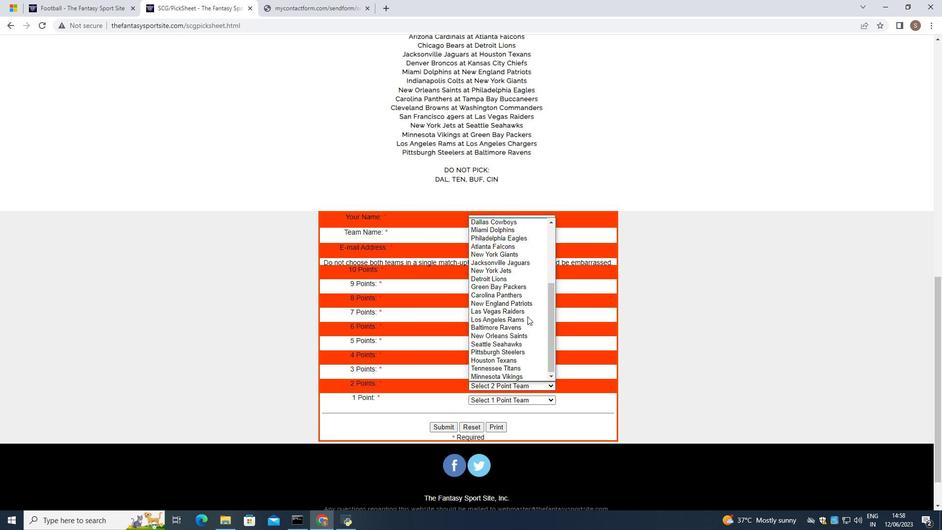 
Action: Mouse moved to (527, 369)
Screenshot: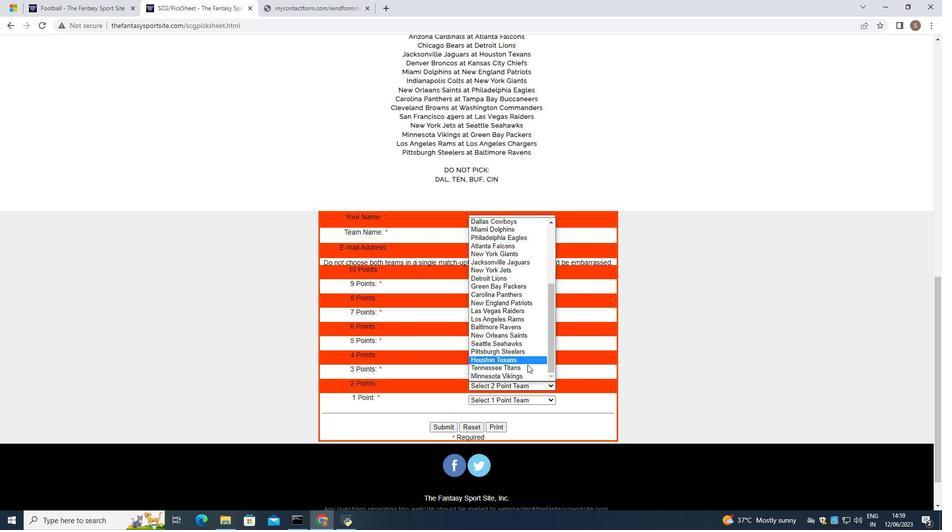 
Action: Mouse pressed left at (527, 369)
Screenshot: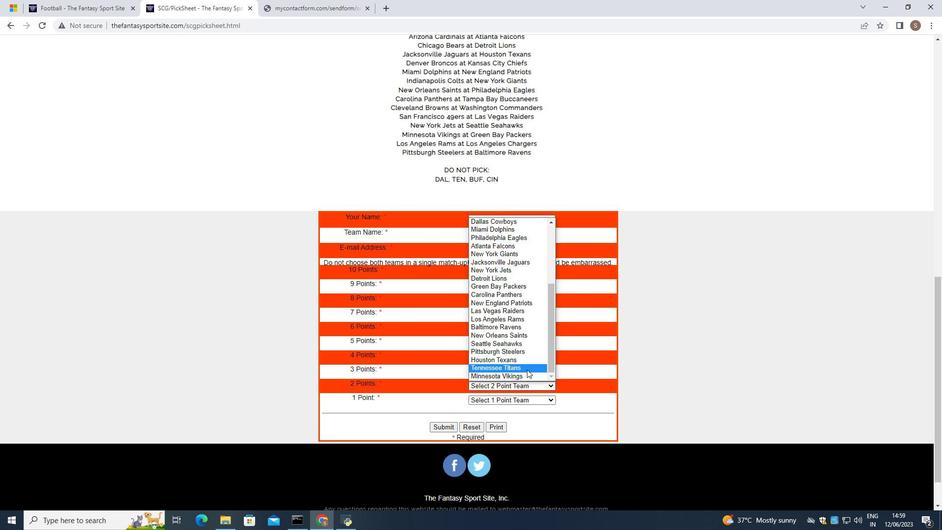 
Action: Mouse moved to (533, 402)
Screenshot: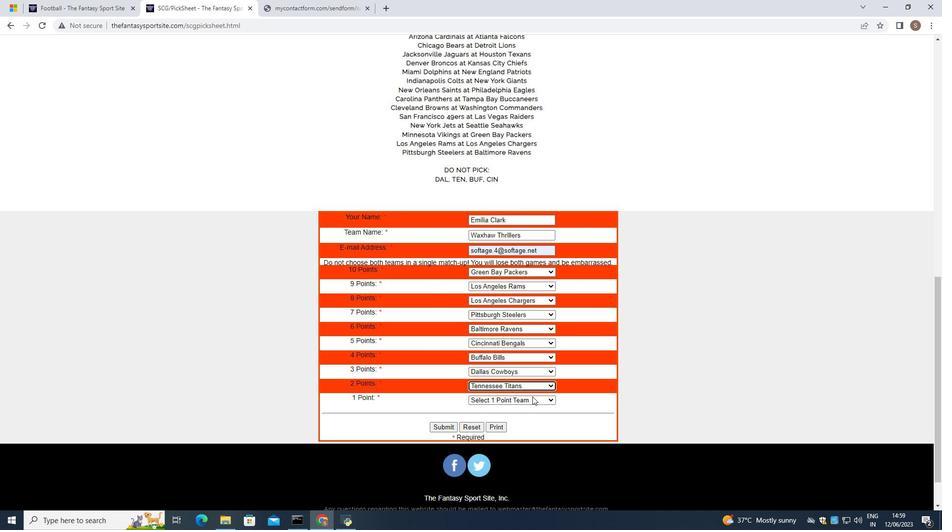 
Action: Mouse pressed left at (533, 402)
Screenshot: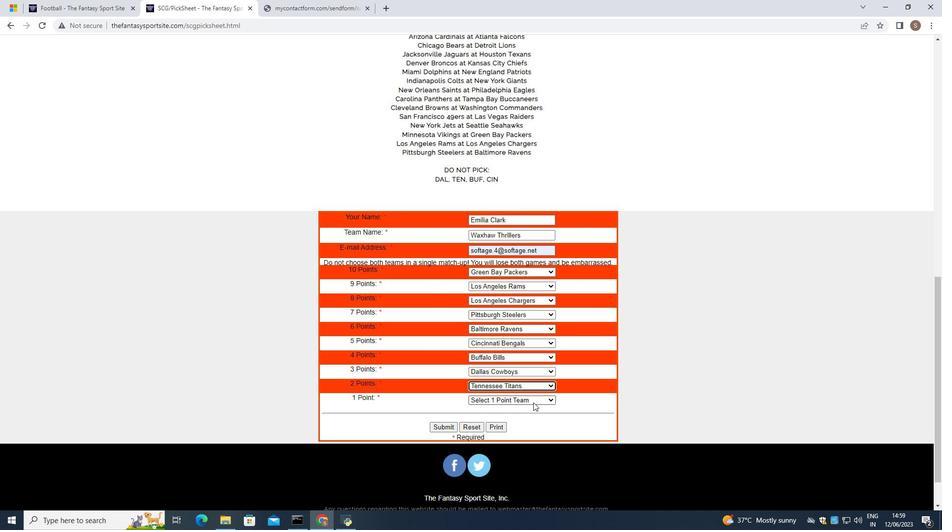 
Action: Mouse moved to (514, 294)
Screenshot: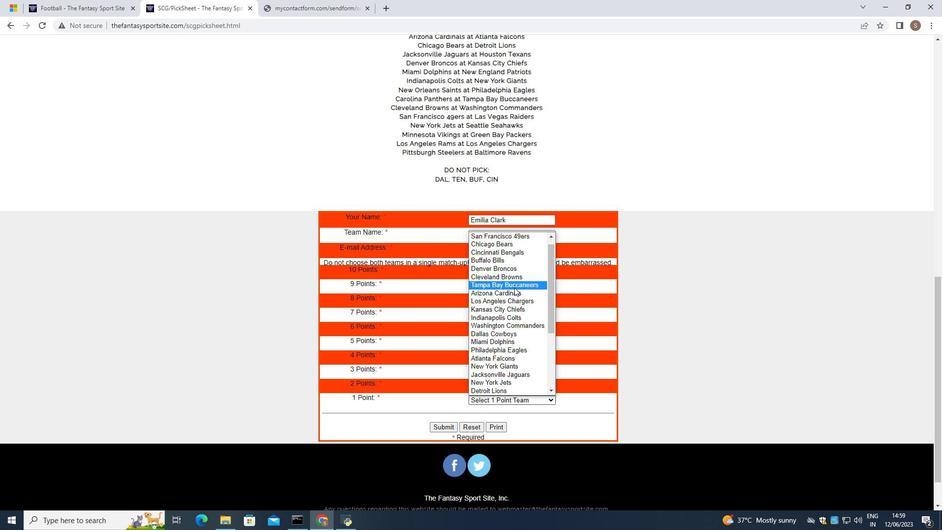 
Action: Mouse pressed left at (514, 294)
Screenshot: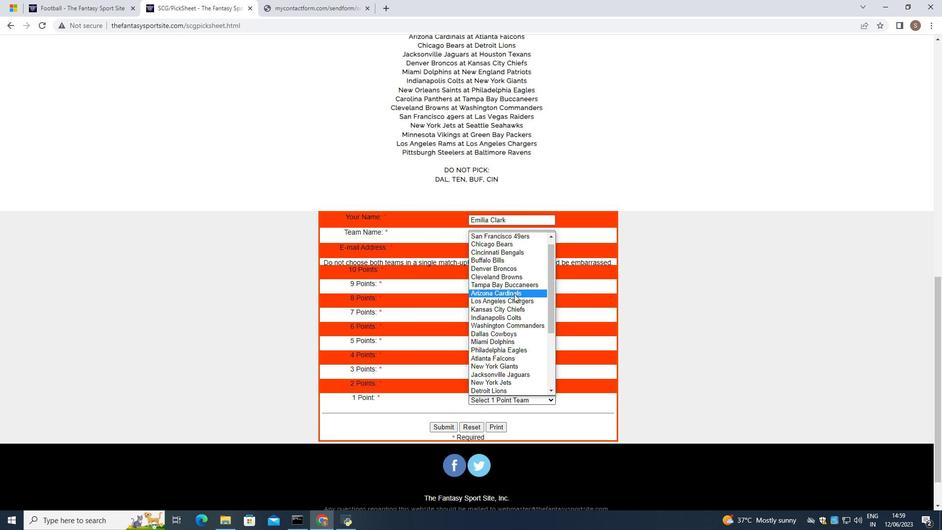 
Action: Mouse moved to (448, 425)
Screenshot: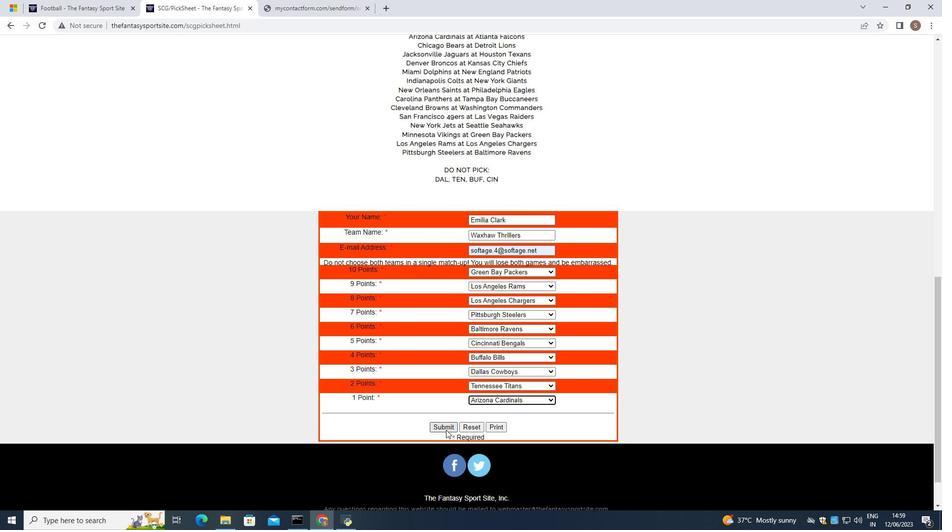
Action: Mouse pressed left at (448, 425)
Screenshot: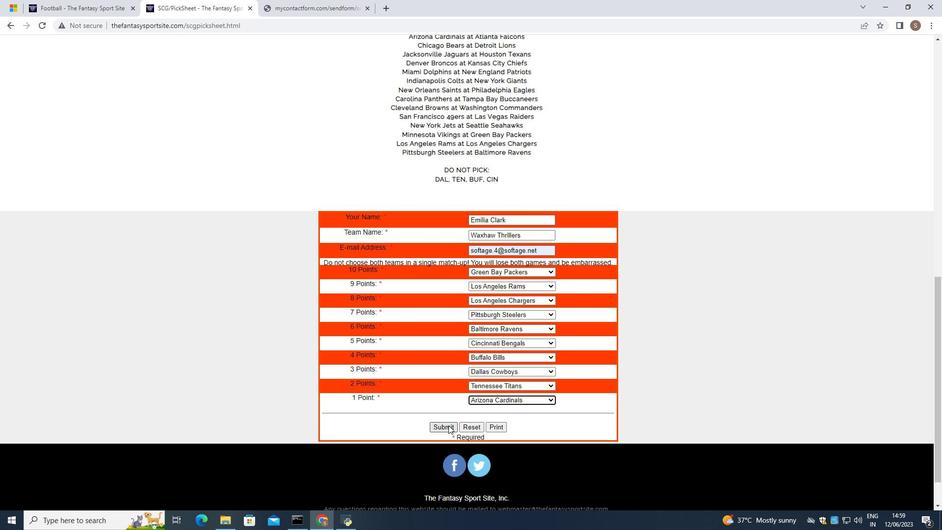 
